 Task: Find connections with filter location Bannūr with filter topic #coronaviruswith filter profile language English with filter current company THE BANKING RECRUITERS with filter school Ranchi Women's College with filter industry Personal Care Product Manufacturing with filter service category Corporate Events with filter keywords title Merchandising Associate
Action: Mouse moved to (530, 67)
Screenshot: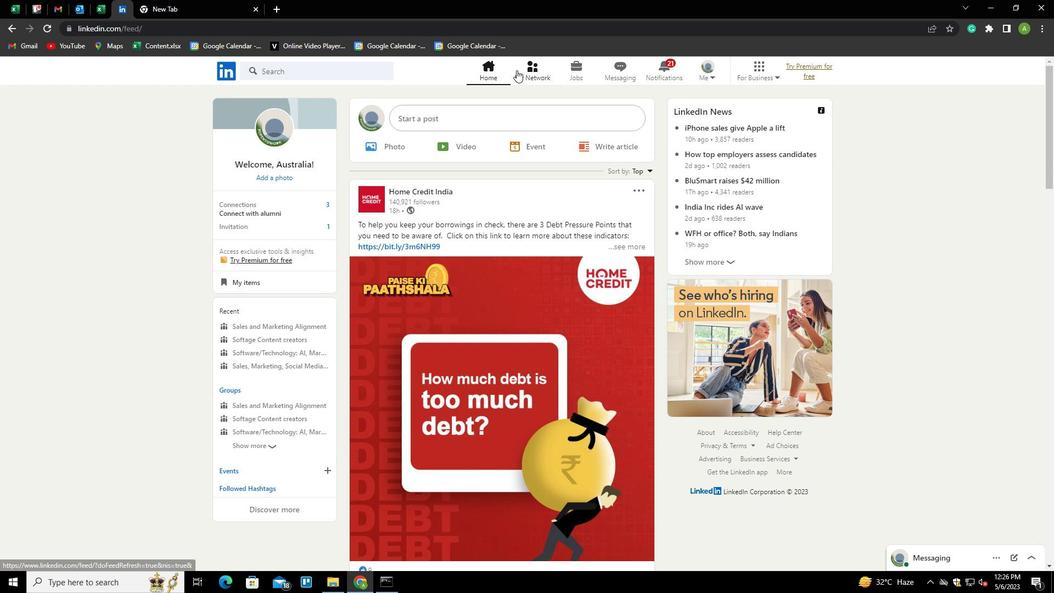 
Action: Mouse pressed left at (530, 67)
Screenshot: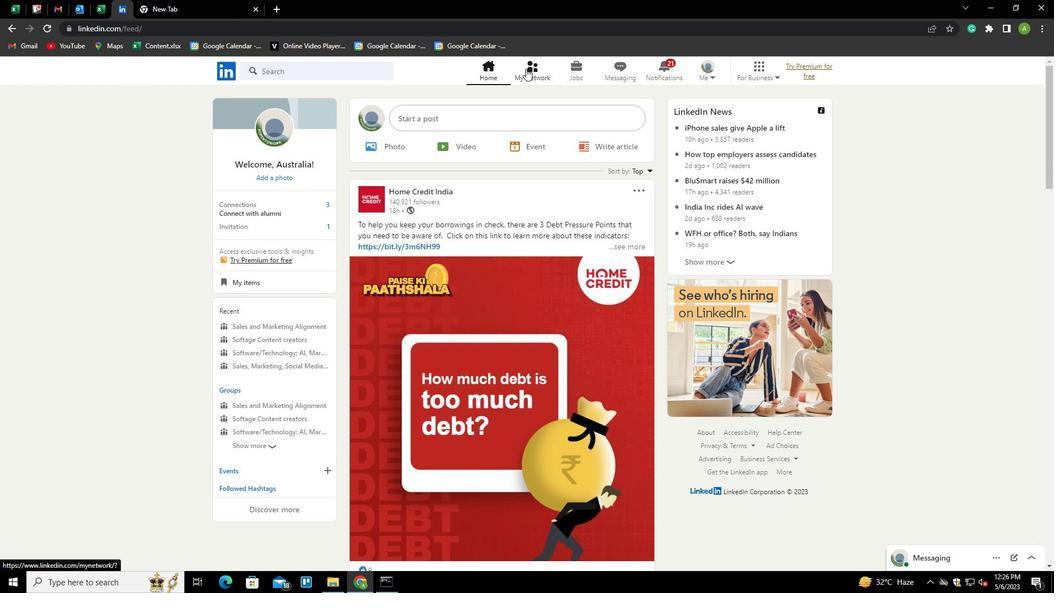 
Action: Mouse moved to (292, 128)
Screenshot: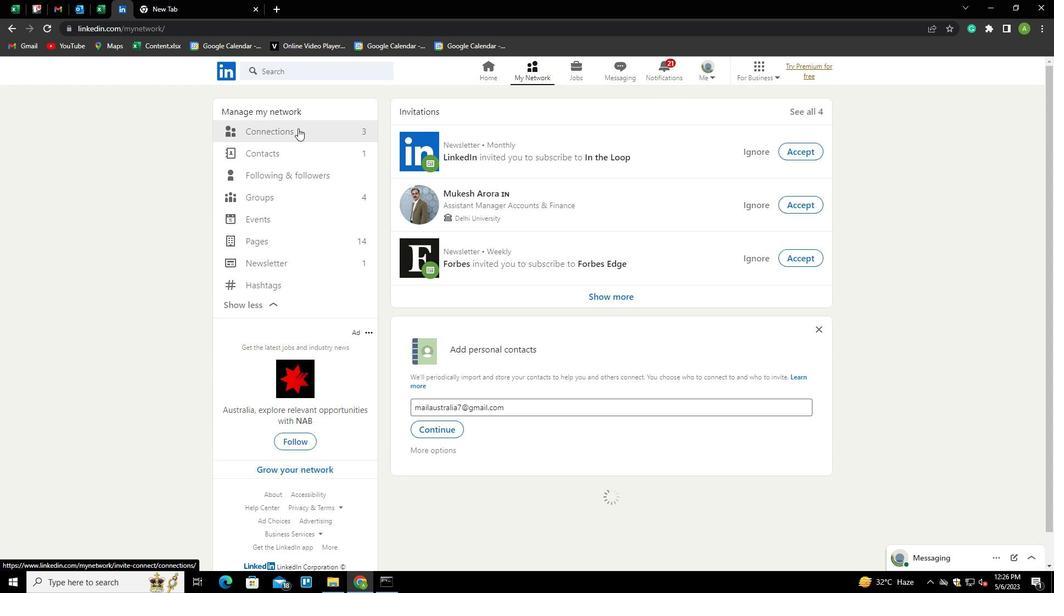
Action: Mouse pressed left at (292, 128)
Screenshot: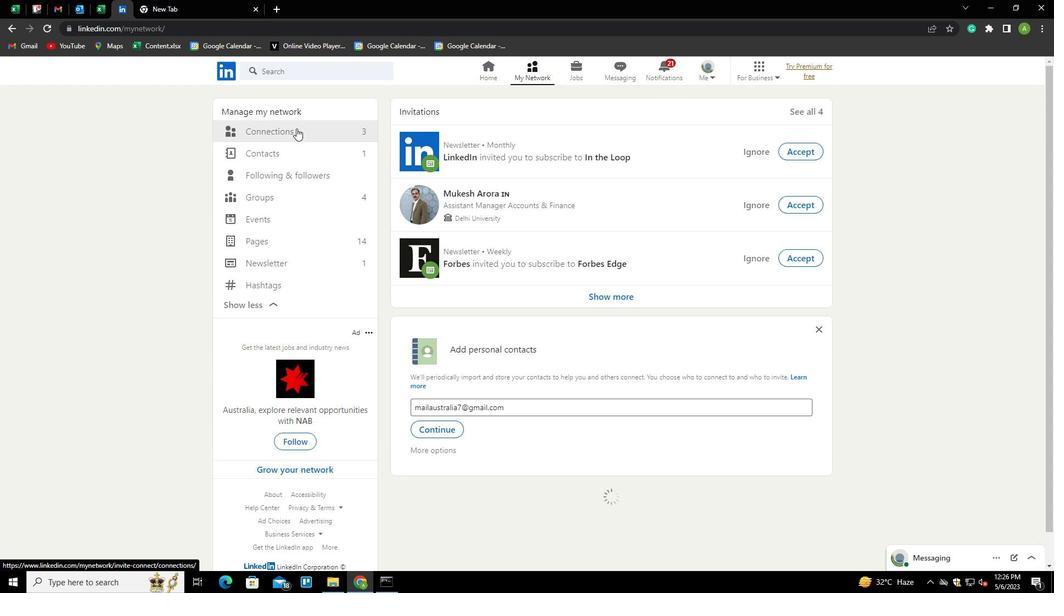 
Action: Mouse moved to (622, 130)
Screenshot: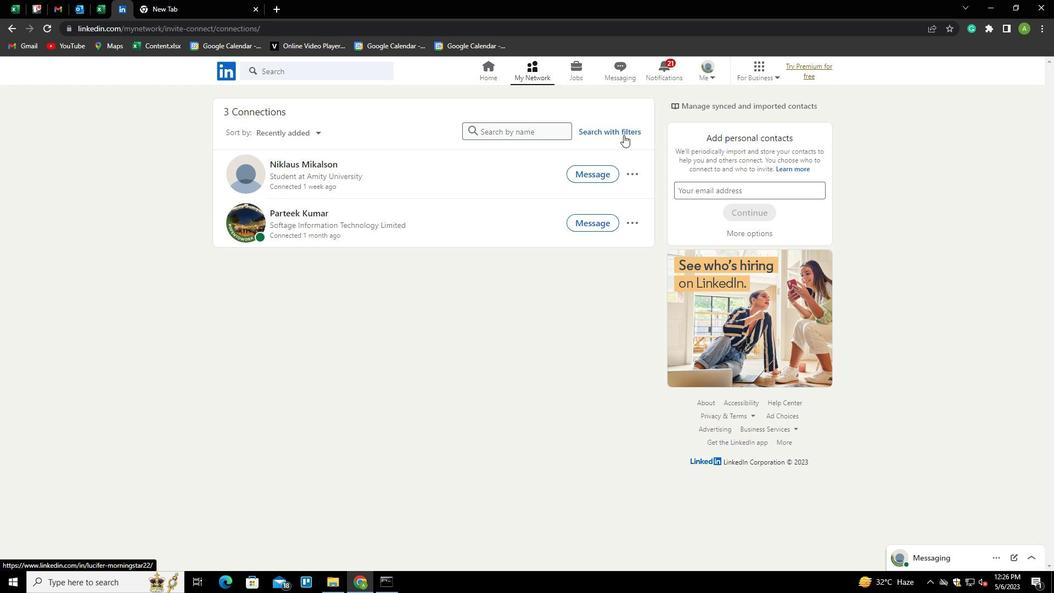 
Action: Mouse pressed left at (622, 130)
Screenshot: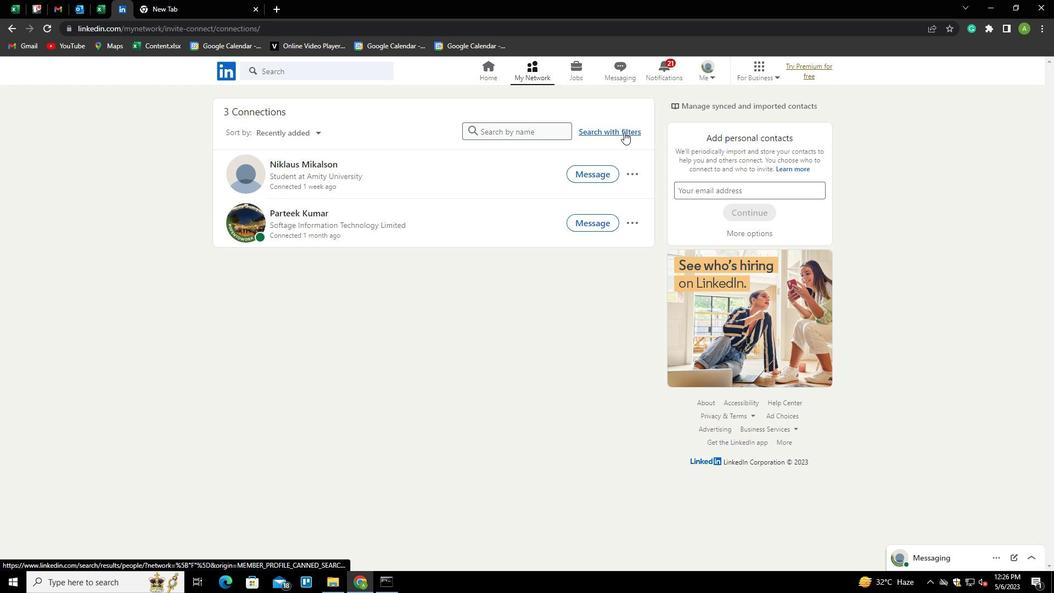 
Action: Mouse moved to (560, 101)
Screenshot: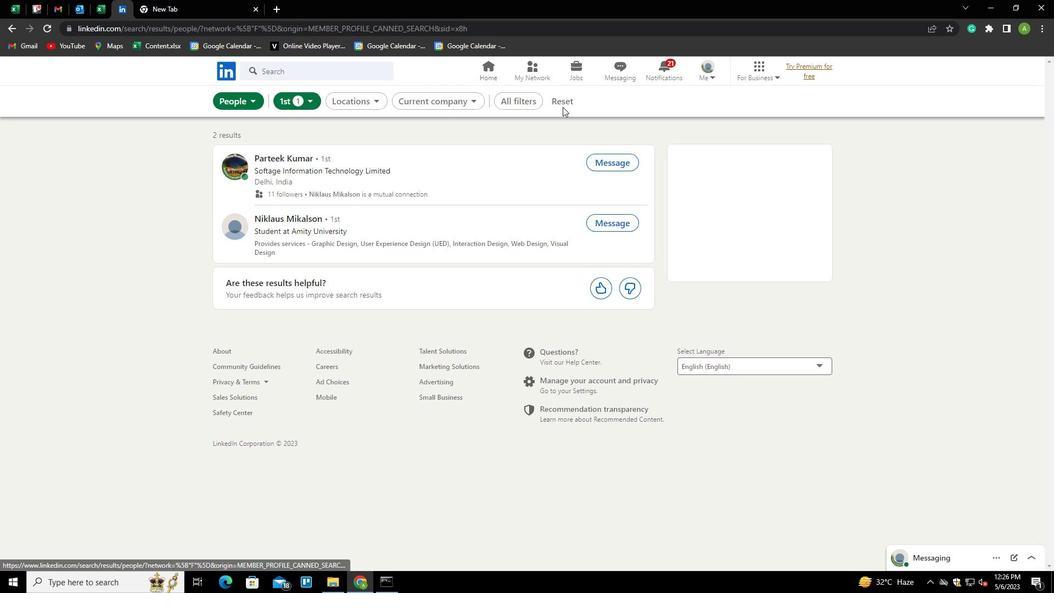 
Action: Mouse pressed left at (560, 101)
Screenshot: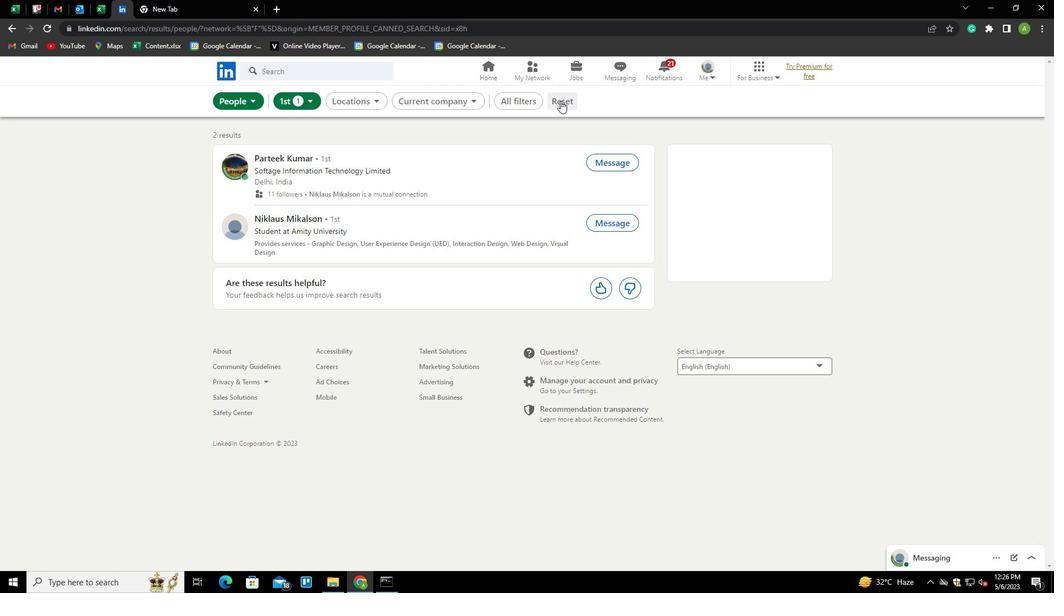 
Action: Mouse moved to (539, 101)
Screenshot: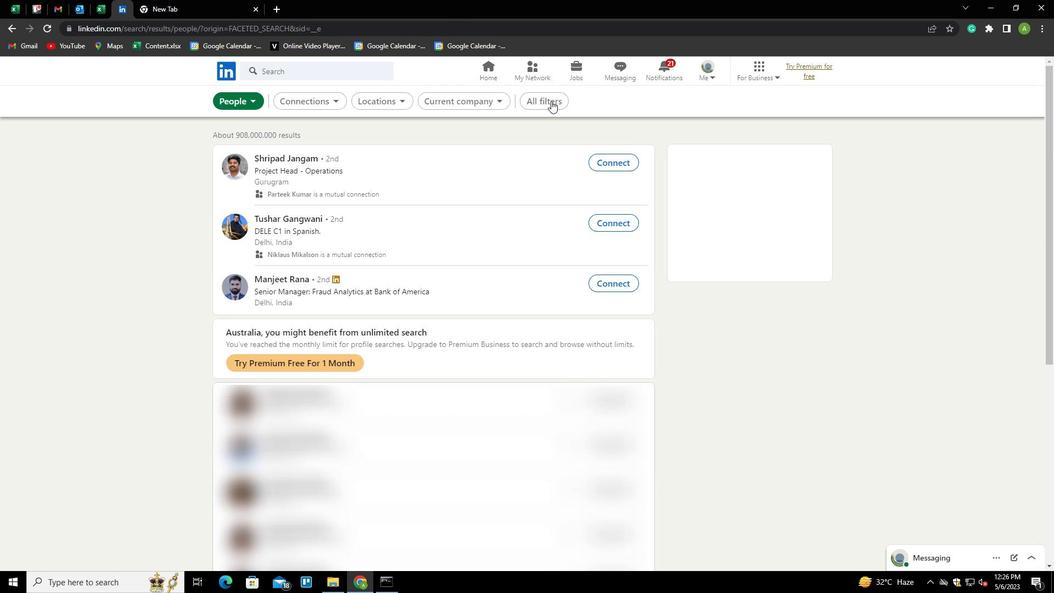 
Action: Mouse pressed left at (539, 101)
Screenshot: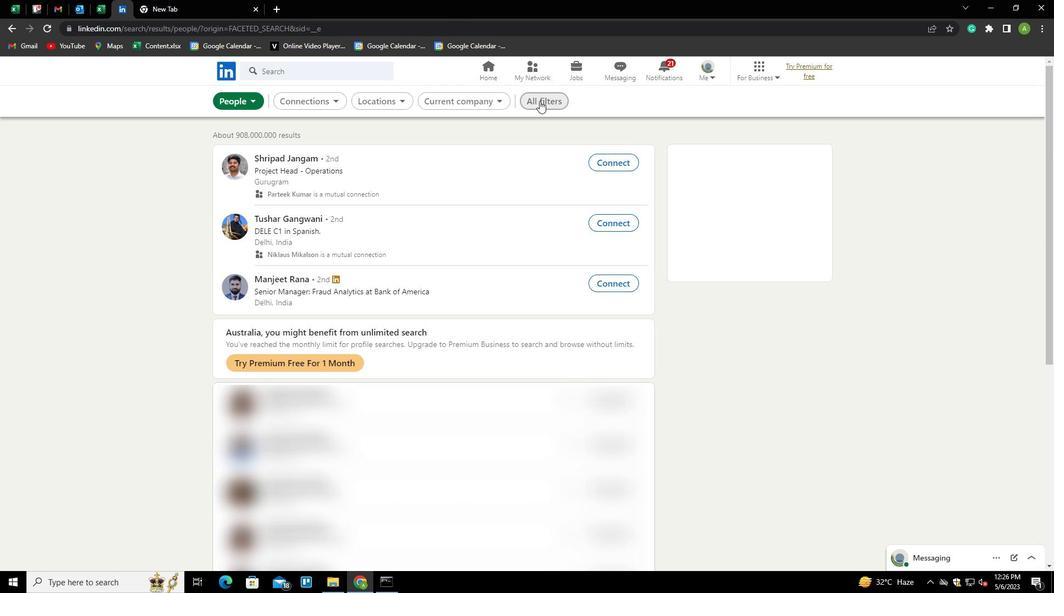 
Action: Mouse moved to (899, 405)
Screenshot: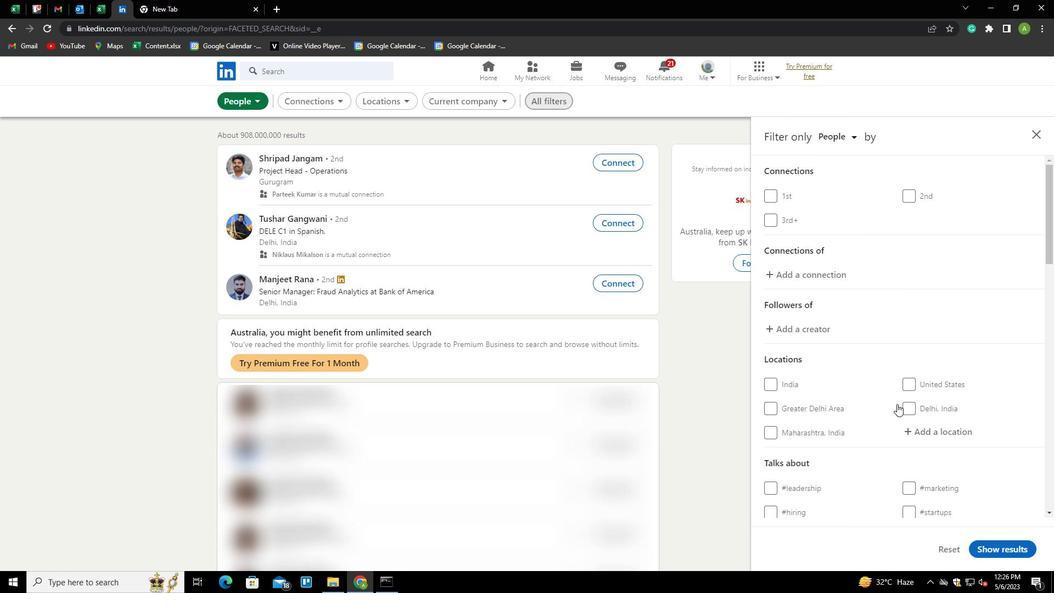 
Action: Mouse scrolled (899, 404) with delta (0, 0)
Screenshot: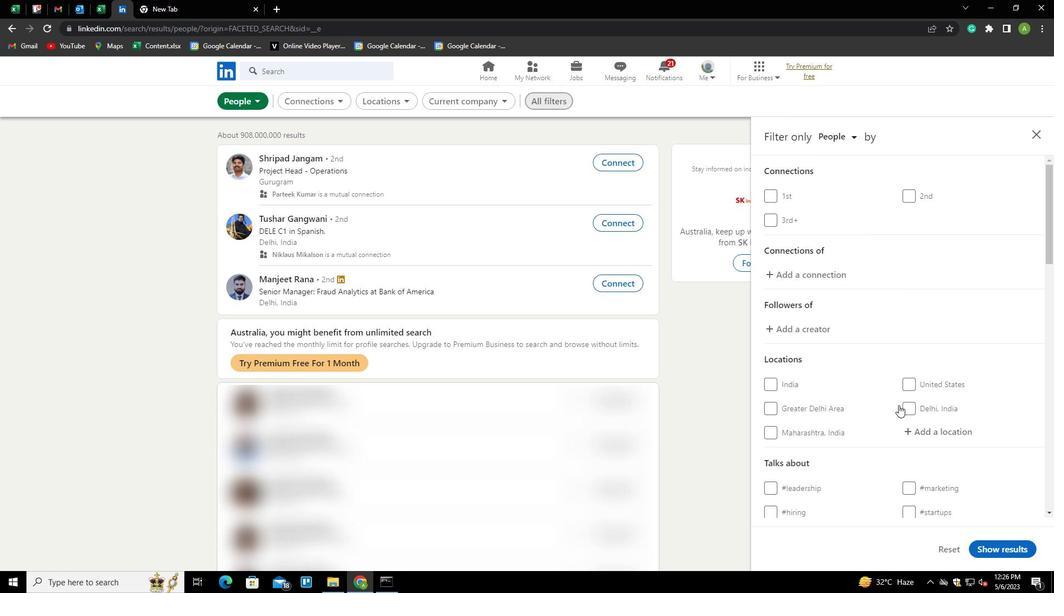 
Action: Mouse scrolled (899, 404) with delta (0, 0)
Screenshot: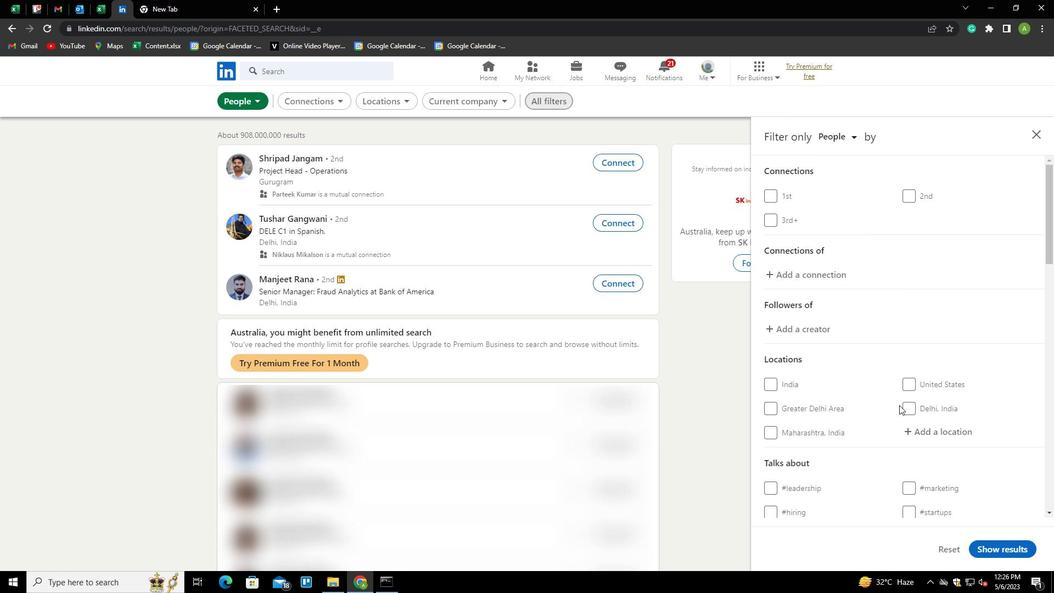 
Action: Mouse moved to (919, 421)
Screenshot: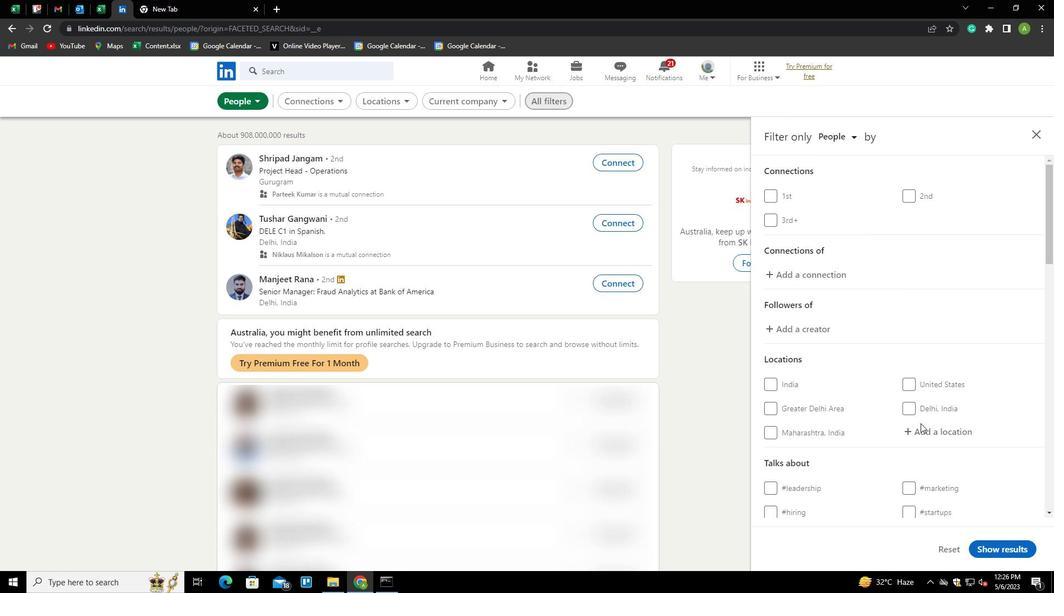 
Action: Mouse scrolled (919, 421) with delta (0, 0)
Screenshot: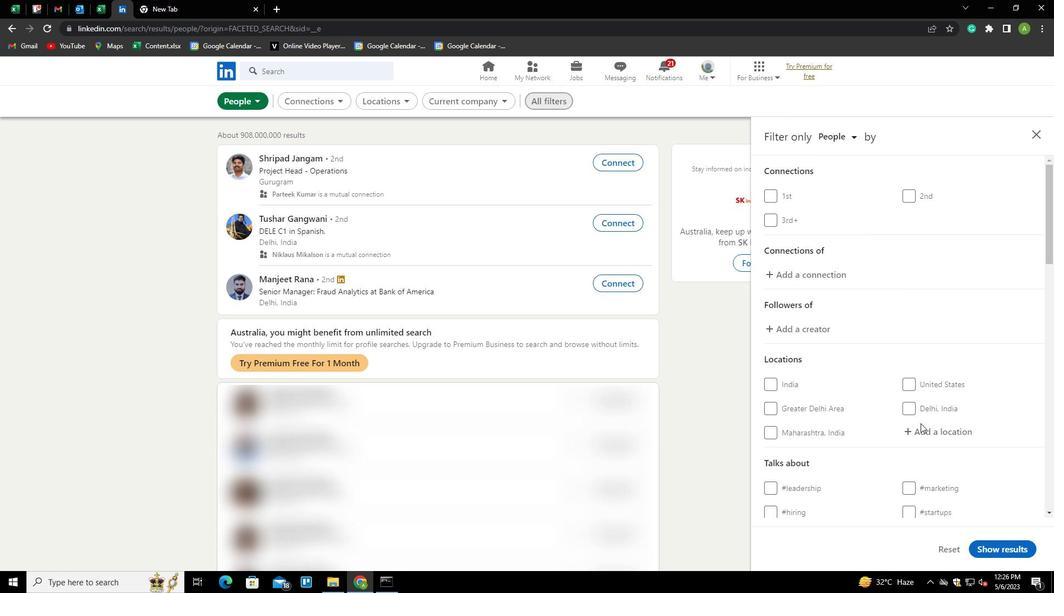 
Action: Mouse moved to (919, 268)
Screenshot: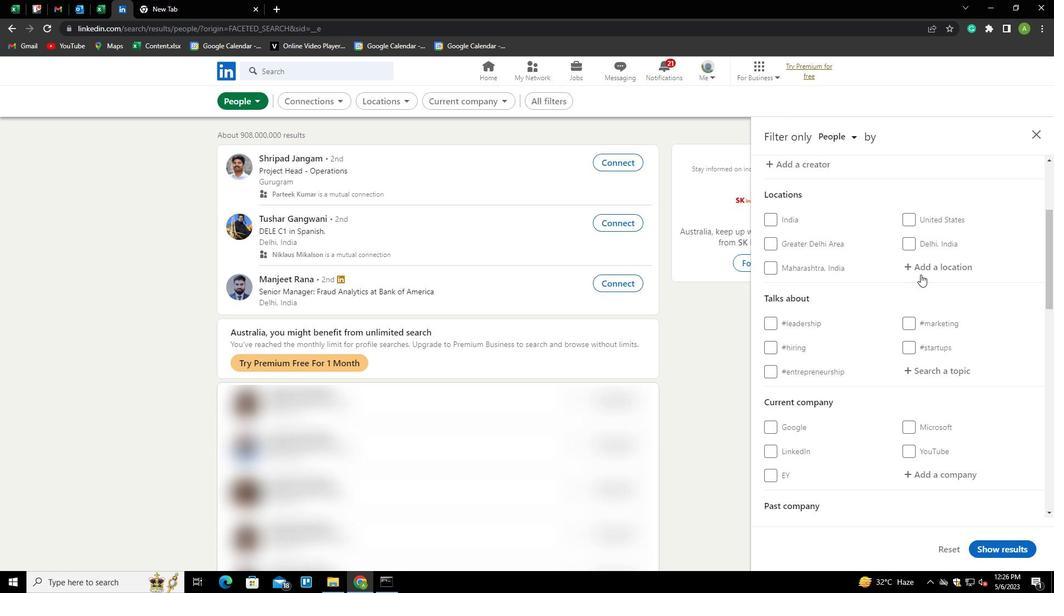 
Action: Mouse pressed left at (919, 268)
Screenshot: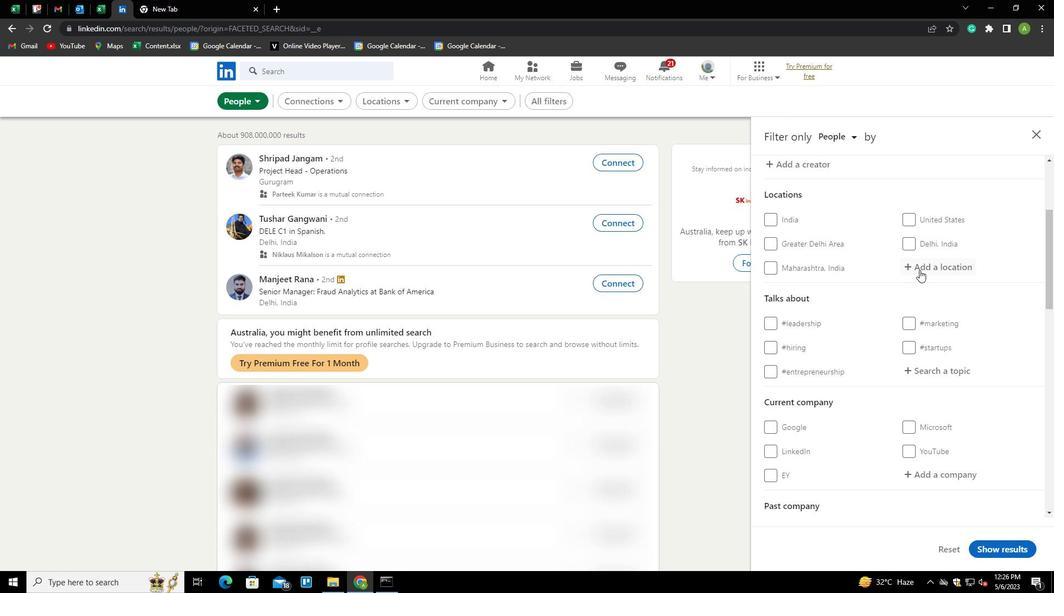 
Action: Mouse moved to (893, 251)
Screenshot: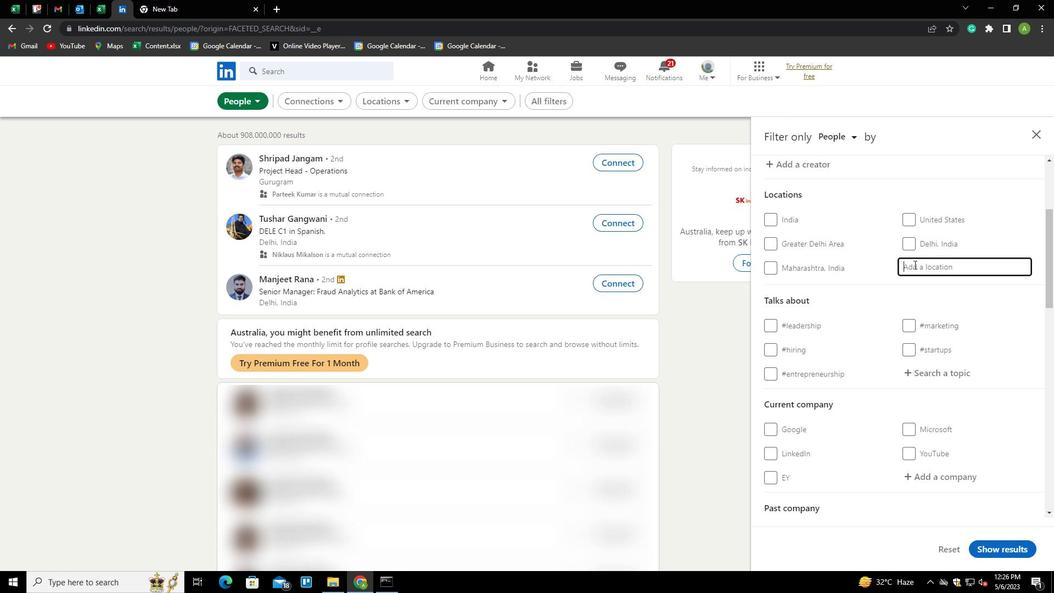 
Action: Key pressed <Key.shift><Key.shift><Key.shift><Key.shift><Key.shift><Key.shift><Key.shift>BE<Key.backspace>ANN
Screenshot: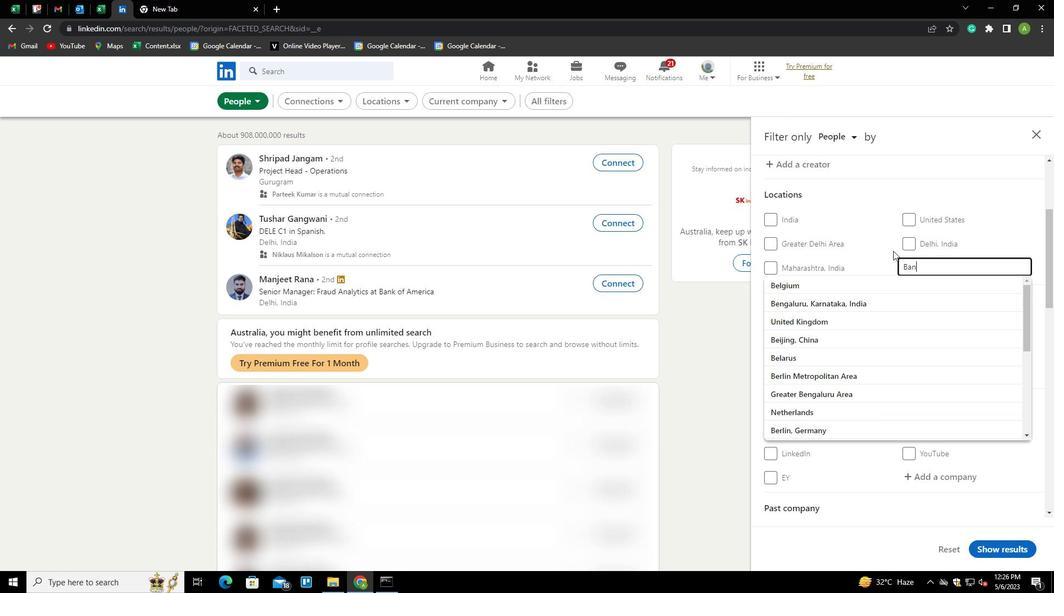 
Action: Mouse moved to (893, 250)
Screenshot: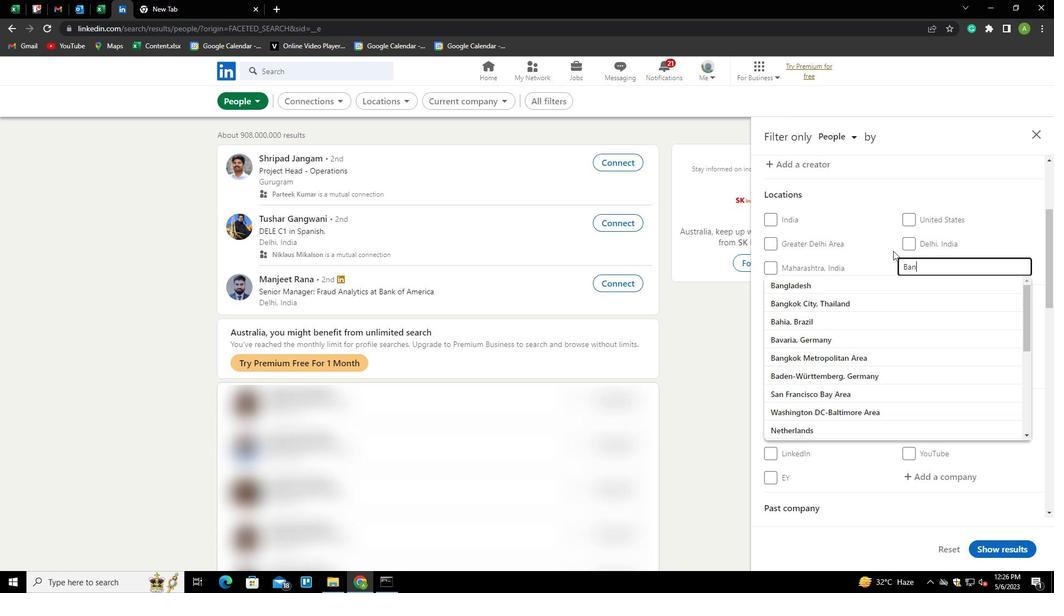
Action: Key pressed UR<Key.down>
Screenshot: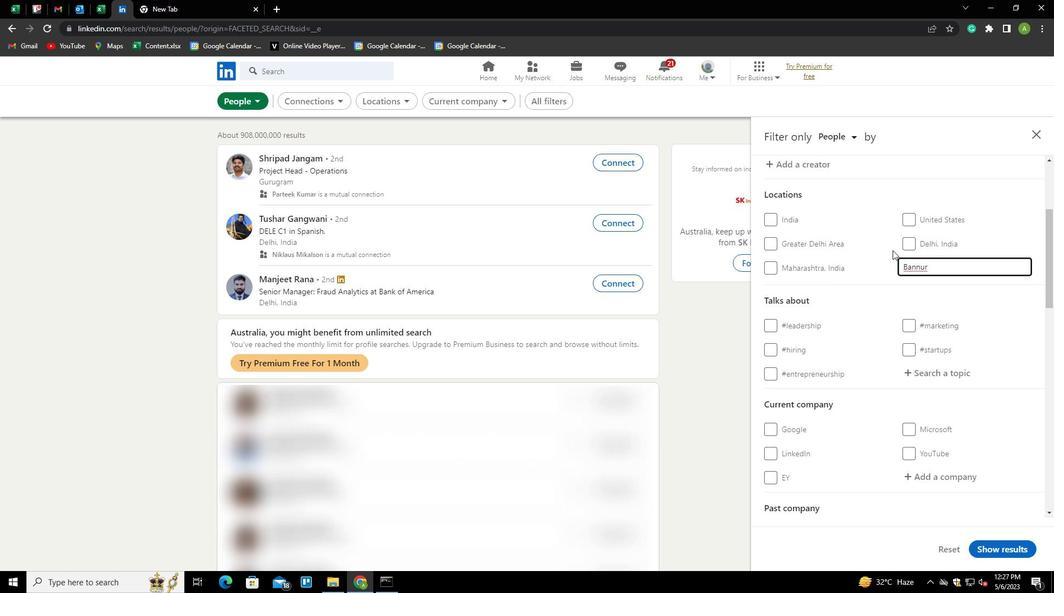 
Action: Mouse moved to (933, 377)
Screenshot: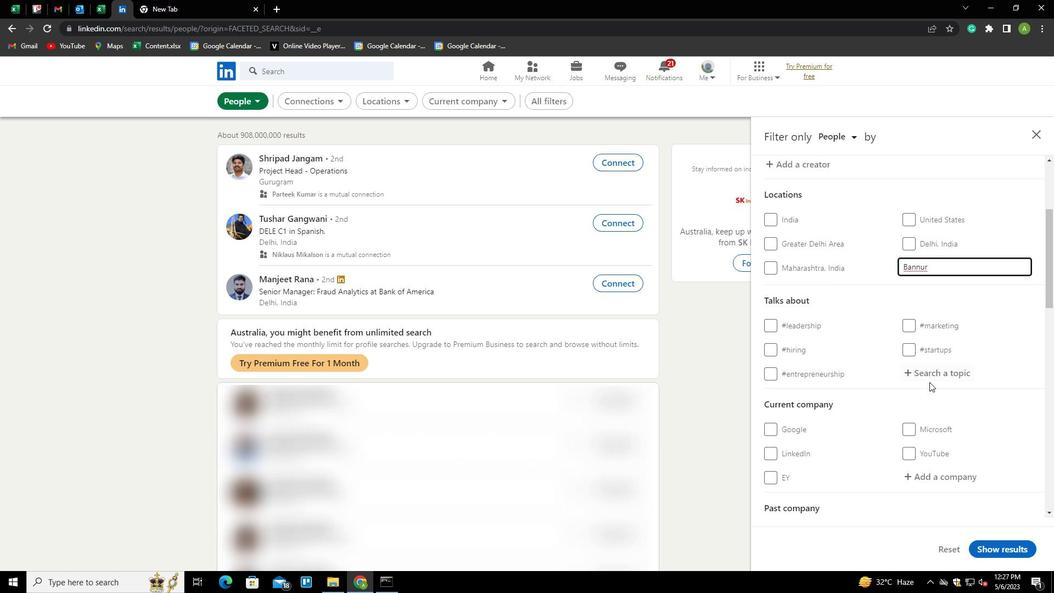 
Action: Mouse pressed left at (933, 377)
Screenshot: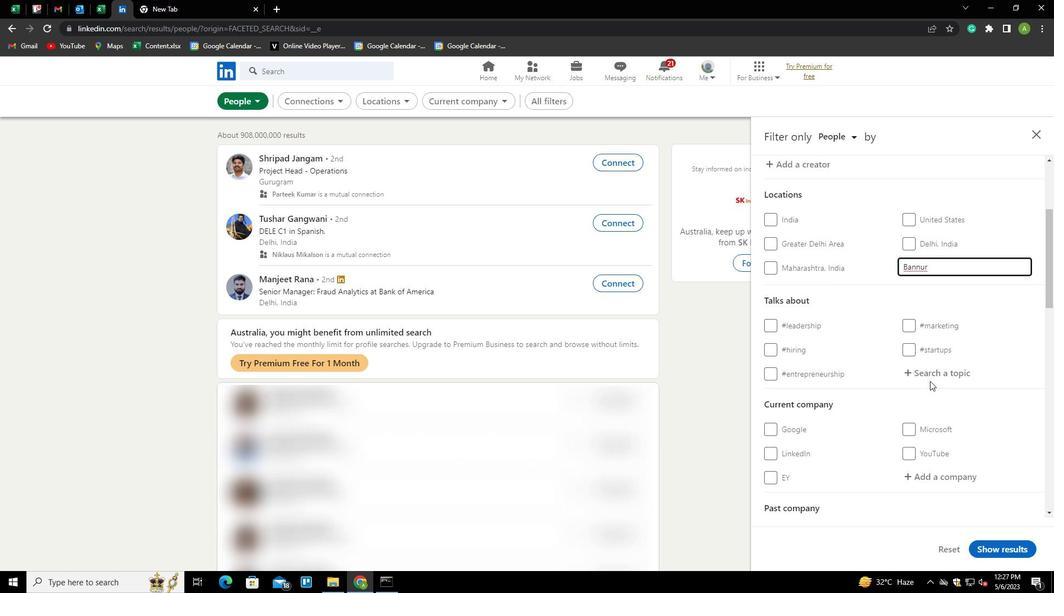 
Action: Mouse moved to (938, 371)
Screenshot: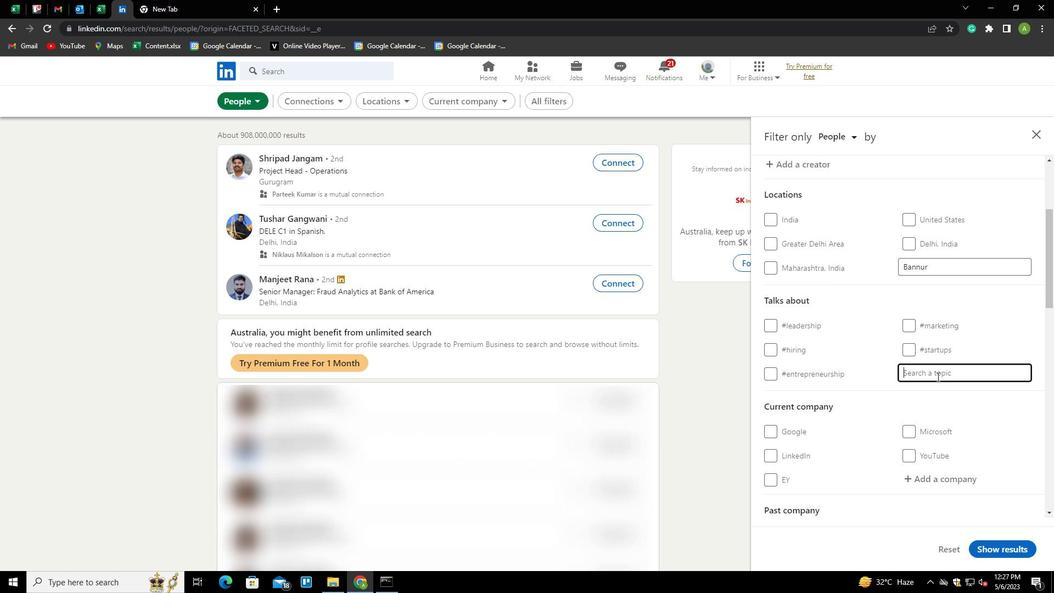 
Action: Mouse pressed left at (938, 371)
Screenshot: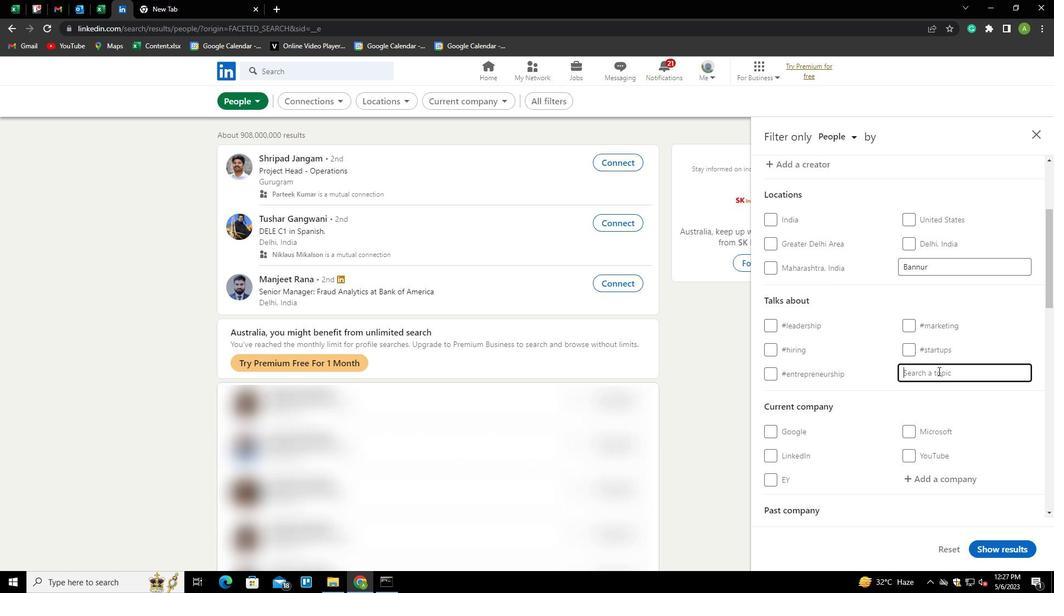 
Action: Mouse moved to (945, 365)
Screenshot: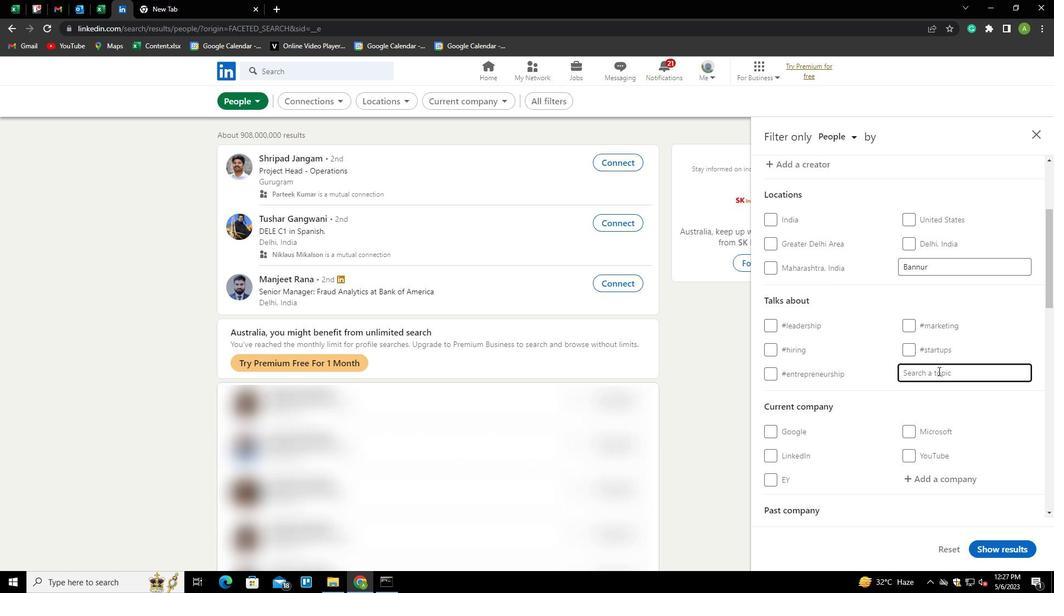 
Action: Key pressed CORONAVIRUS
Screenshot: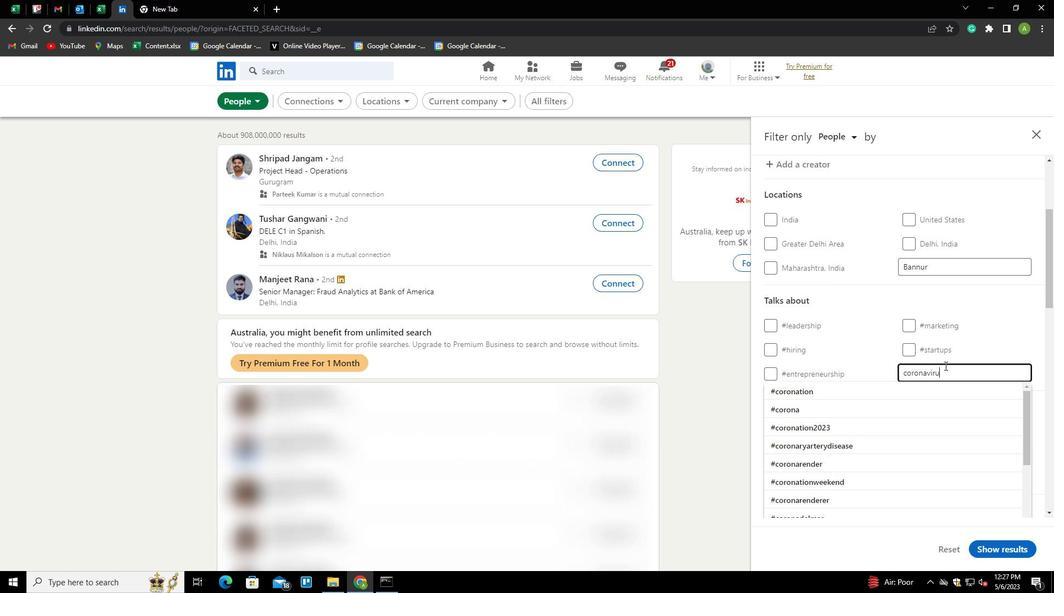 
Action: Mouse moved to (970, 387)
Screenshot: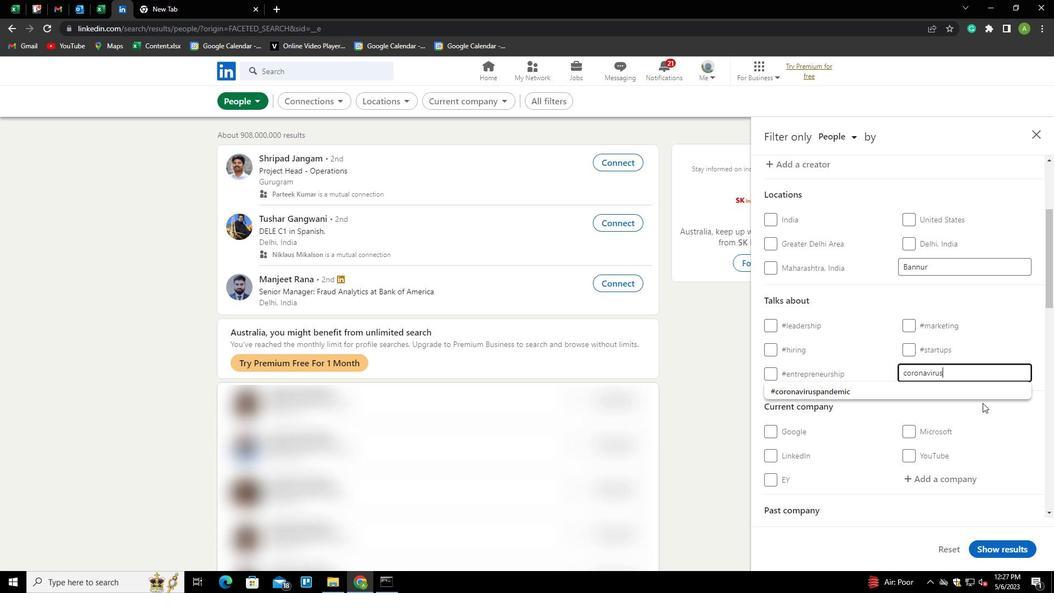 
Action: Mouse pressed left at (970, 387)
Screenshot: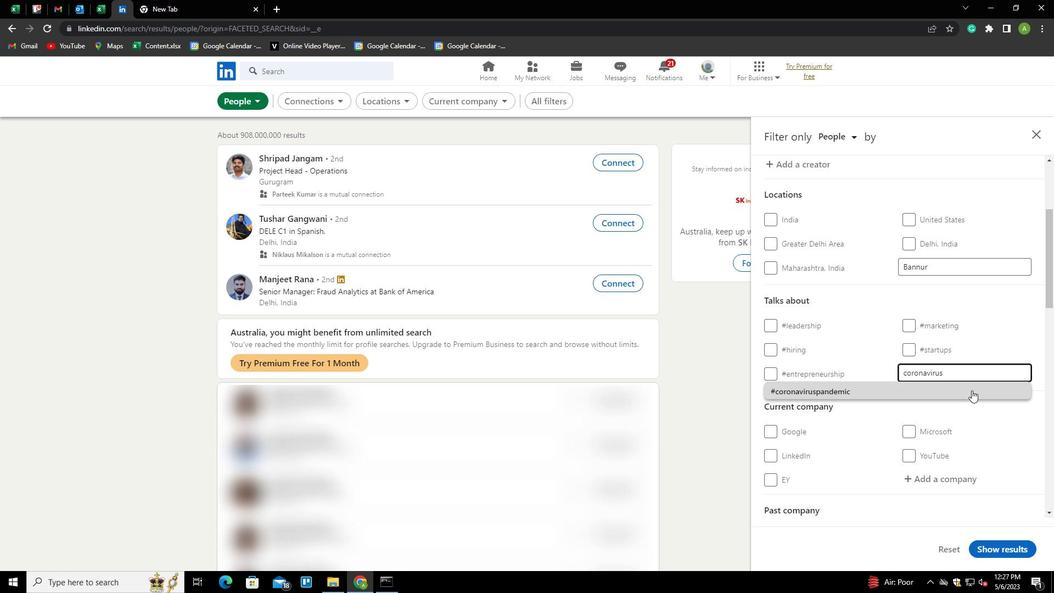 
Action: Mouse moved to (970, 426)
Screenshot: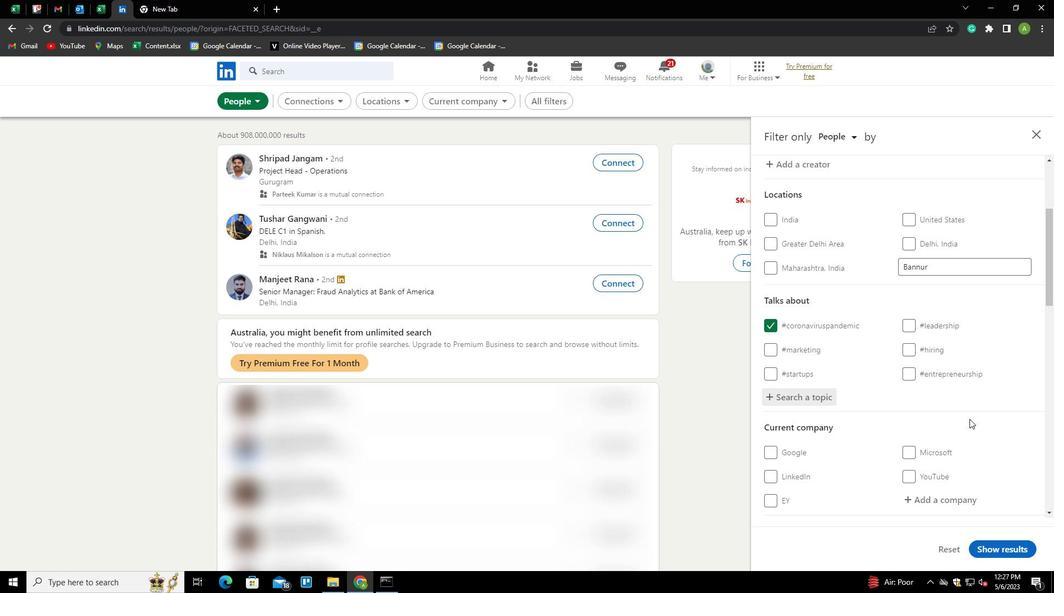 
Action: Mouse scrolled (970, 426) with delta (0, 0)
Screenshot: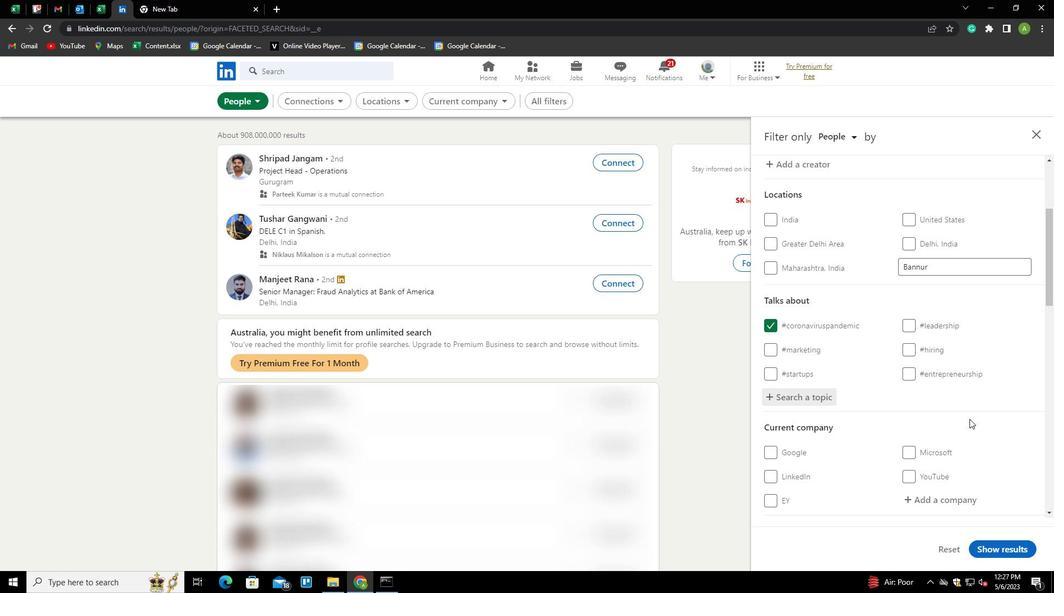 
Action: Mouse scrolled (970, 426) with delta (0, 0)
Screenshot: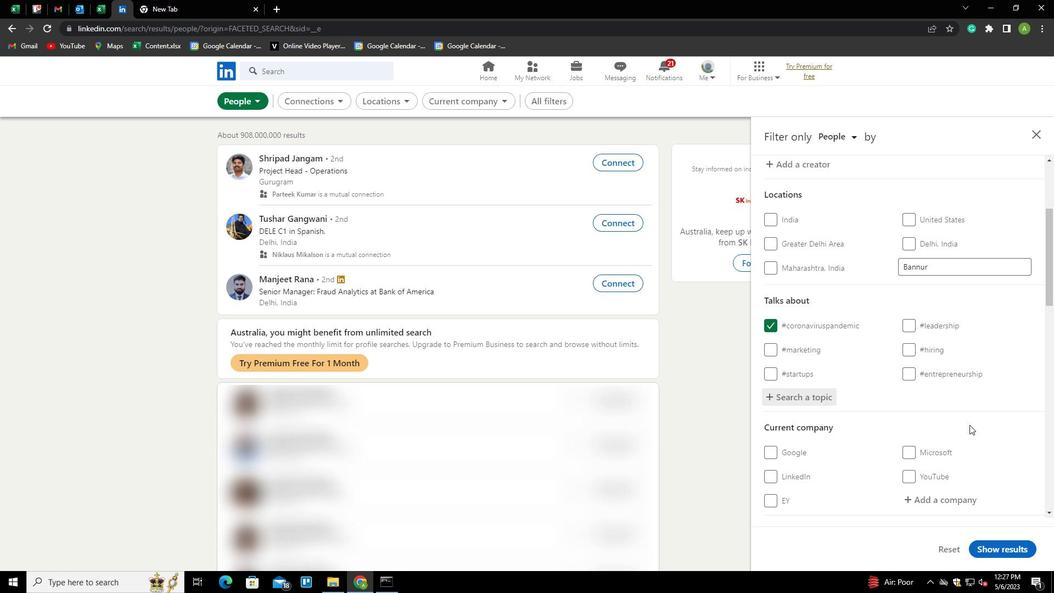 
Action: Mouse scrolled (970, 426) with delta (0, 0)
Screenshot: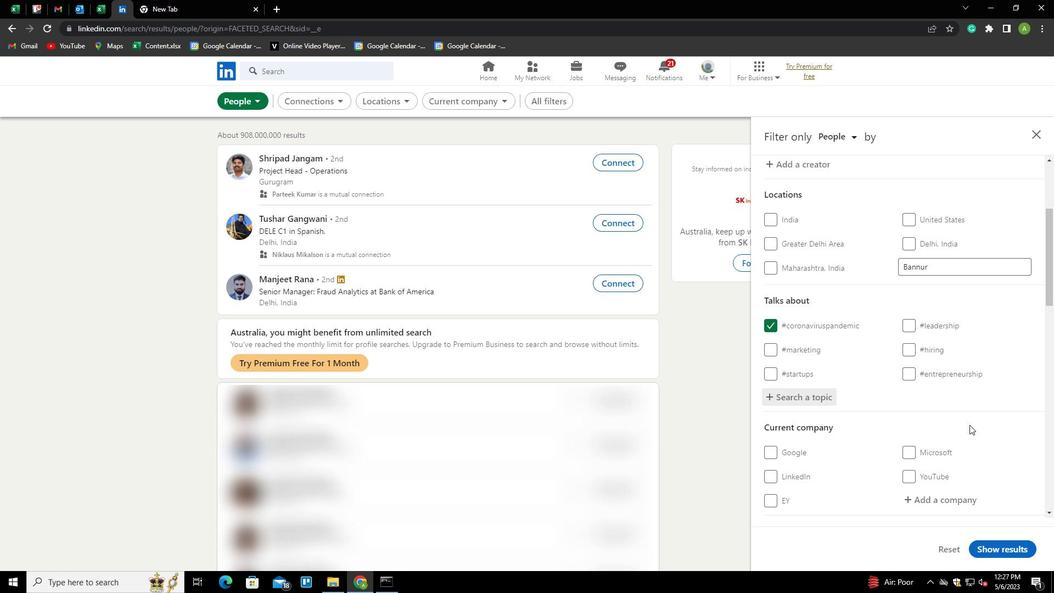 
Action: Mouse moved to (934, 344)
Screenshot: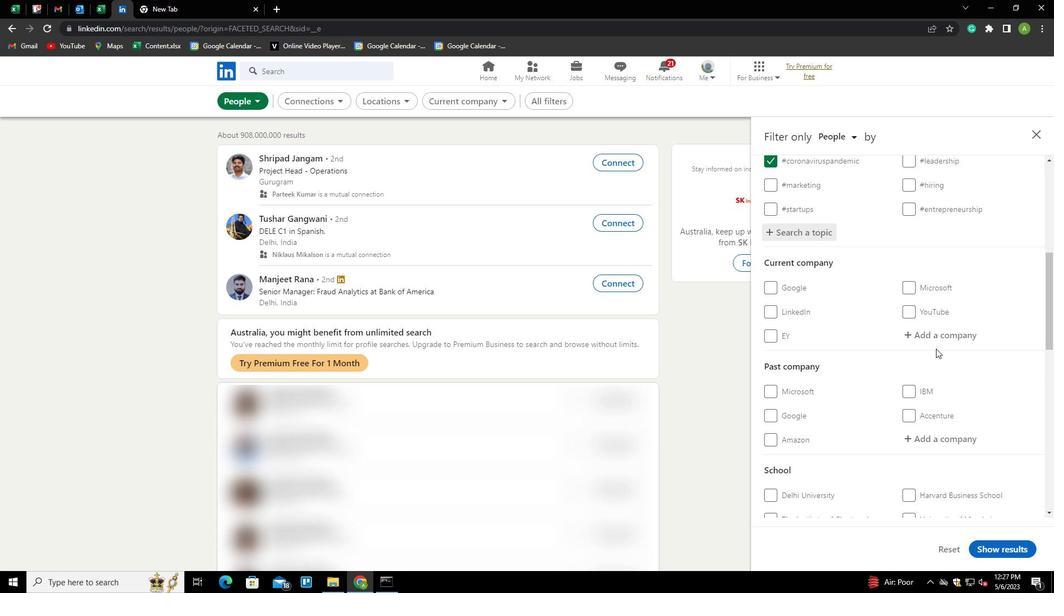 
Action: Mouse scrolled (934, 343) with delta (0, 0)
Screenshot: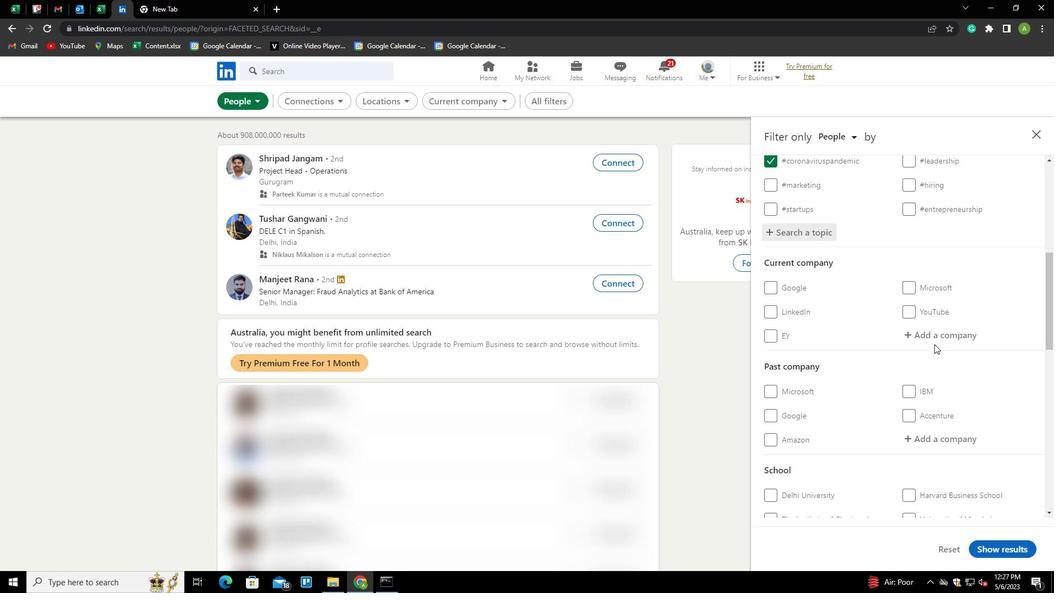 
Action: Mouse scrolled (934, 343) with delta (0, 0)
Screenshot: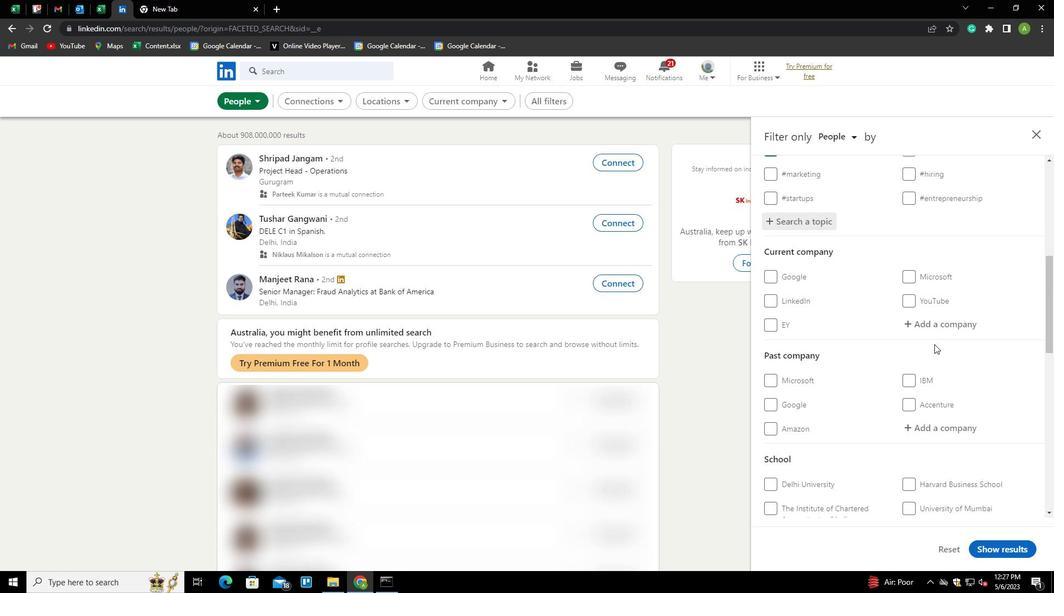 
Action: Mouse scrolled (934, 343) with delta (0, 0)
Screenshot: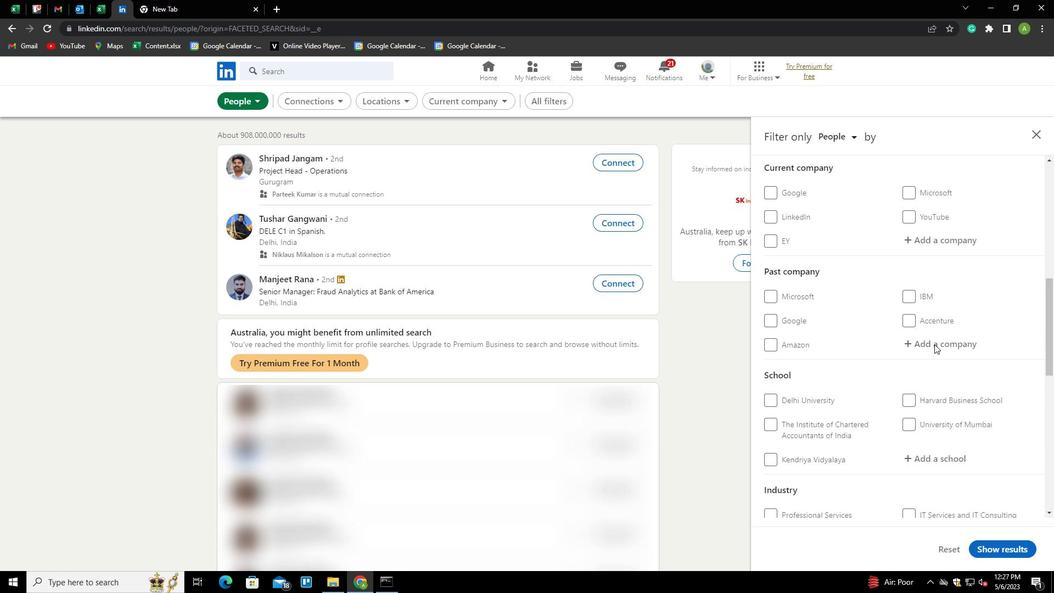 
Action: Mouse scrolled (934, 343) with delta (0, 0)
Screenshot: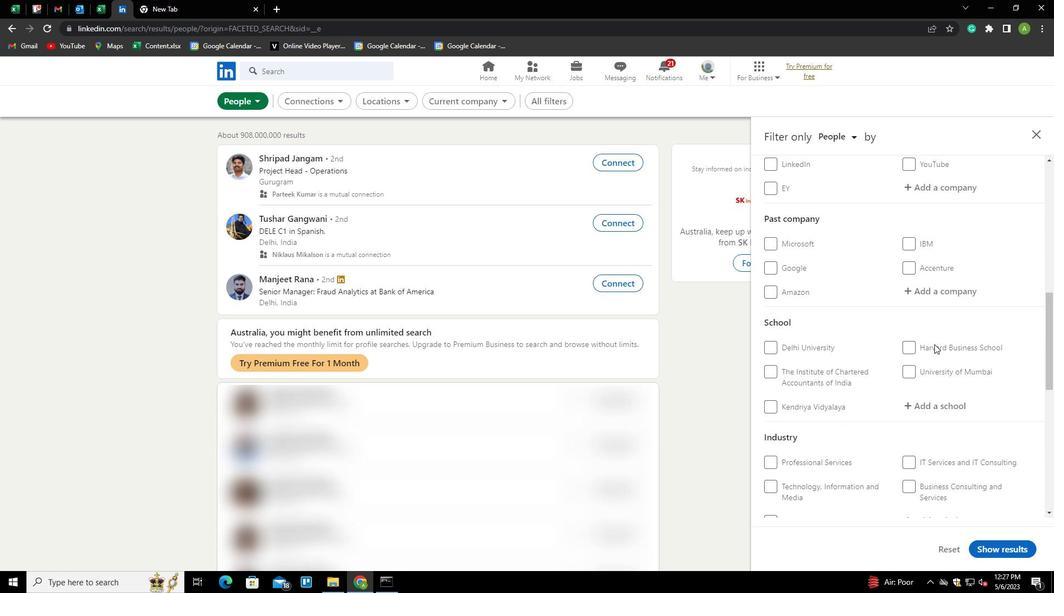 
Action: Mouse scrolled (934, 343) with delta (0, 0)
Screenshot: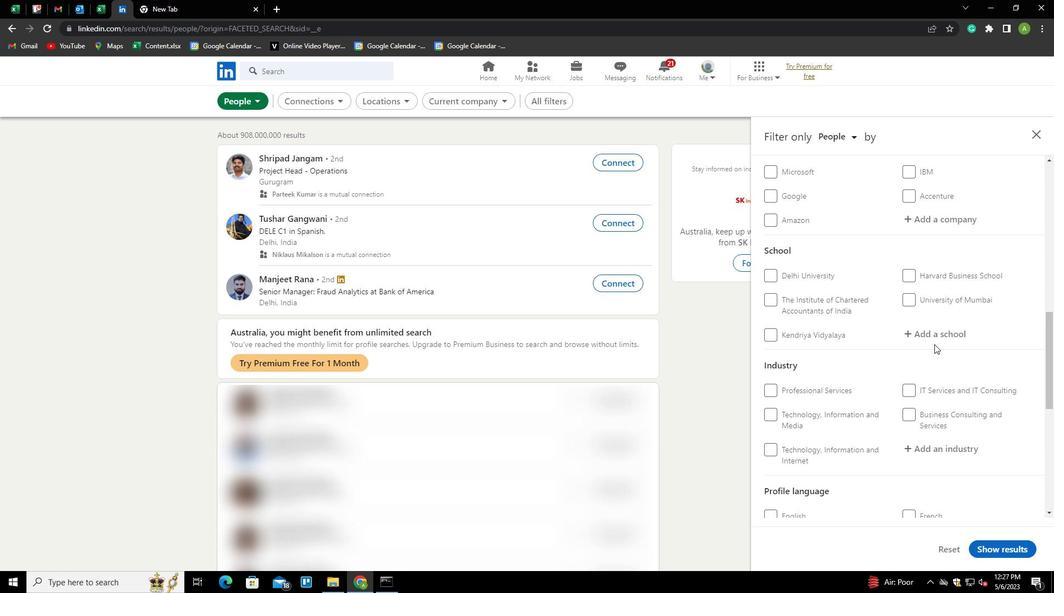 
Action: Mouse scrolled (934, 343) with delta (0, 0)
Screenshot: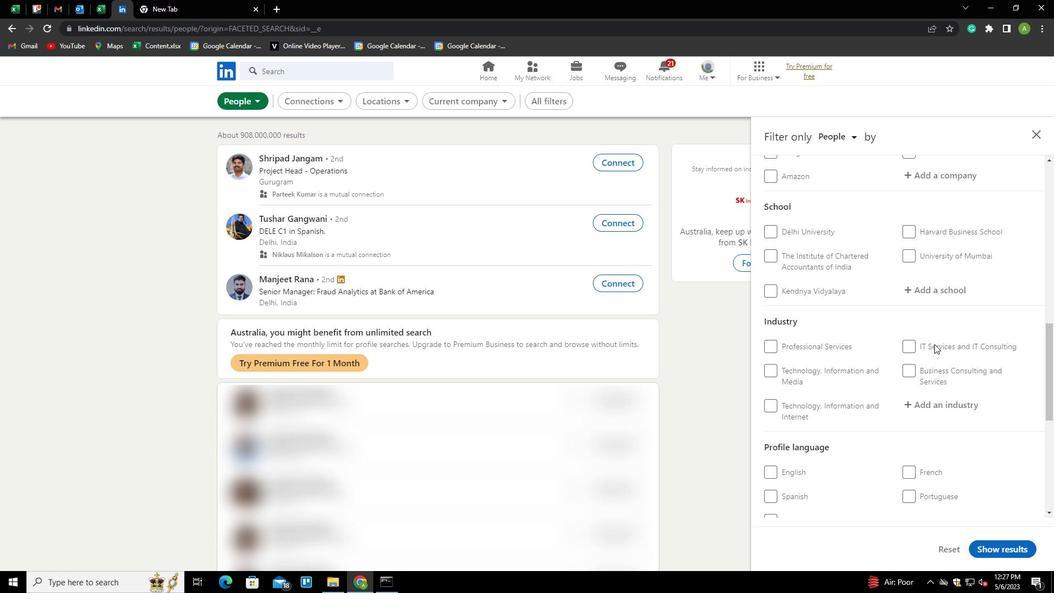 
Action: Mouse scrolled (934, 343) with delta (0, 0)
Screenshot: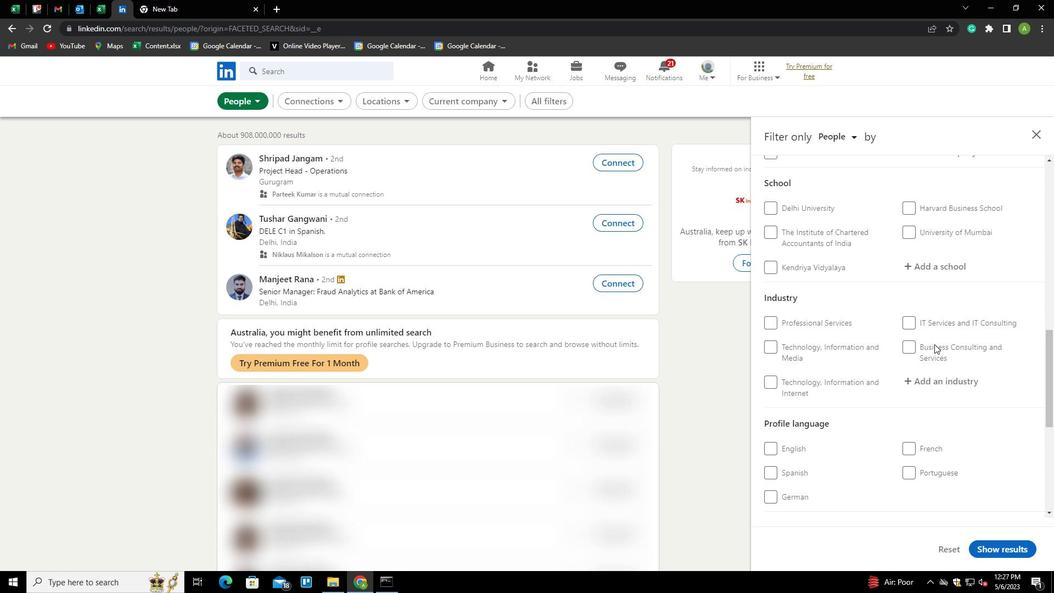 
Action: Mouse scrolled (934, 343) with delta (0, 0)
Screenshot: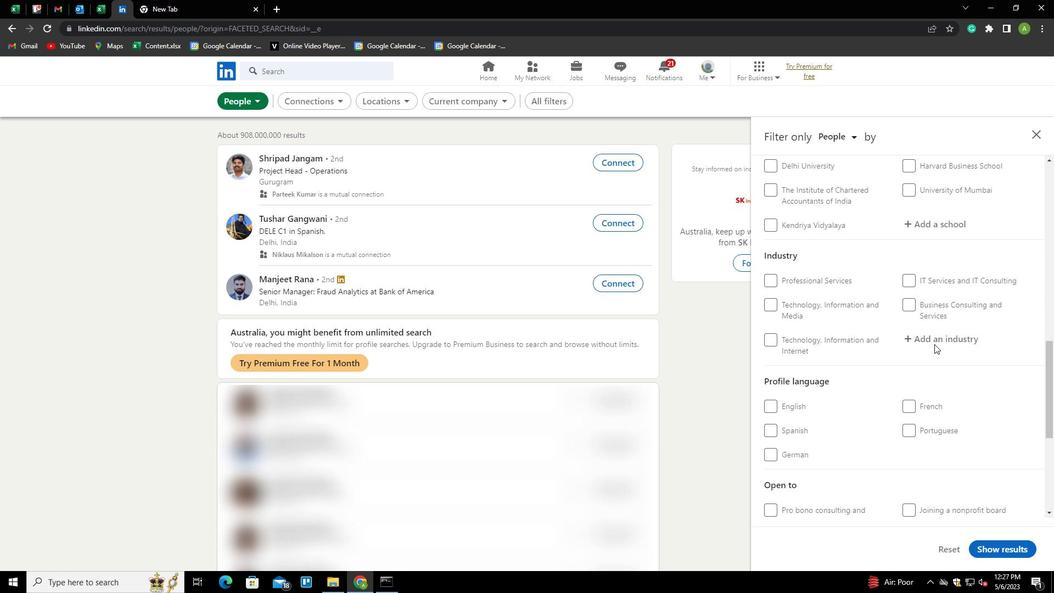 
Action: Mouse scrolled (934, 343) with delta (0, 0)
Screenshot: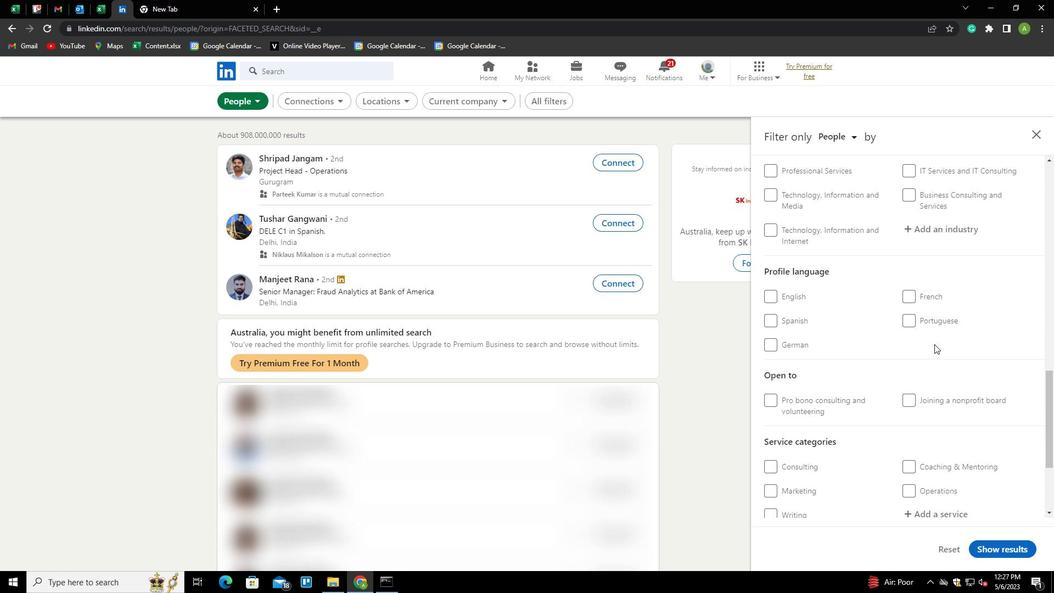 
Action: Mouse scrolled (934, 343) with delta (0, 0)
Screenshot: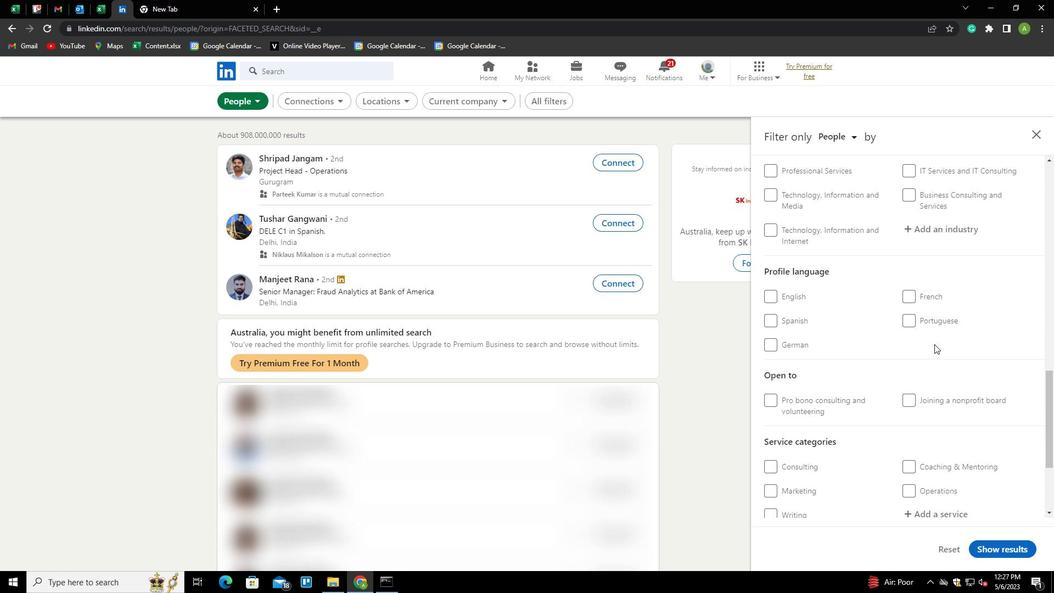 
Action: Mouse scrolled (934, 343) with delta (0, 0)
Screenshot: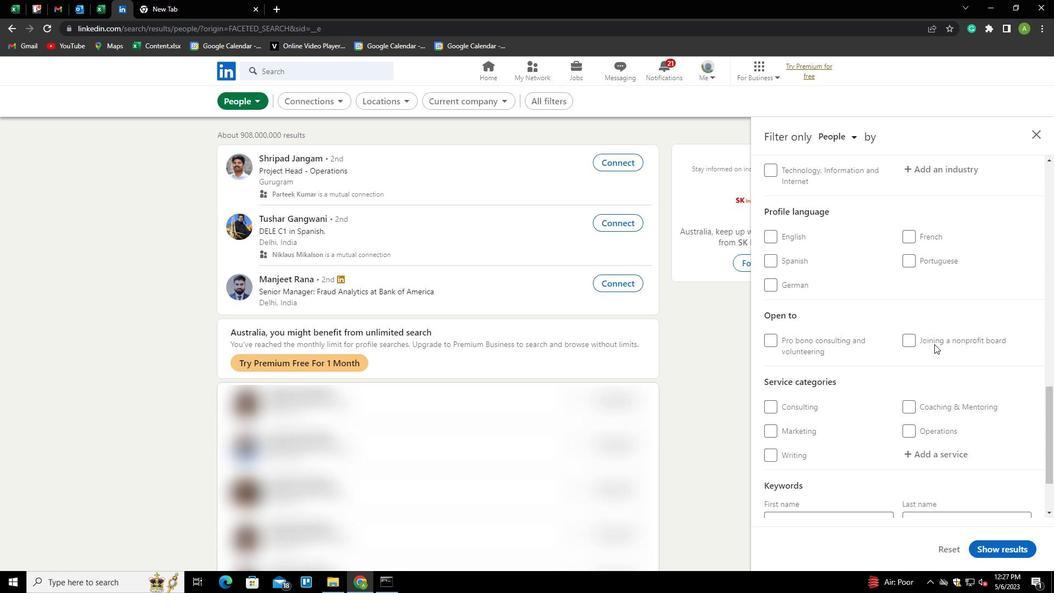
Action: Mouse scrolled (934, 343) with delta (0, 0)
Screenshot: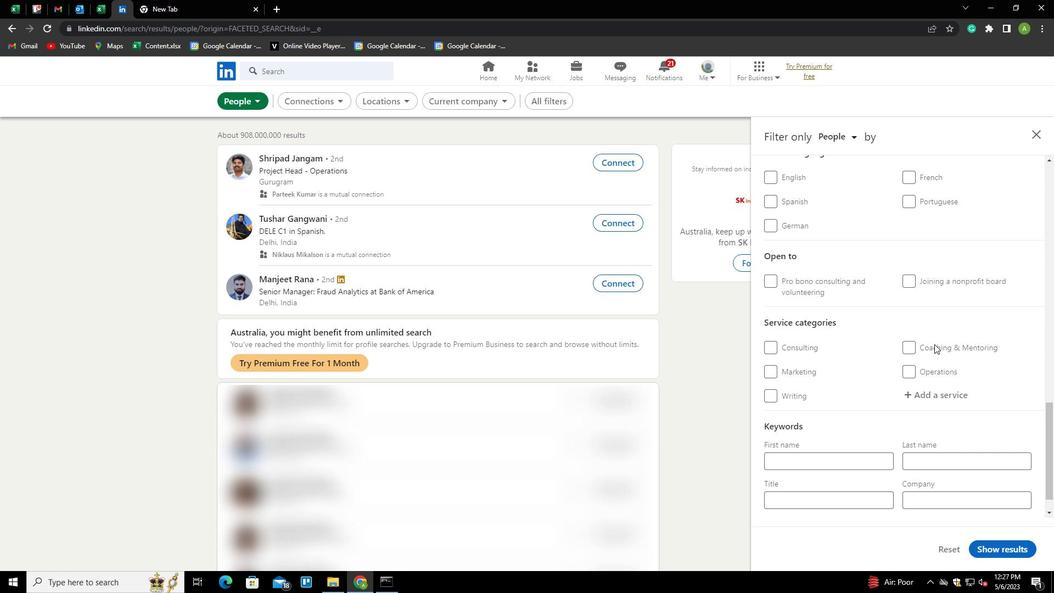 
Action: Mouse moved to (807, 230)
Screenshot: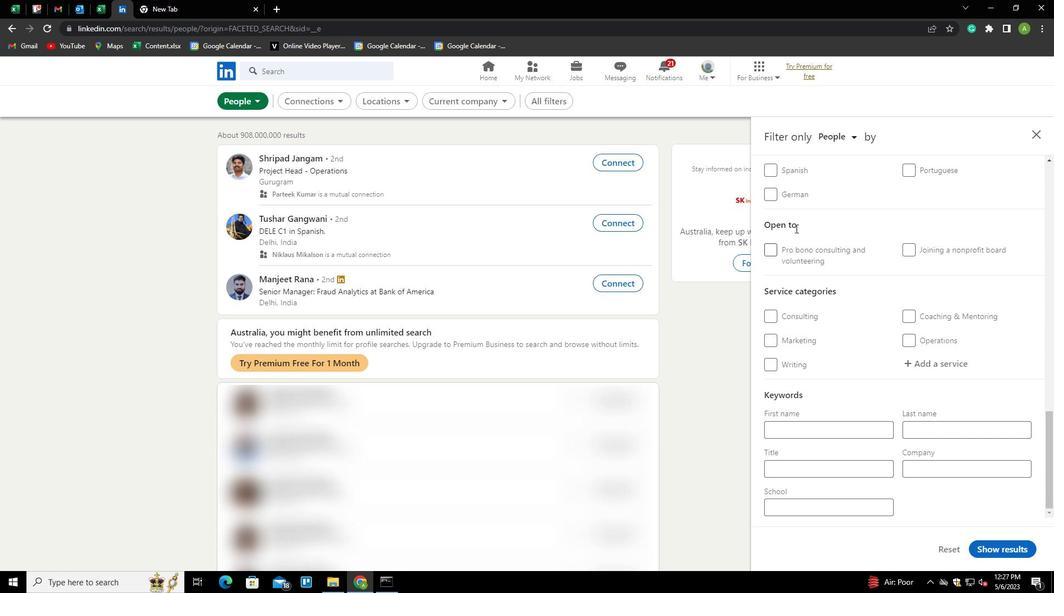 
Action: Mouse scrolled (807, 230) with delta (0, 0)
Screenshot: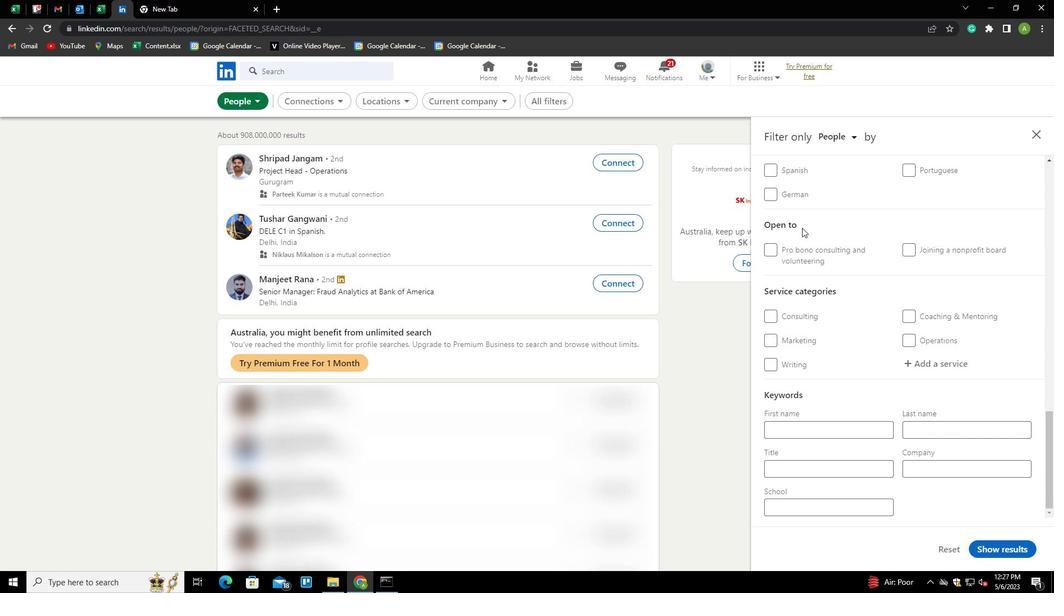 
Action: Mouse scrolled (807, 230) with delta (0, 0)
Screenshot: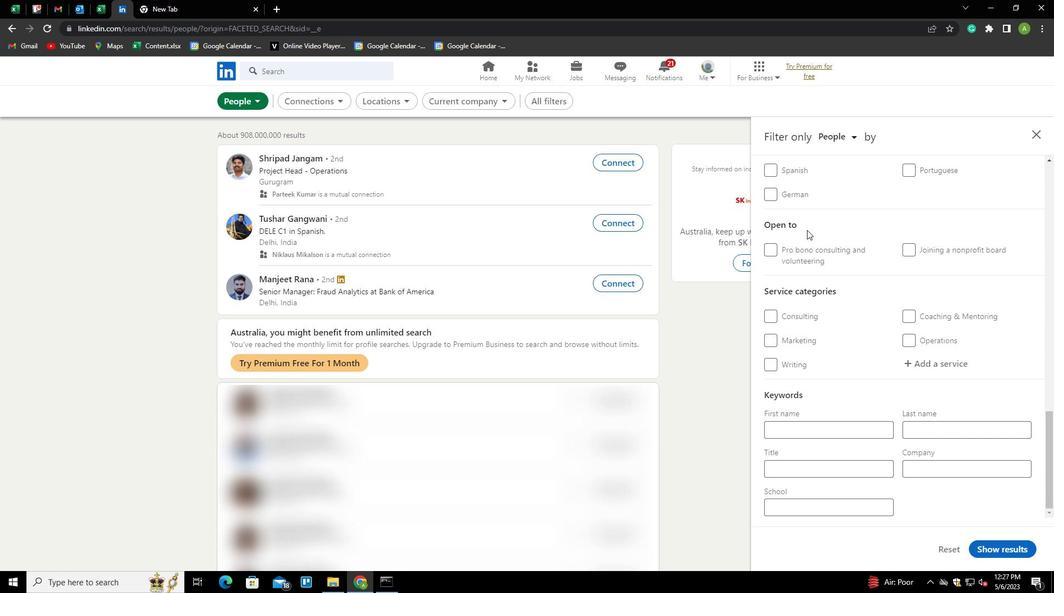
Action: Mouse moved to (778, 258)
Screenshot: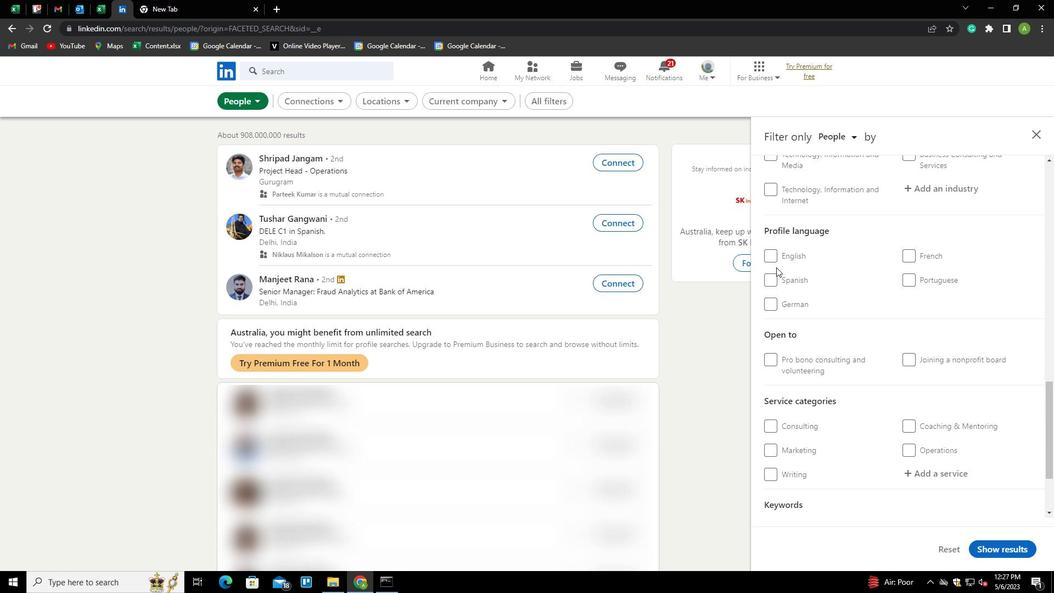 
Action: Mouse pressed left at (778, 258)
Screenshot: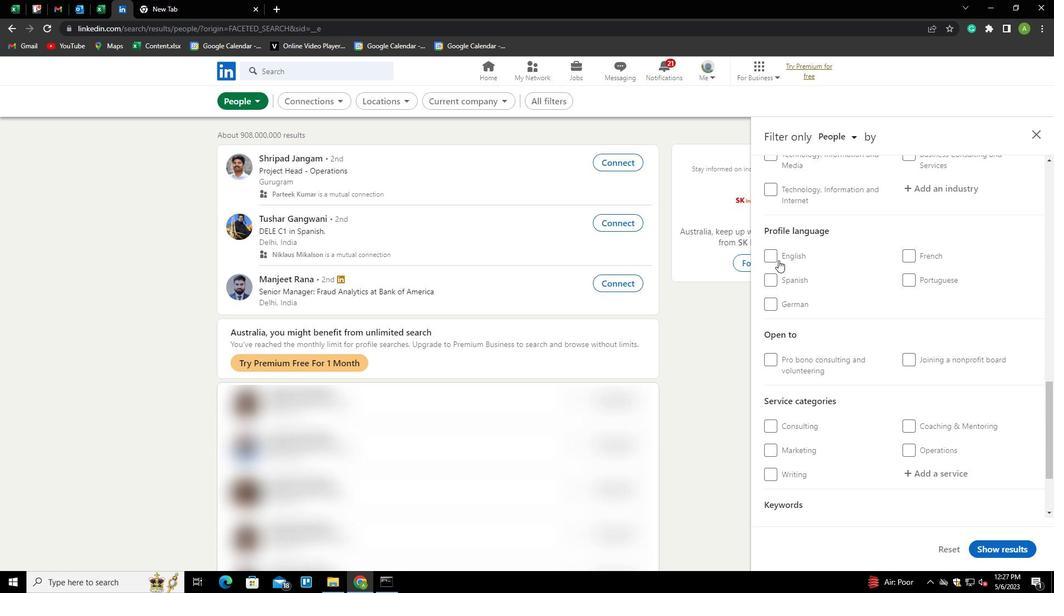 
Action: Mouse moved to (873, 265)
Screenshot: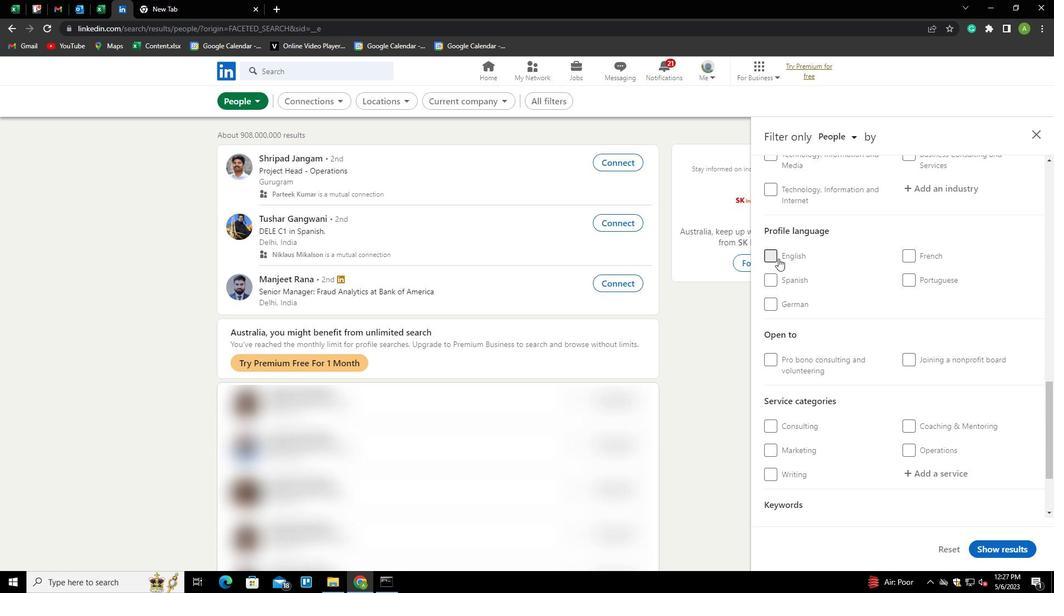 
Action: Mouse scrolled (873, 266) with delta (0, 0)
Screenshot: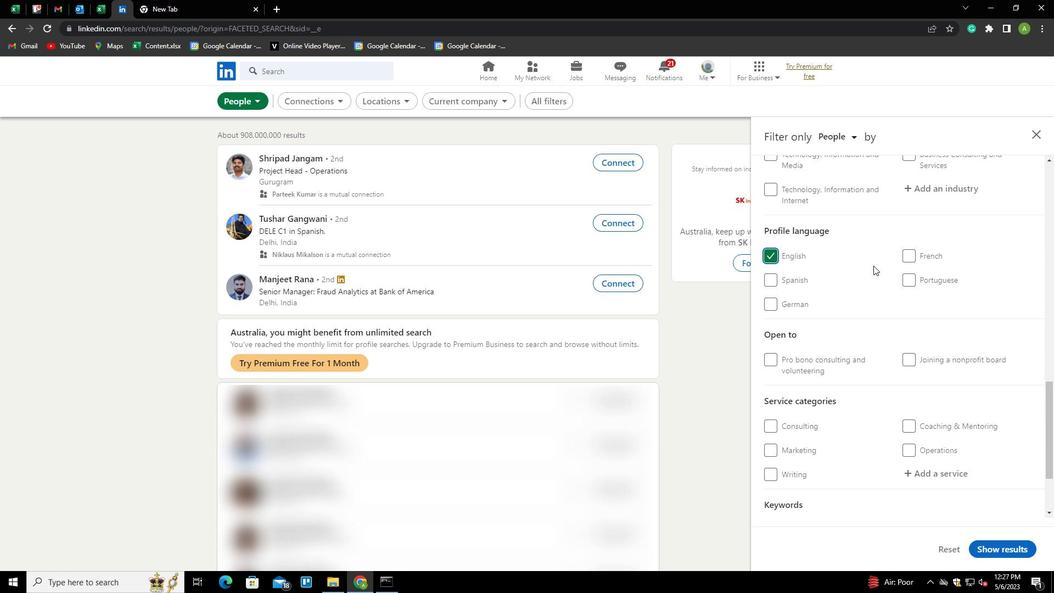 
Action: Mouse scrolled (873, 266) with delta (0, 0)
Screenshot: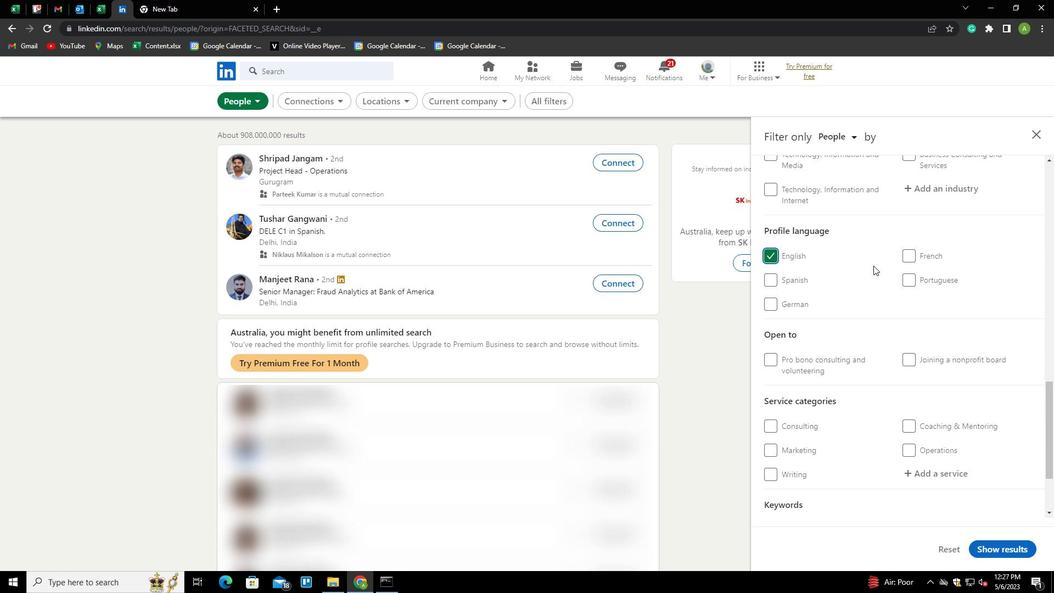 
Action: Mouse scrolled (873, 266) with delta (0, 0)
Screenshot: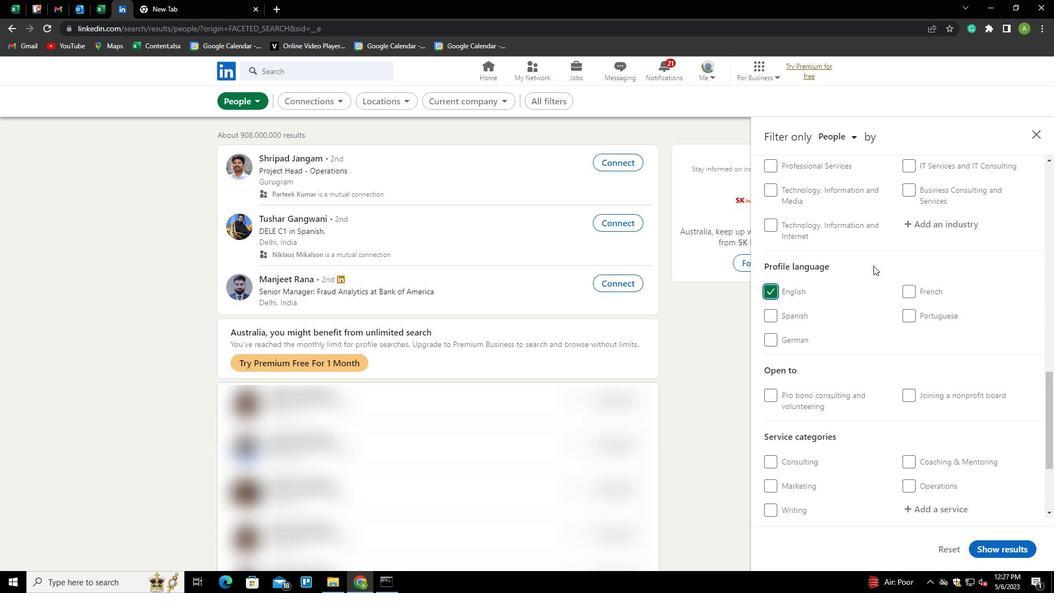 
Action: Mouse scrolled (873, 266) with delta (0, 0)
Screenshot: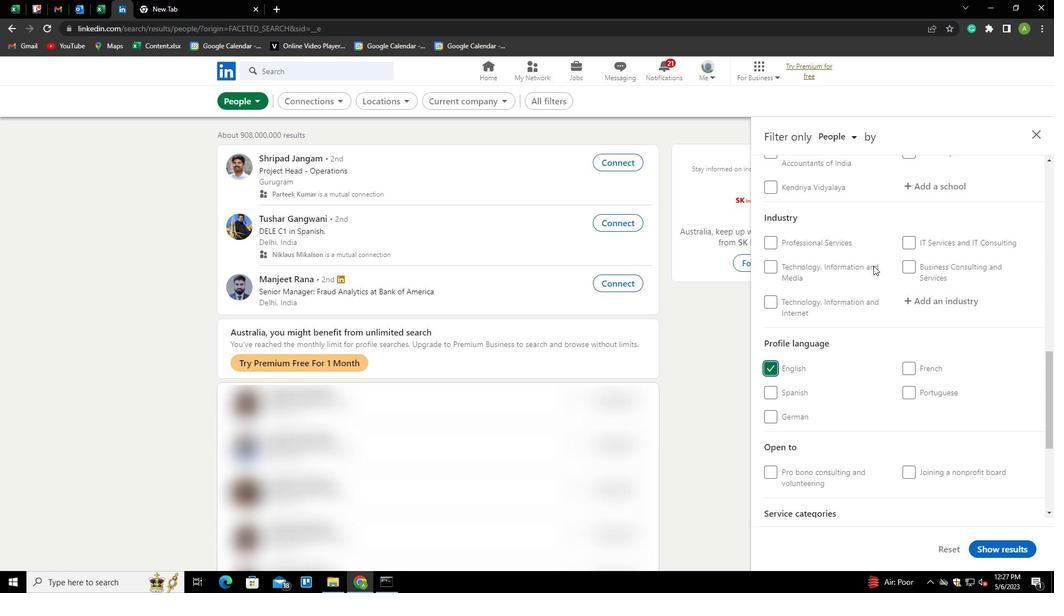 
Action: Mouse scrolled (873, 266) with delta (0, 0)
Screenshot: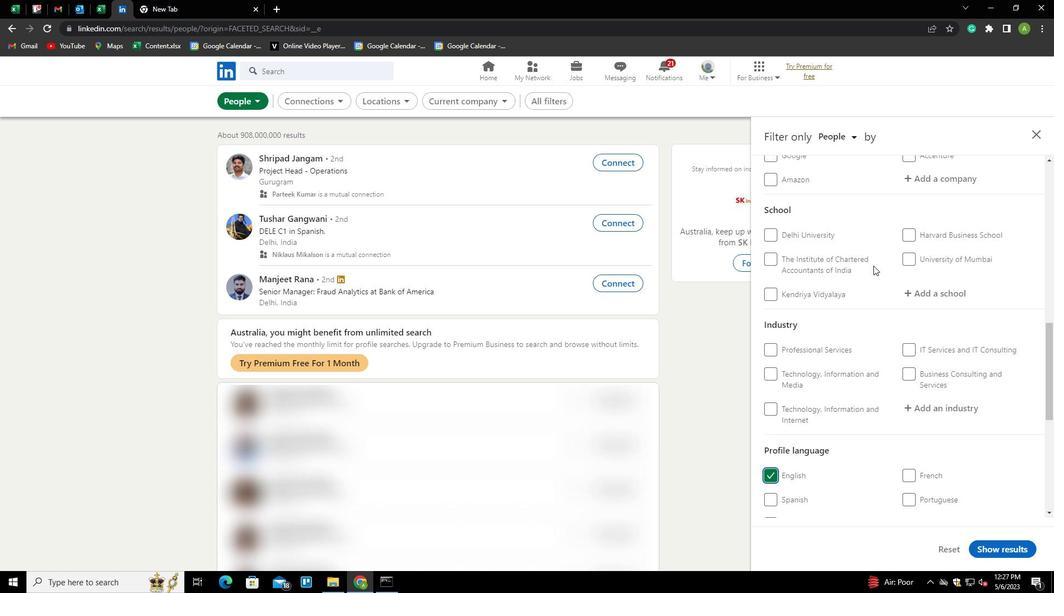 
Action: Mouse scrolled (873, 266) with delta (0, 0)
Screenshot: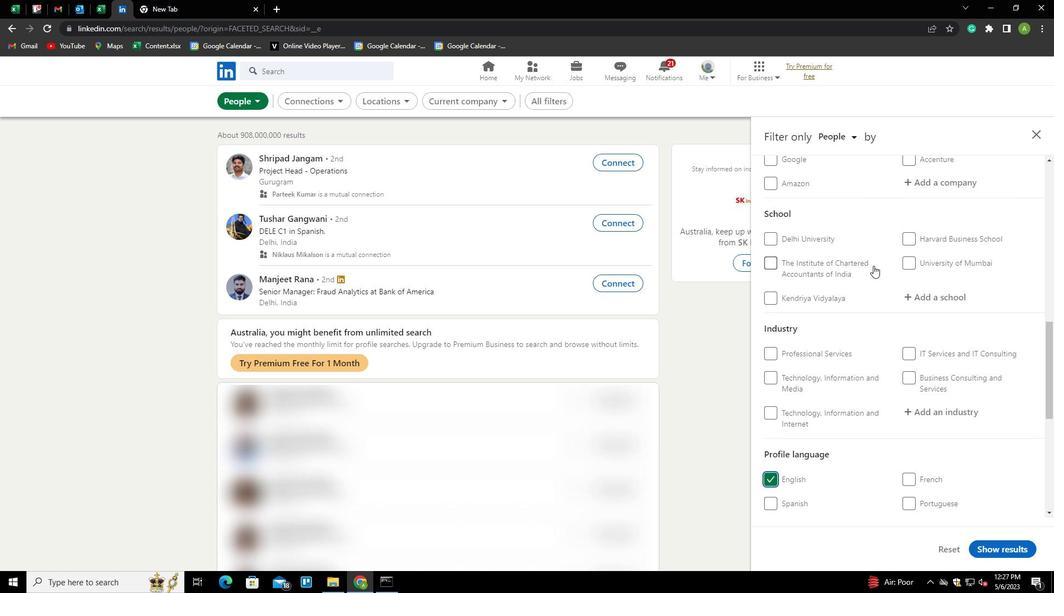 
Action: Mouse scrolled (873, 266) with delta (0, 0)
Screenshot: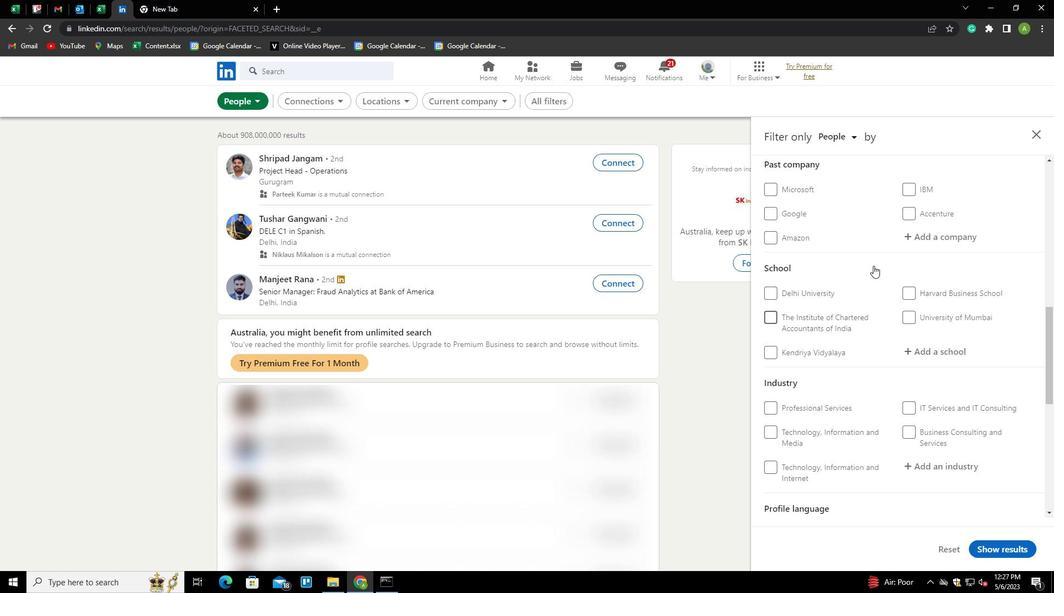 
Action: Mouse moved to (915, 238)
Screenshot: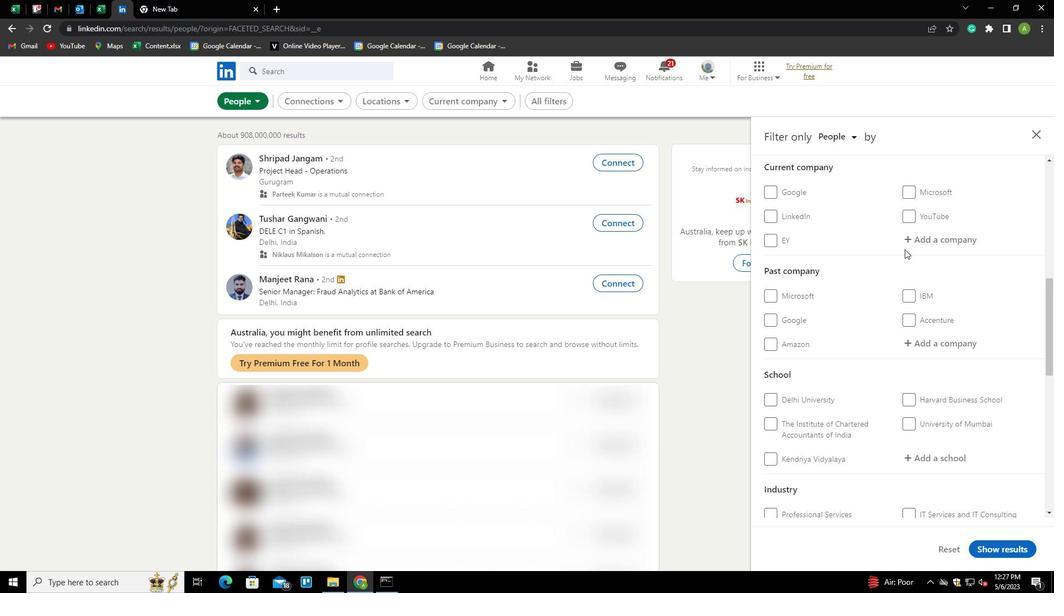 
Action: Mouse pressed left at (915, 238)
Screenshot: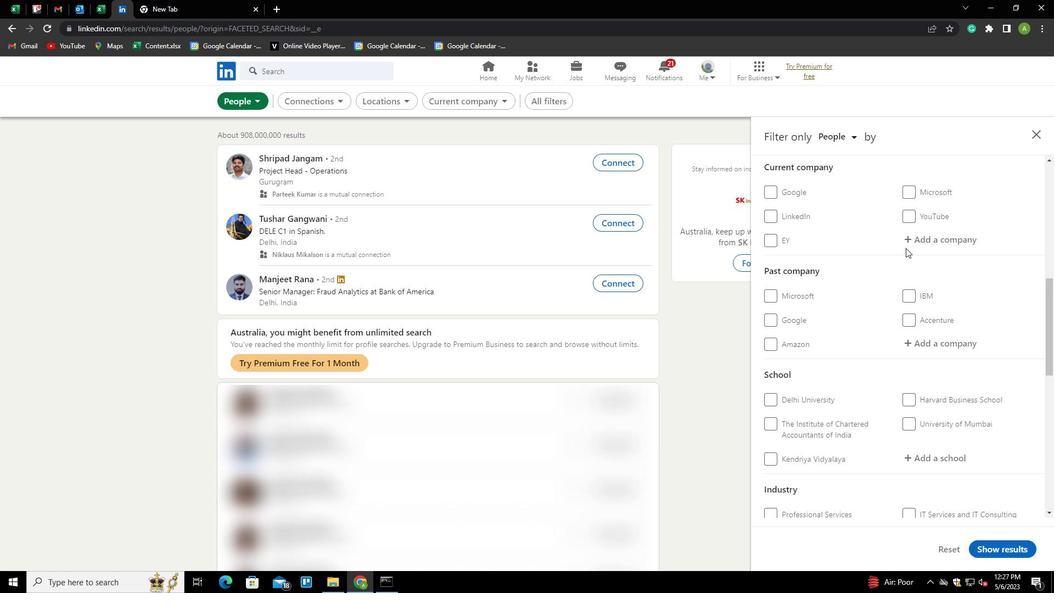 
Action: Mouse moved to (915, 238)
Screenshot: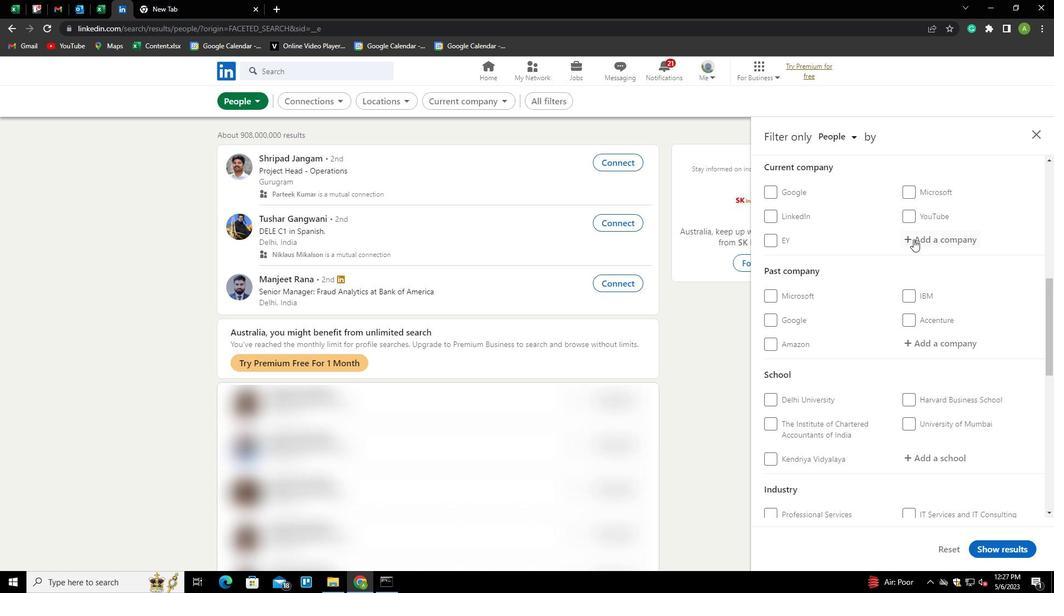
Action: Key pressed <Key.shift>THE<Key.space>BANKING<Key.space>RECRUITERS<Key.down><Key.enter>
Screenshot: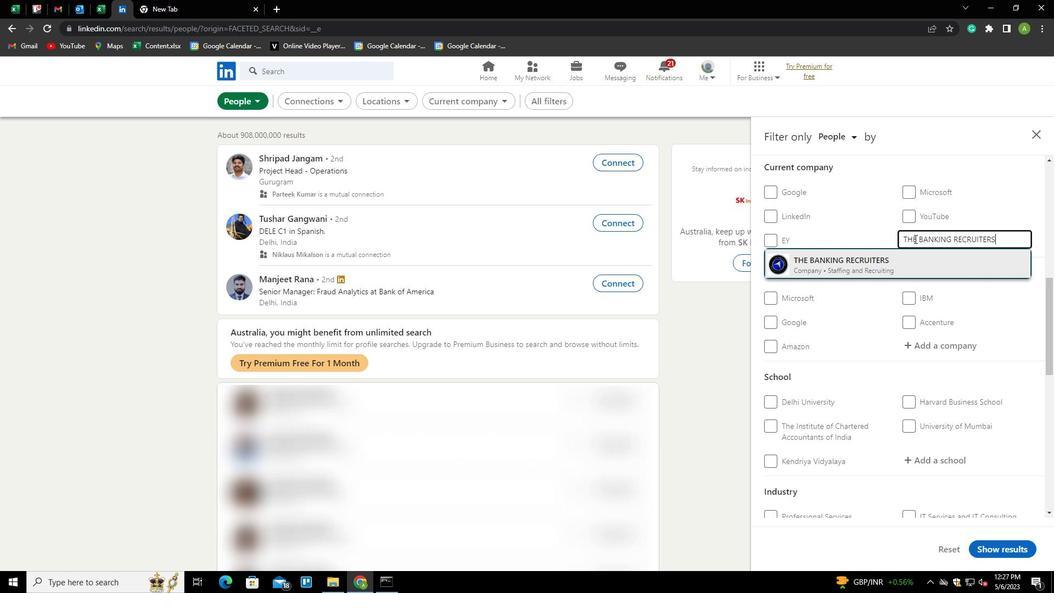 
Action: Mouse scrolled (915, 238) with delta (0, 0)
Screenshot: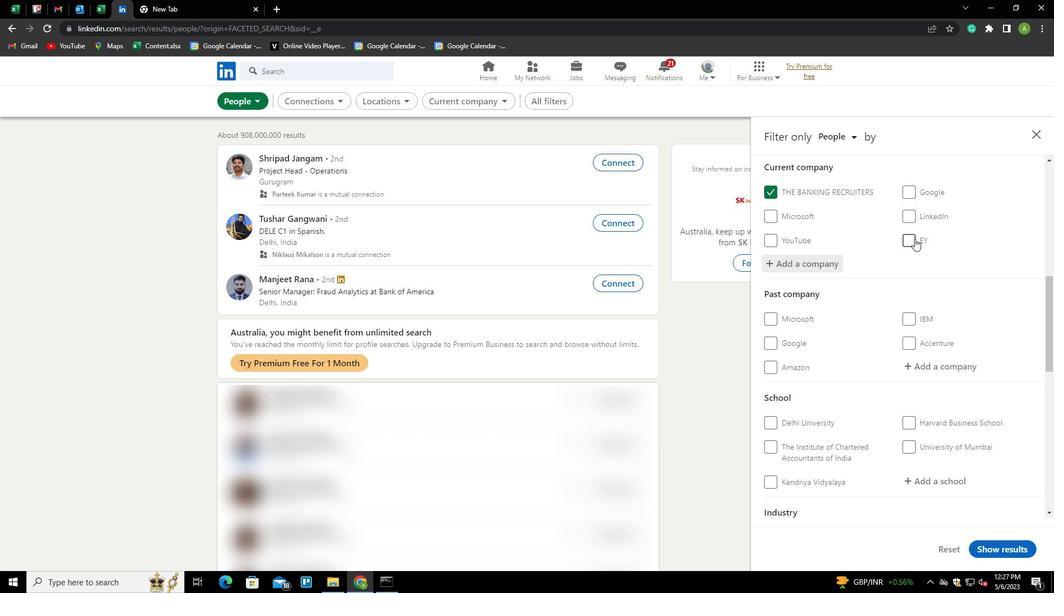 
Action: Mouse scrolled (915, 238) with delta (0, 0)
Screenshot: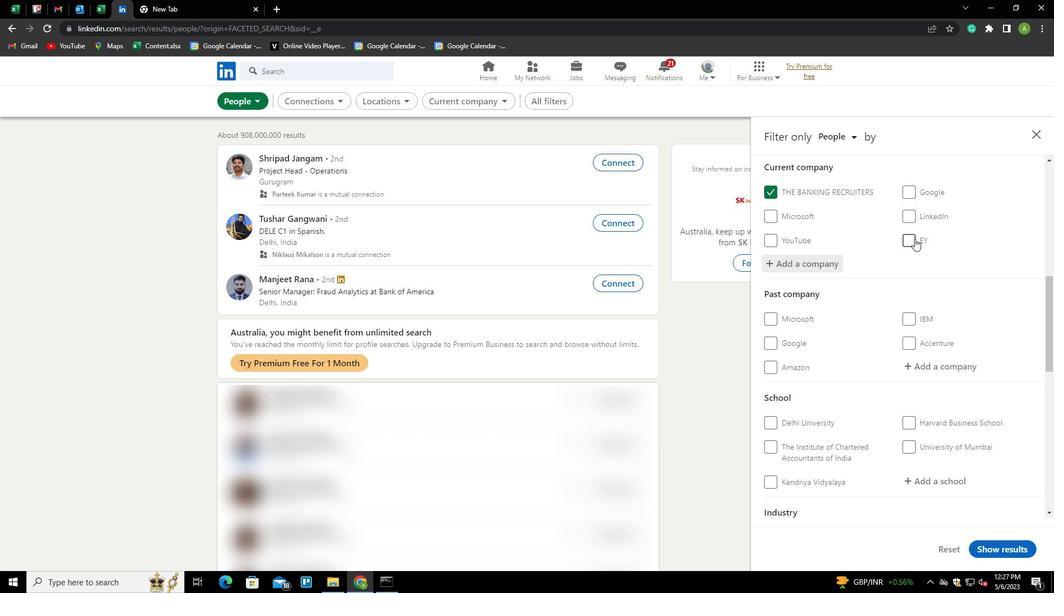 
Action: Mouse scrolled (915, 238) with delta (0, 0)
Screenshot: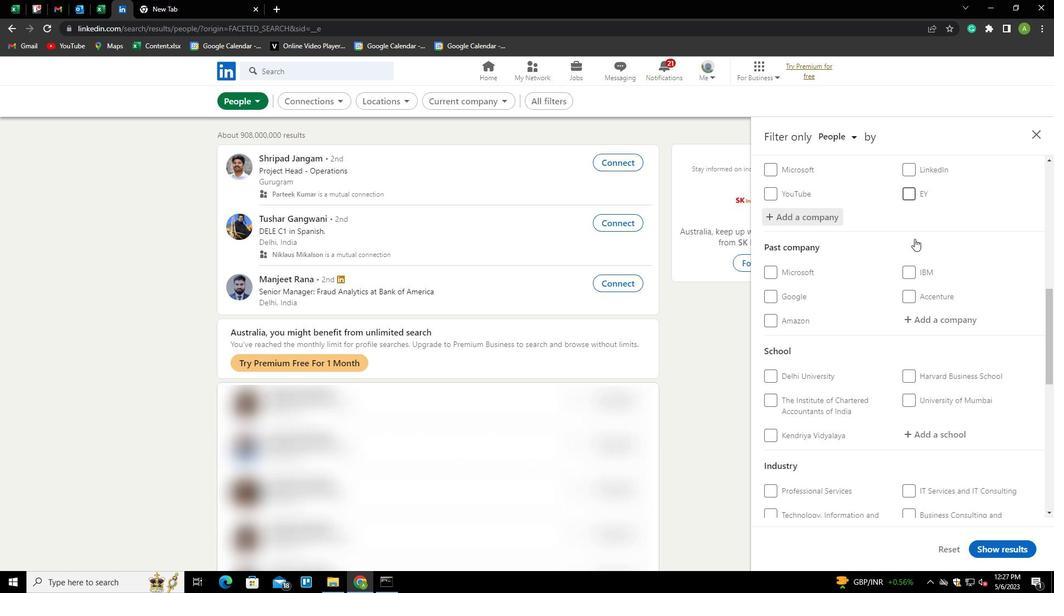 
Action: Mouse scrolled (915, 238) with delta (0, 0)
Screenshot: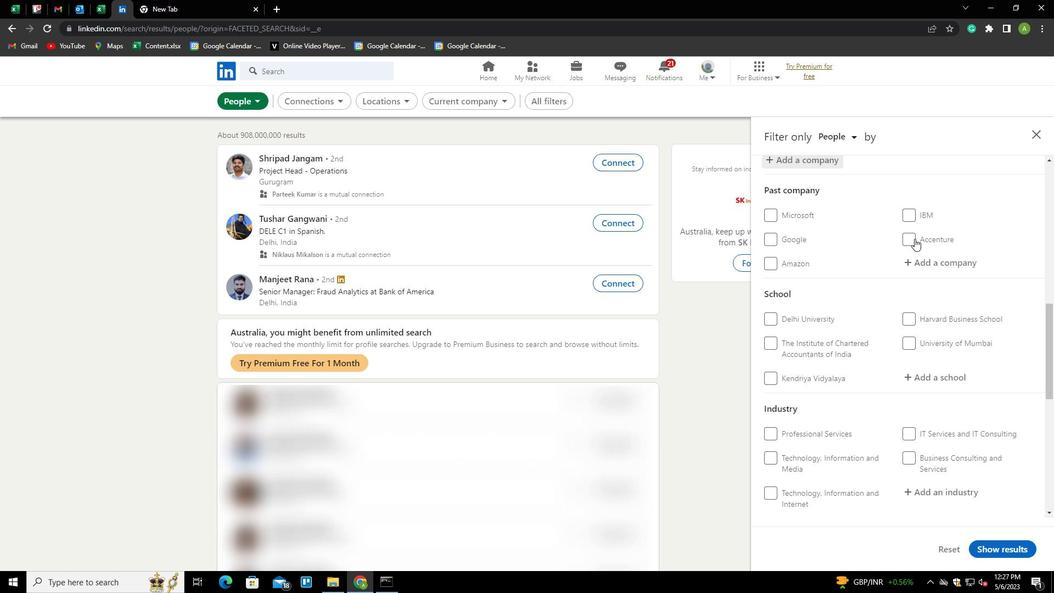 
Action: Mouse moved to (919, 263)
Screenshot: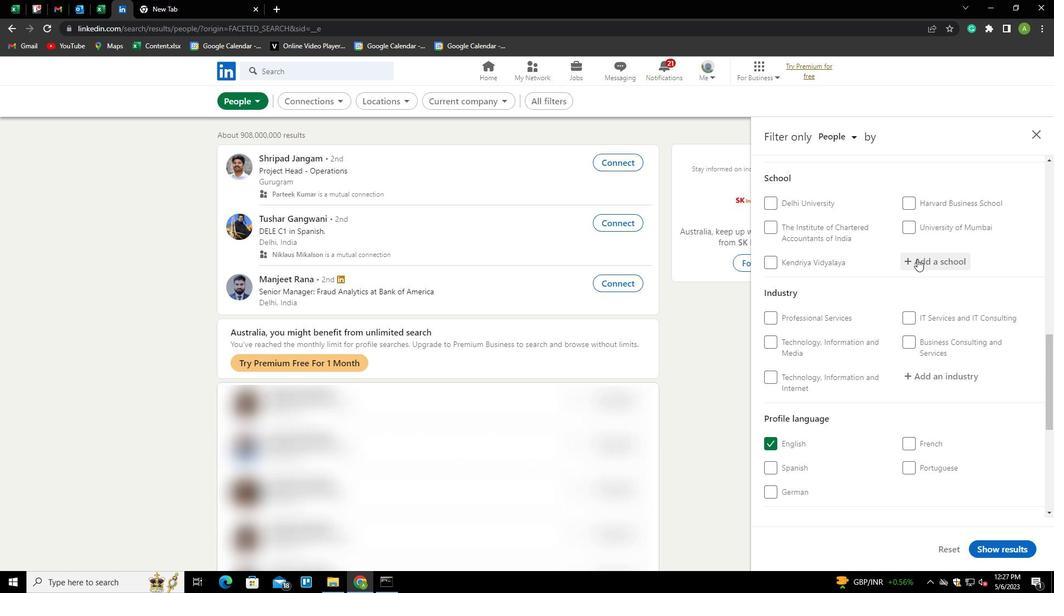 
Action: Mouse pressed left at (919, 263)
Screenshot: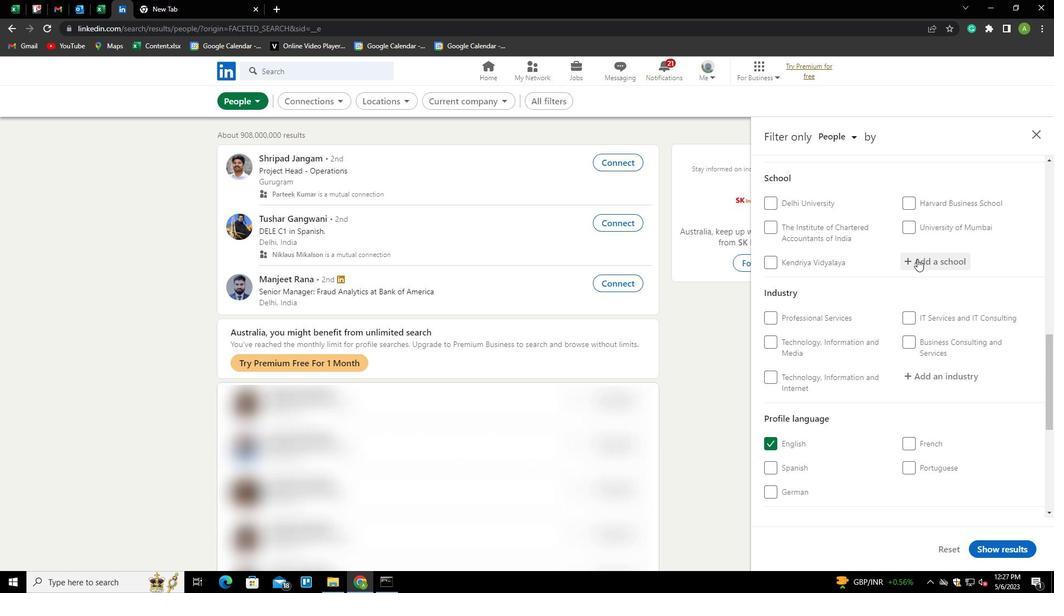 
Action: Key pressed <Key.shift>
Screenshot: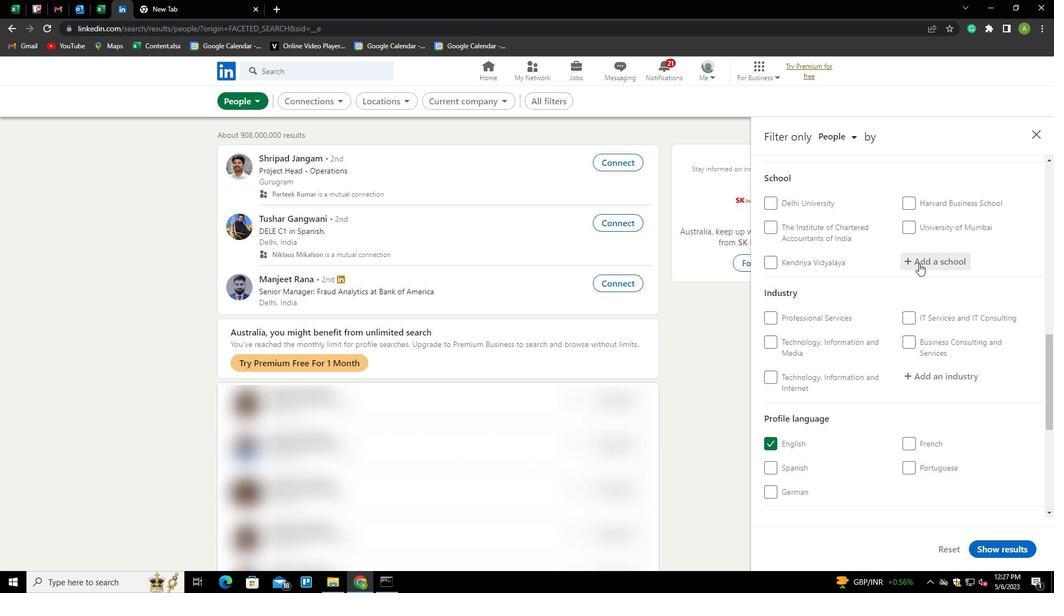 
Action: Mouse moved to (915, 266)
Screenshot: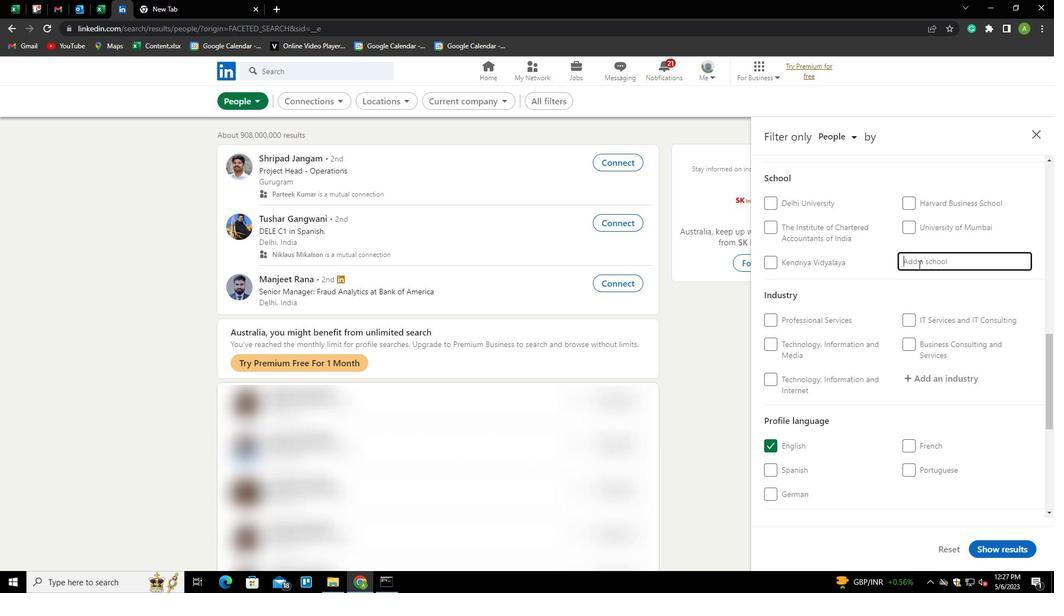 
Action: Key pressed <Key.shift><Key.shift><Key.shift><Key.shift><Key.shift><Key.shift><Key.shift><Key.shift><Key.shift><Key.shift><Key.shift><Key.shift><Key.shift><Key.shift><Key.shift><Key.shift><Key.shift><Key.shift>RANCHI<Key.space><Key.shift>WOMEN'S<Key.space><Key.shift>COLLEGE<Key.down><Key.enter>
Screenshot: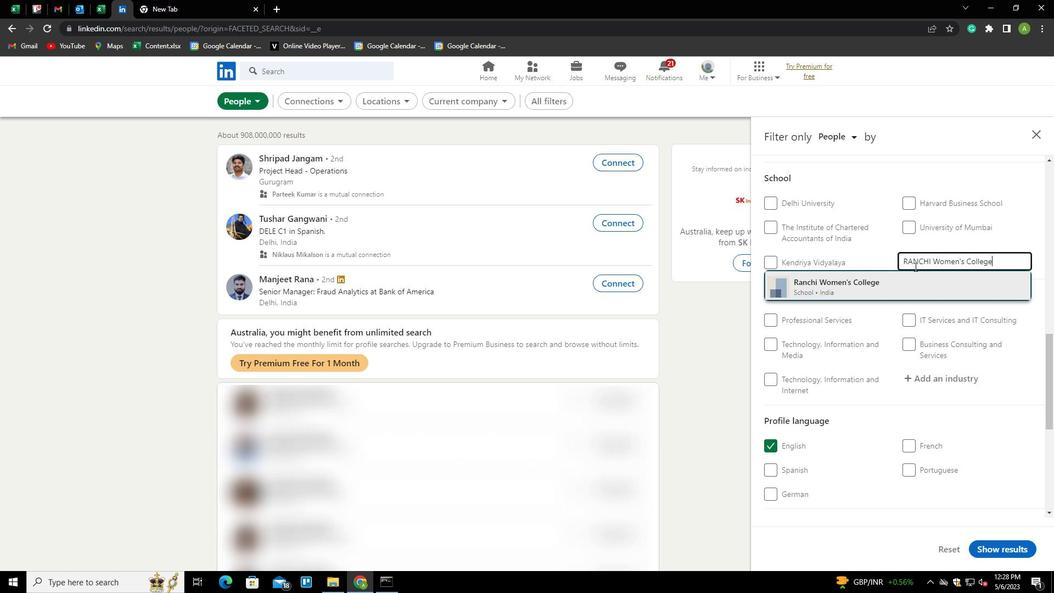 
Action: Mouse moved to (1037, 229)
Screenshot: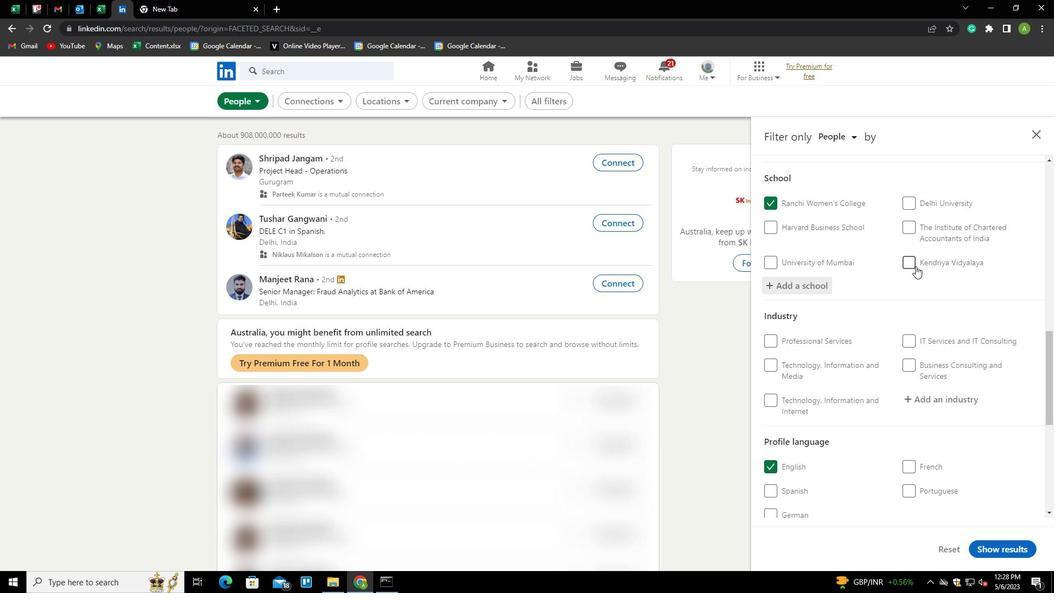 
Action: Mouse scrolled (1037, 229) with delta (0, 0)
Screenshot: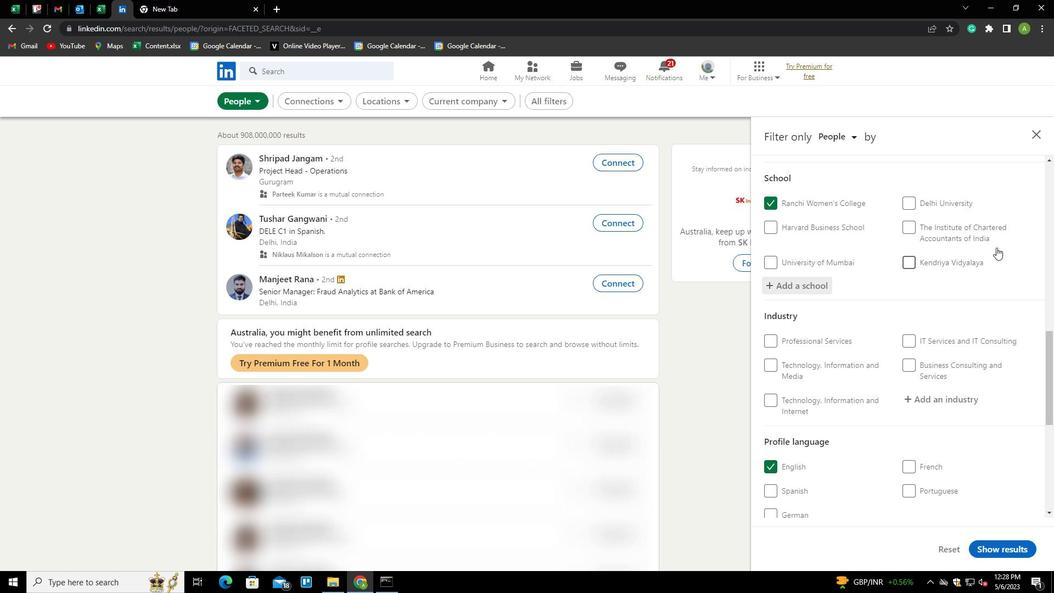 
Action: Mouse scrolled (1037, 229) with delta (0, 0)
Screenshot: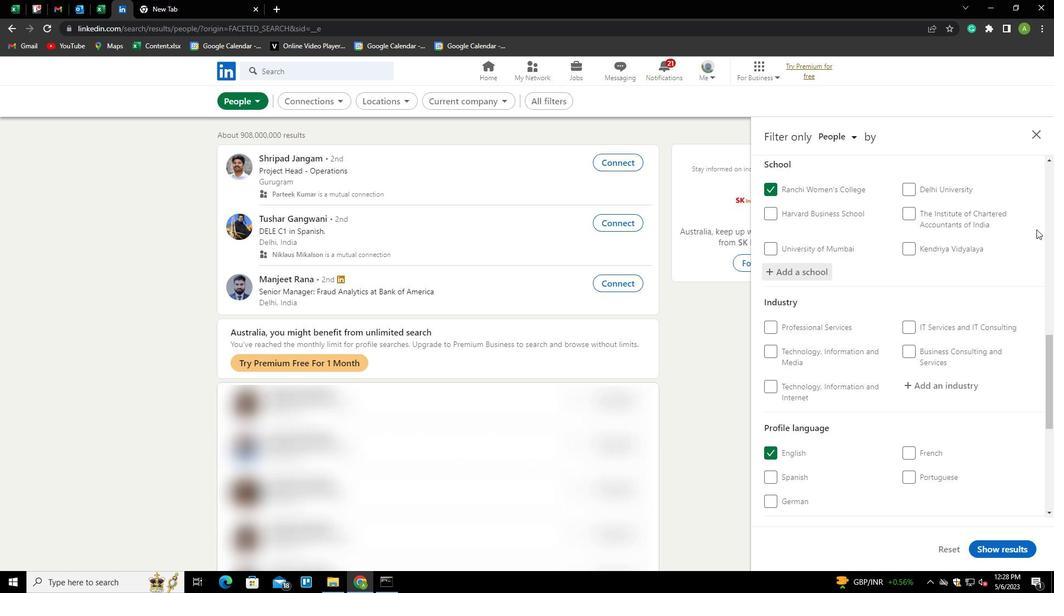 
Action: Mouse moved to (1004, 265)
Screenshot: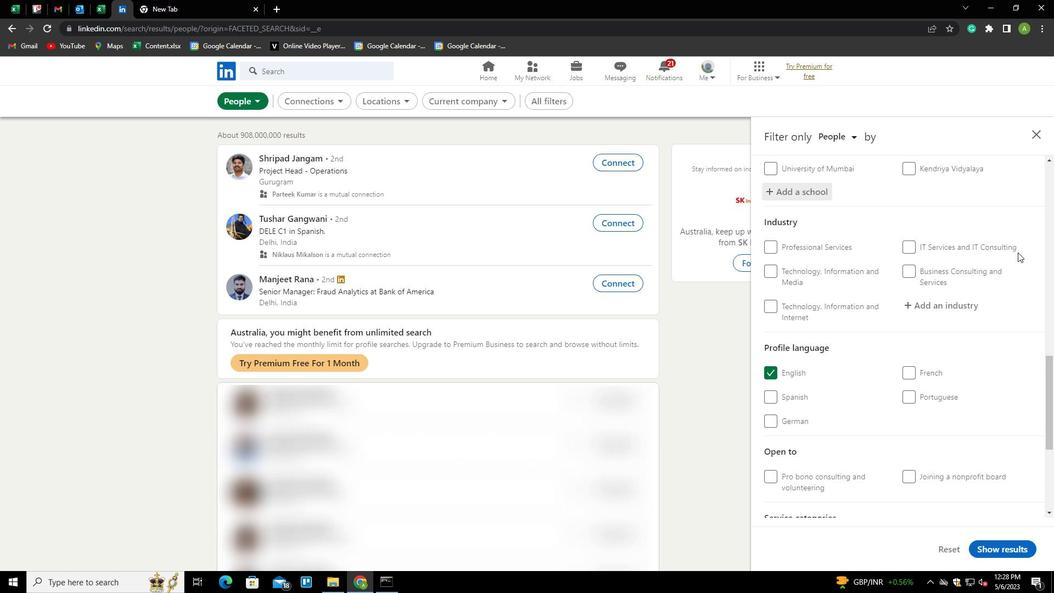 
Action: Mouse scrolled (1004, 264) with delta (0, 0)
Screenshot: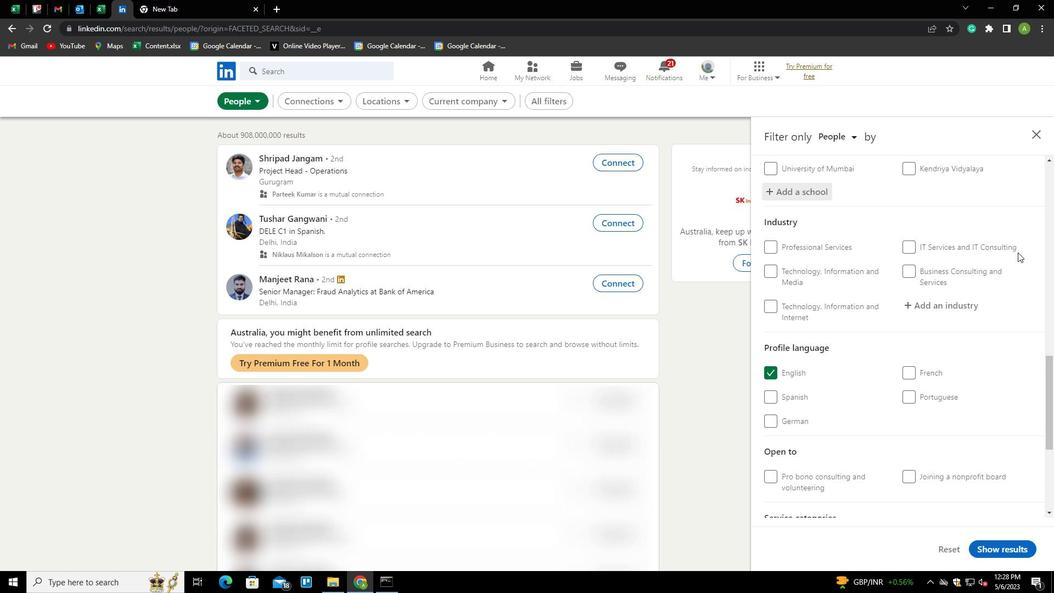 
Action: Mouse moved to (942, 236)
Screenshot: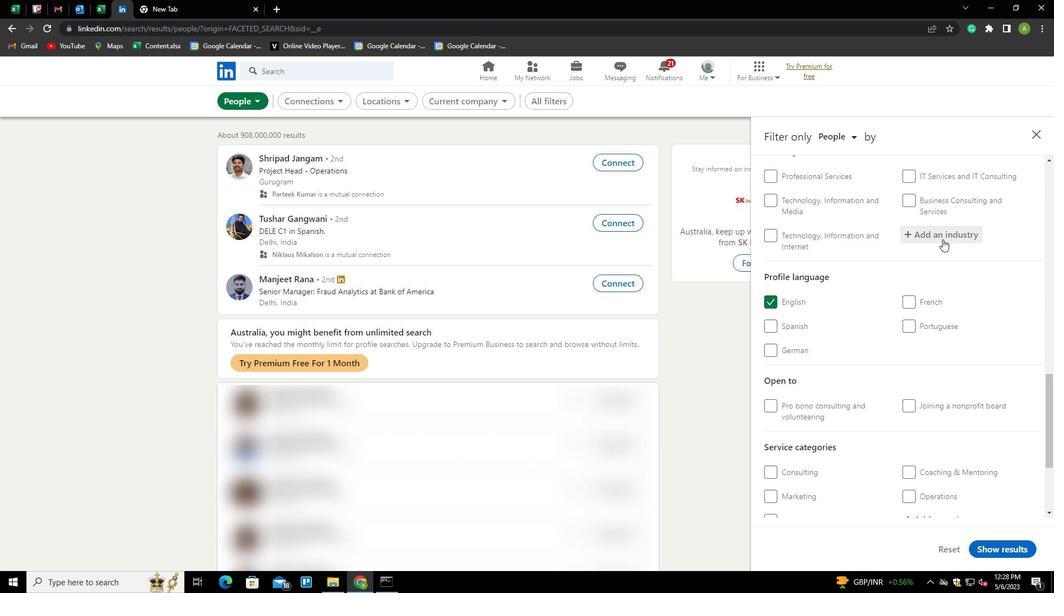 
Action: Mouse pressed left at (942, 236)
Screenshot: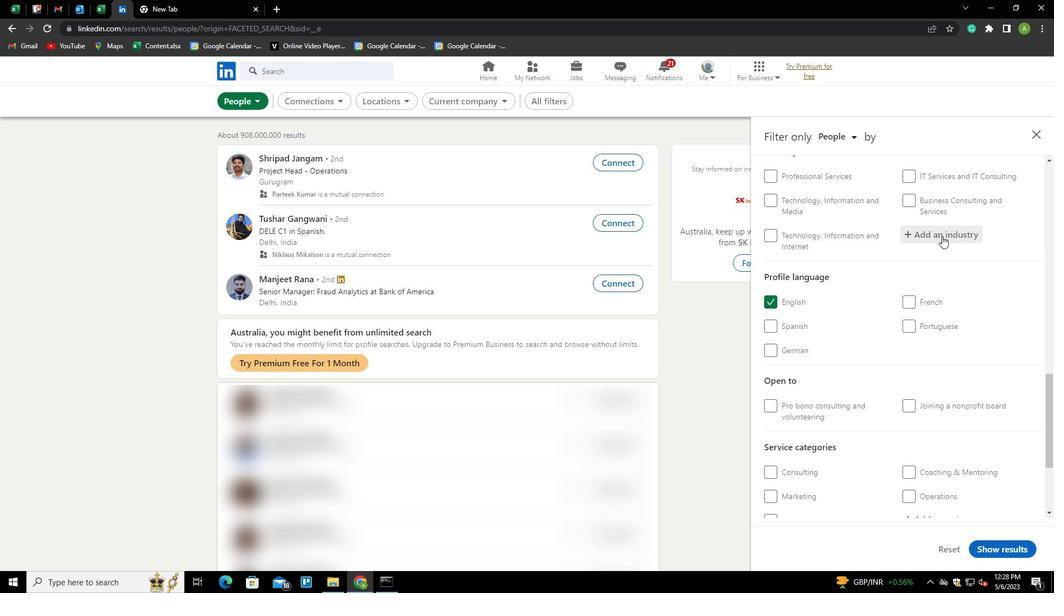 
Action: Key pressed <Key.shift>PERSONAL<Key.space><Key.shift>CARE<Key.space><Key.shift>M<Key.backspace><Key.shift>PRODUCT<Key.space><Key.shift>MANUFACTURING<Key.down><Key.enter>
Screenshot: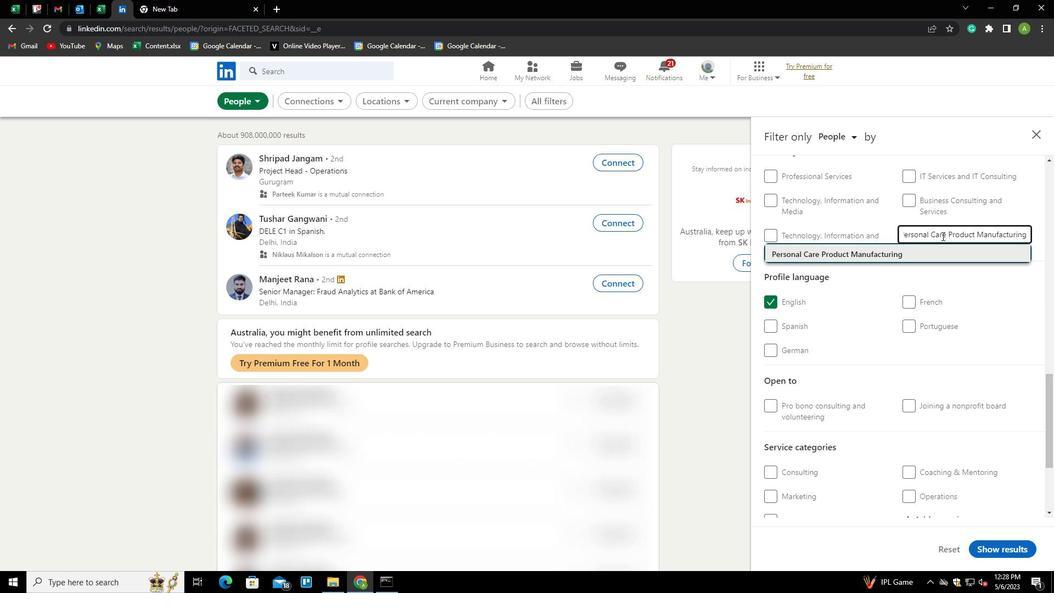 
Action: Mouse moved to (934, 240)
Screenshot: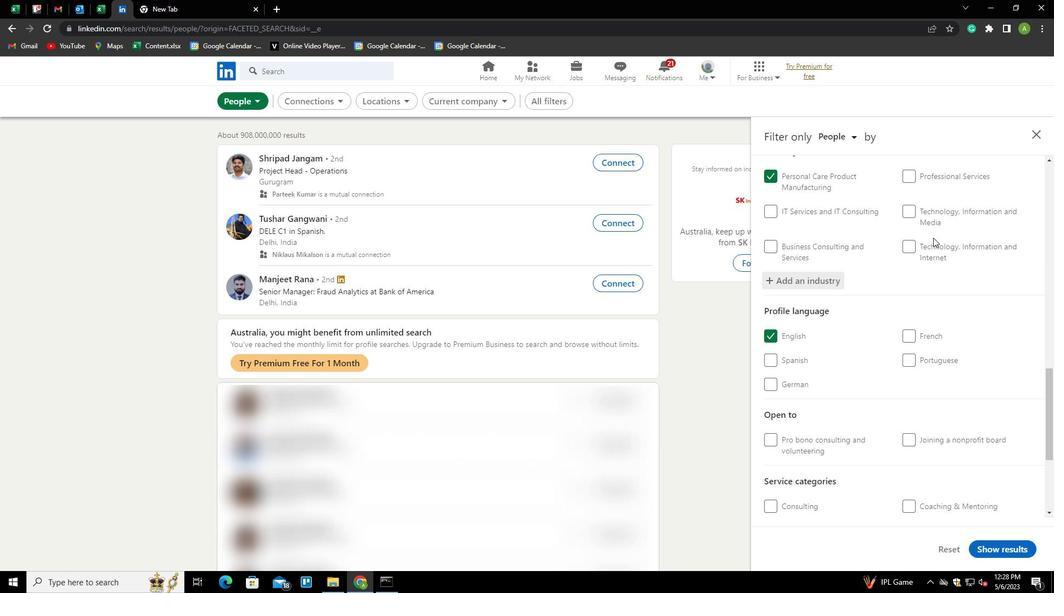 
Action: Mouse scrolled (934, 240) with delta (0, 0)
Screenshot: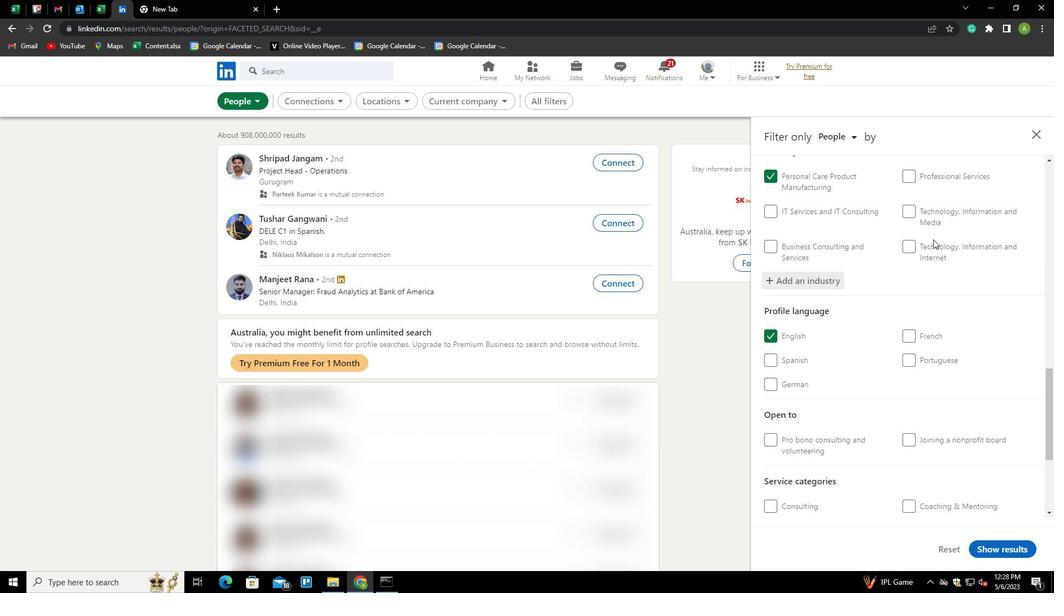 
Action: Mouse scrolled (934, 240) with delta (0, 0)
Screenshot: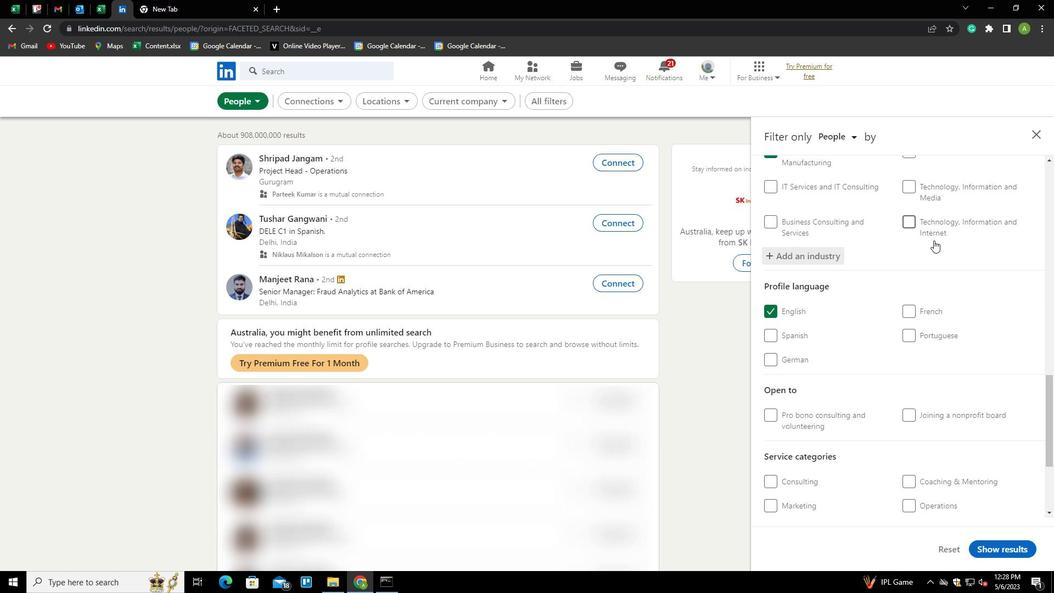 
Action: Mouse scrolled (934, 240) with delta (0, 0)
Screenshot: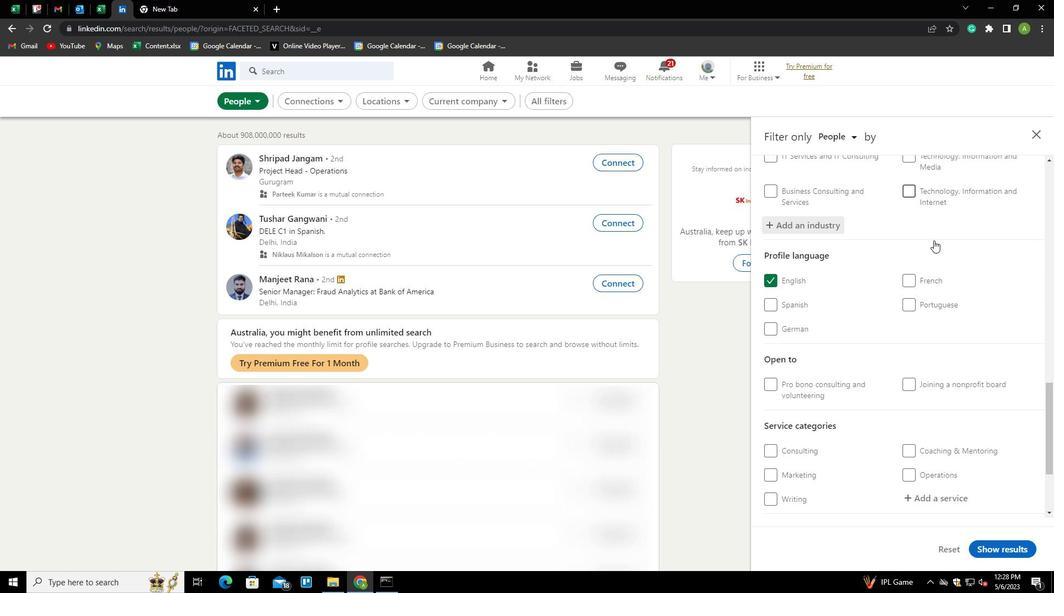 
Action: Mouse scrolled (934, 240) with delta (0, 0)
Screenshot: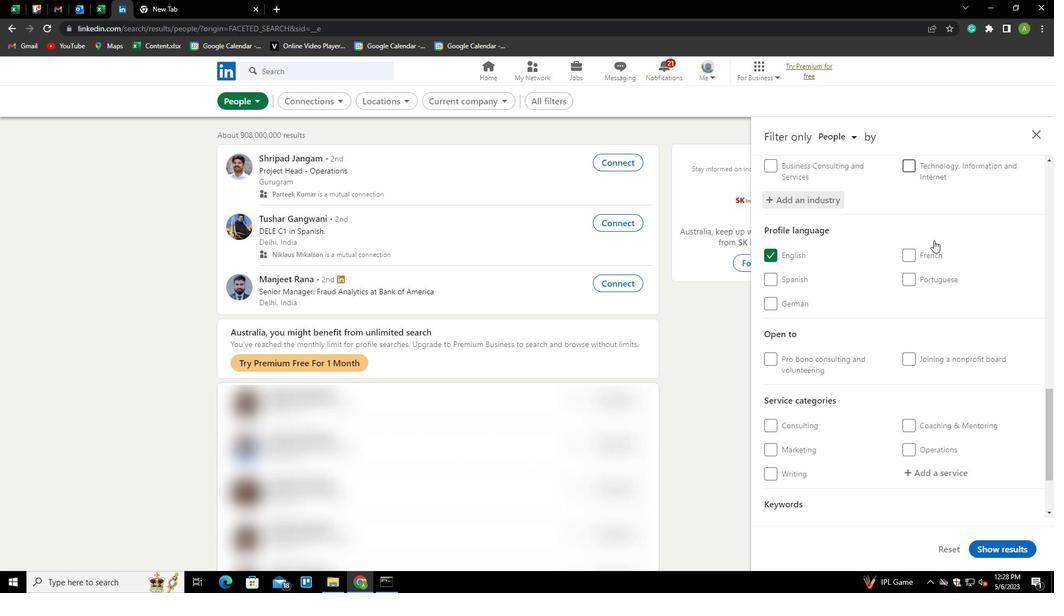 
Action: Mouse scrolled (934, 240) with delta (0, 0)
Screenshot: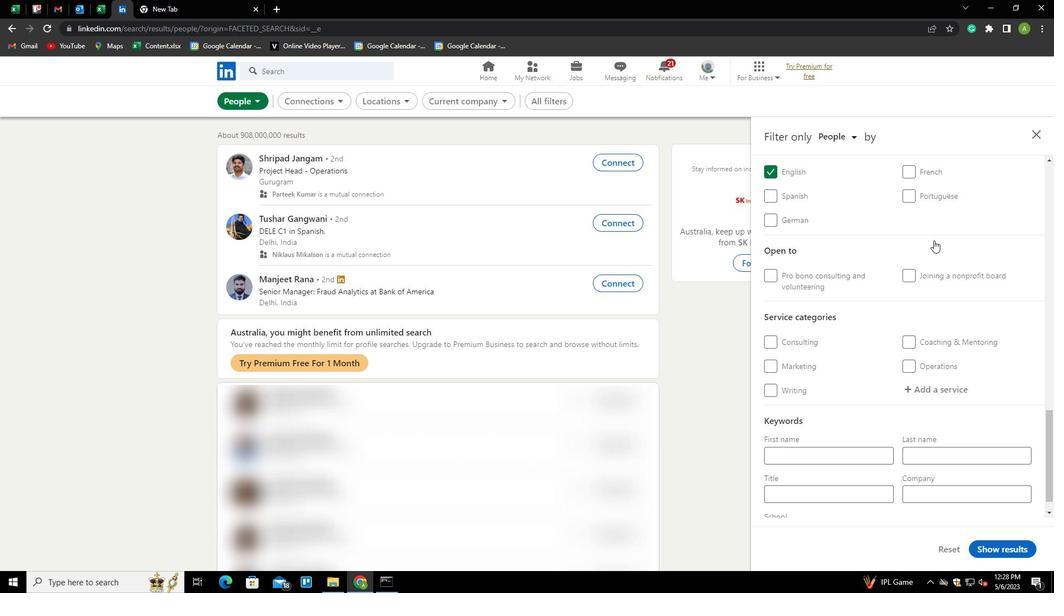 
Action: Mouse moved to (936, 360)
Screenshot: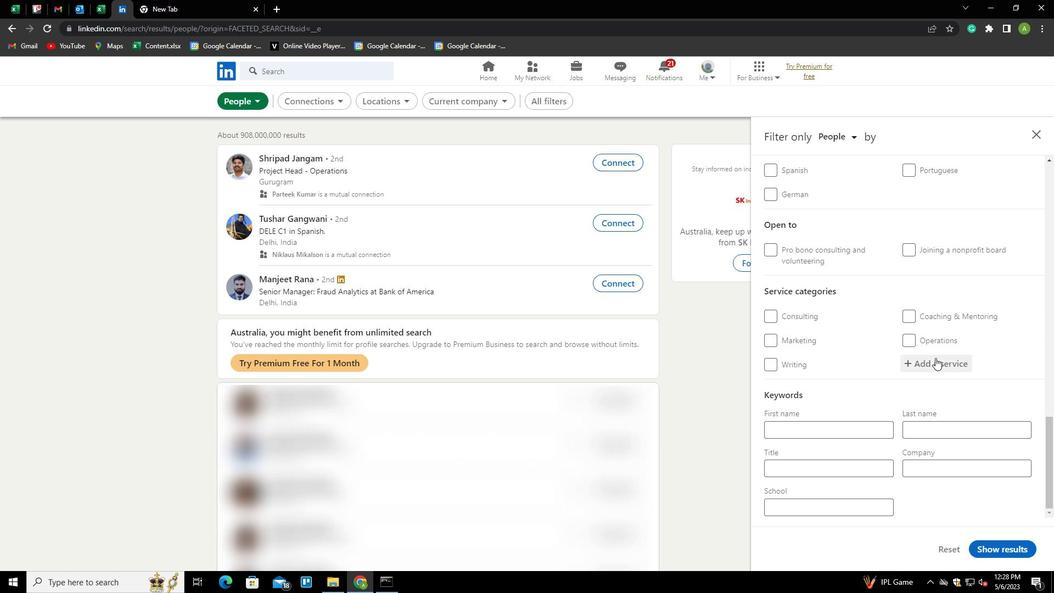
Action: Mouse pressed left at (936, 360)
Screenshot: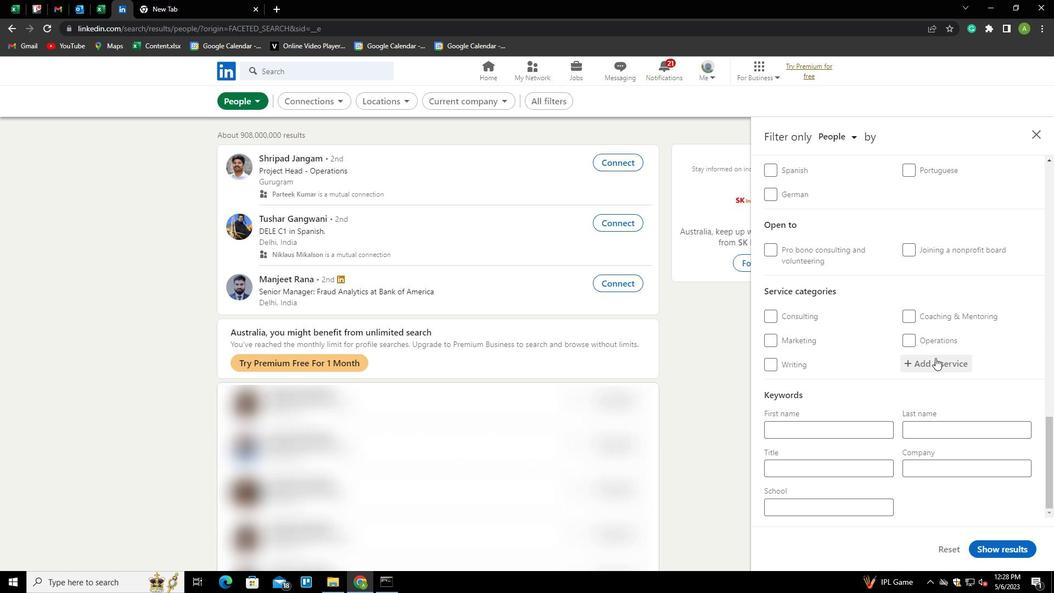 
Action: Mouse moved to (936, 360)
Screenshot: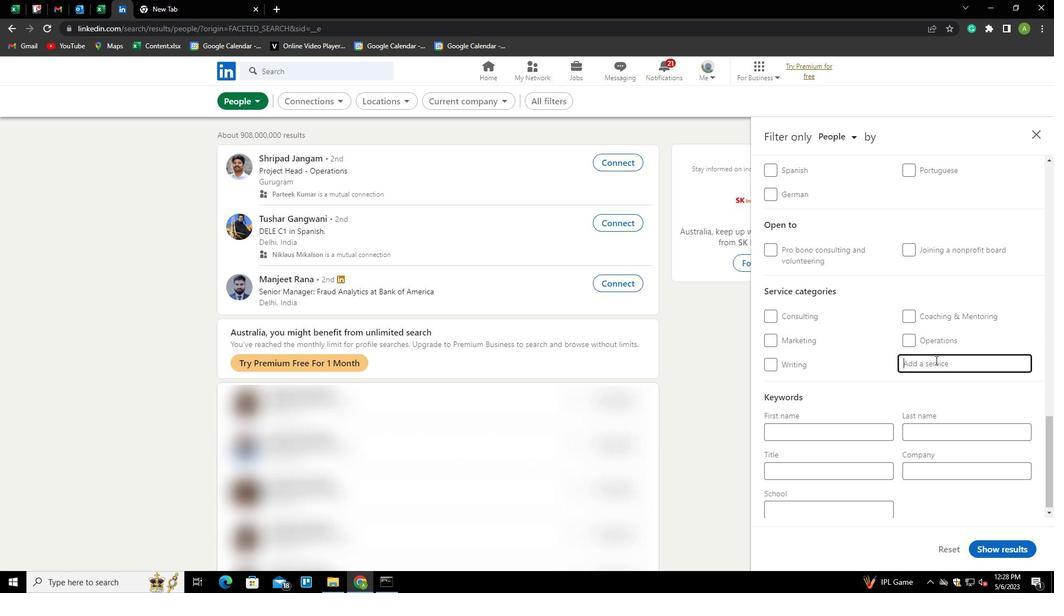 
Action: Key pressed <Key.shift>CORPORATE<Key.space><Key.shift>EVENTS<Key.down><Key.enter>
Screenshot: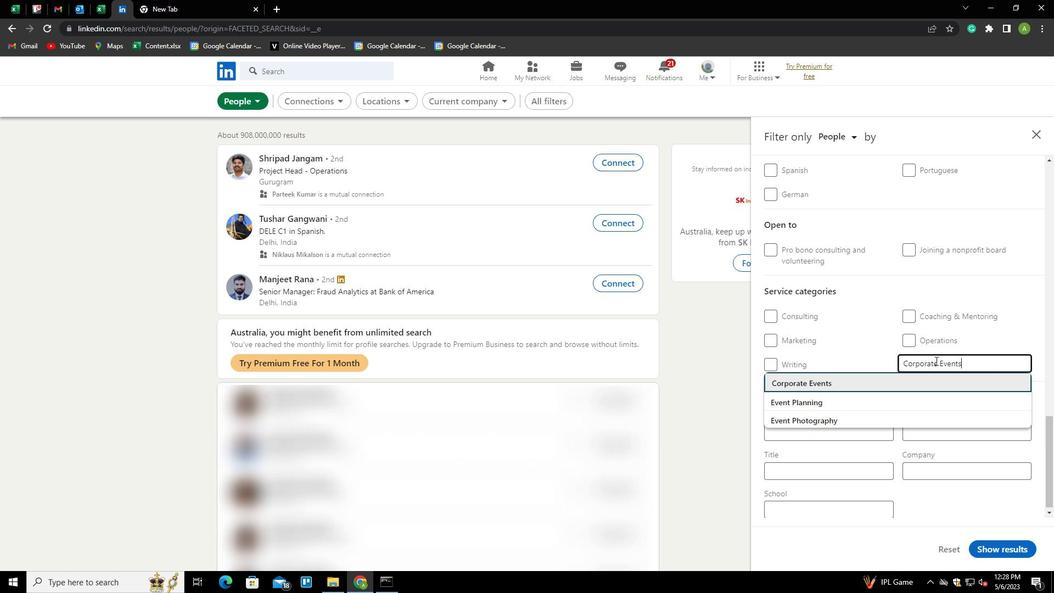 
Action: Mouse moved to (933, 365)
Screenshot: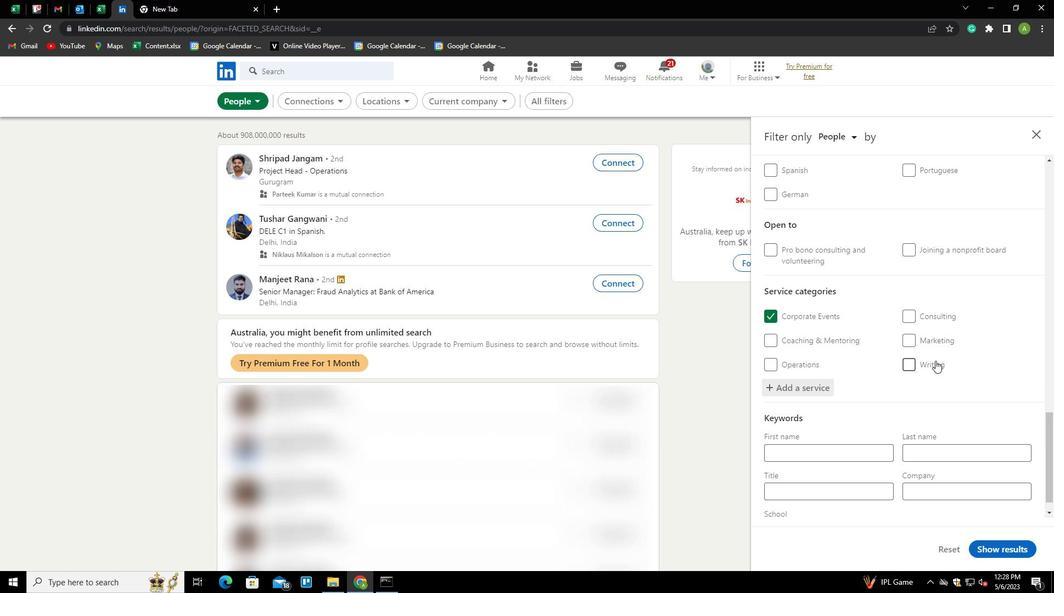 
Action: Mouse scrolled (933, 364) with delta (0, 0)
Screenshot: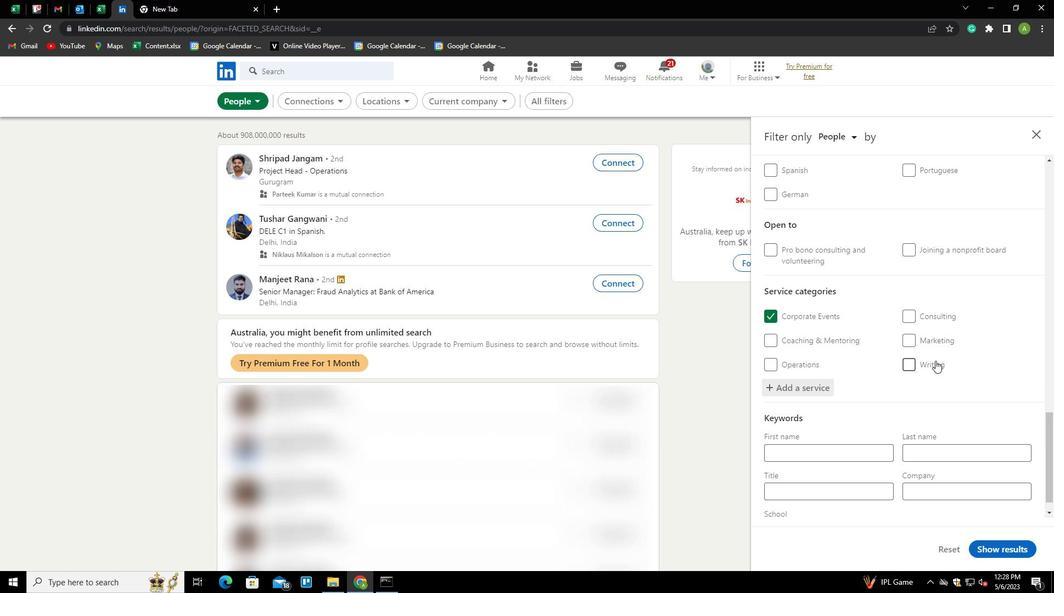 
Action: Mouse moved to (931, 367)
Screenshot: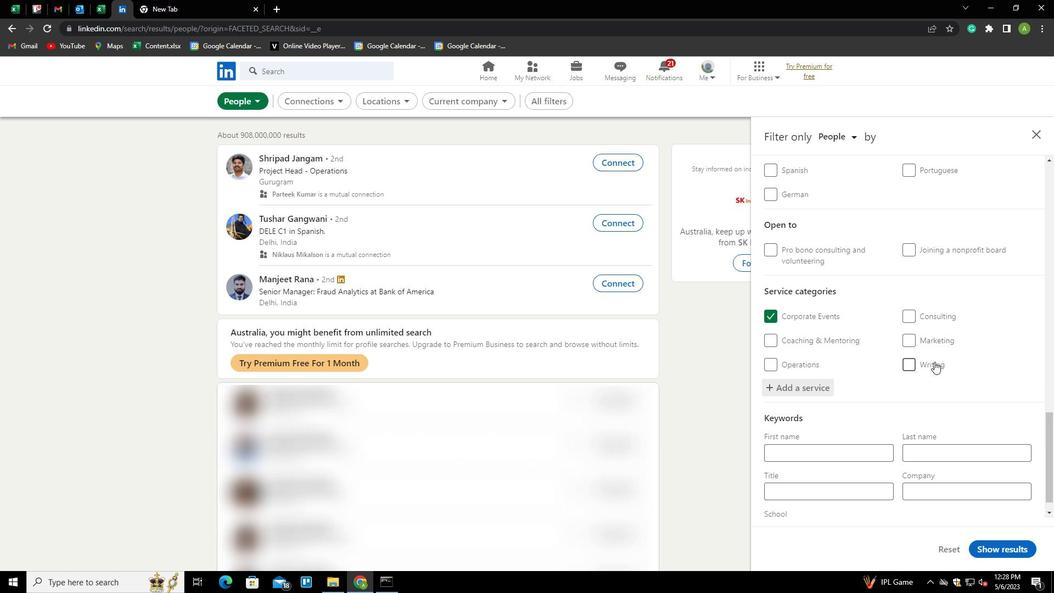 
Action: Mouse scrolled (931, 366) with delta (0, 0)
Screenshot: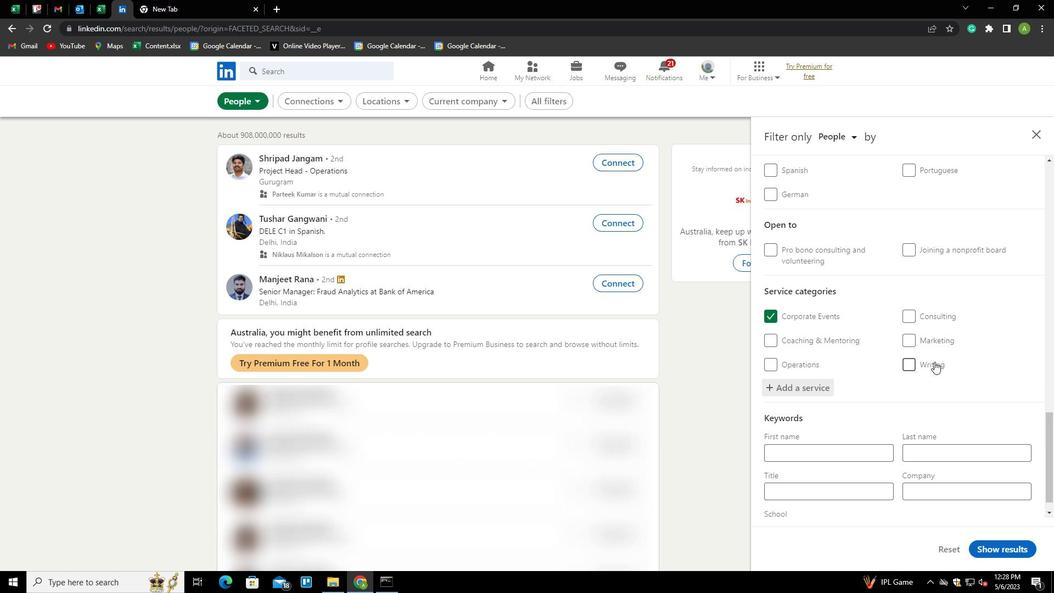 
Action: Mouse moved to (929, 371)
Screenshot: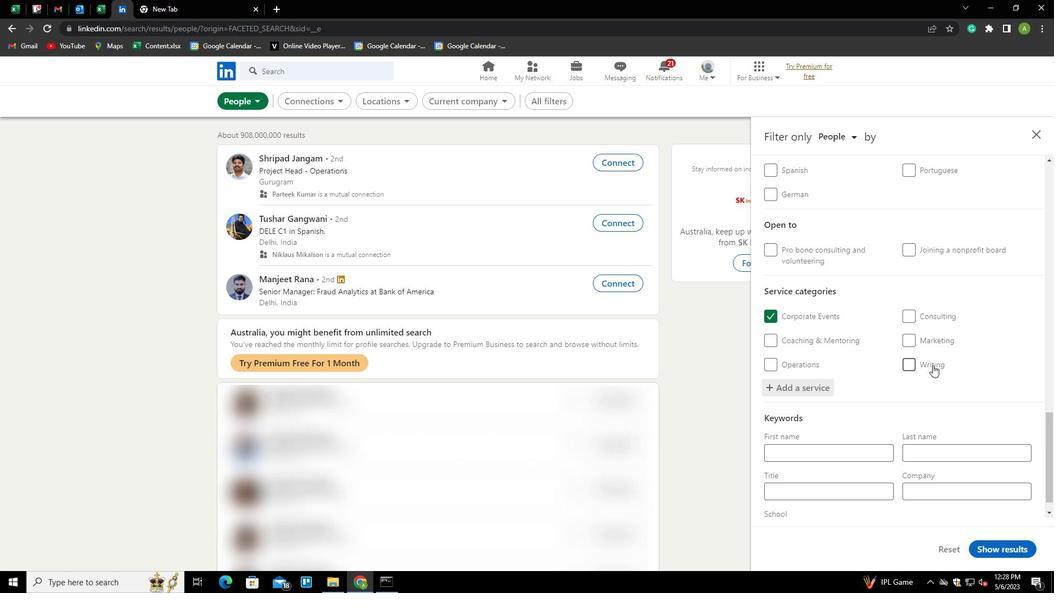 
Action: Mouse scrolled (929, 371) with delta (0, 0)
Screenshot: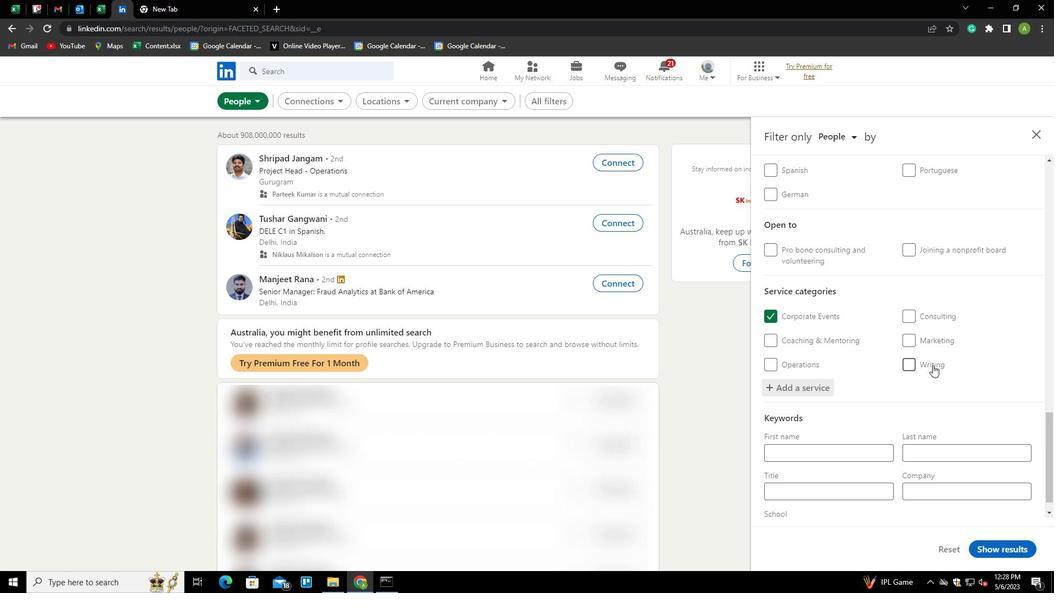 
Action: Mouse moved to (928, 374)
Screenshot: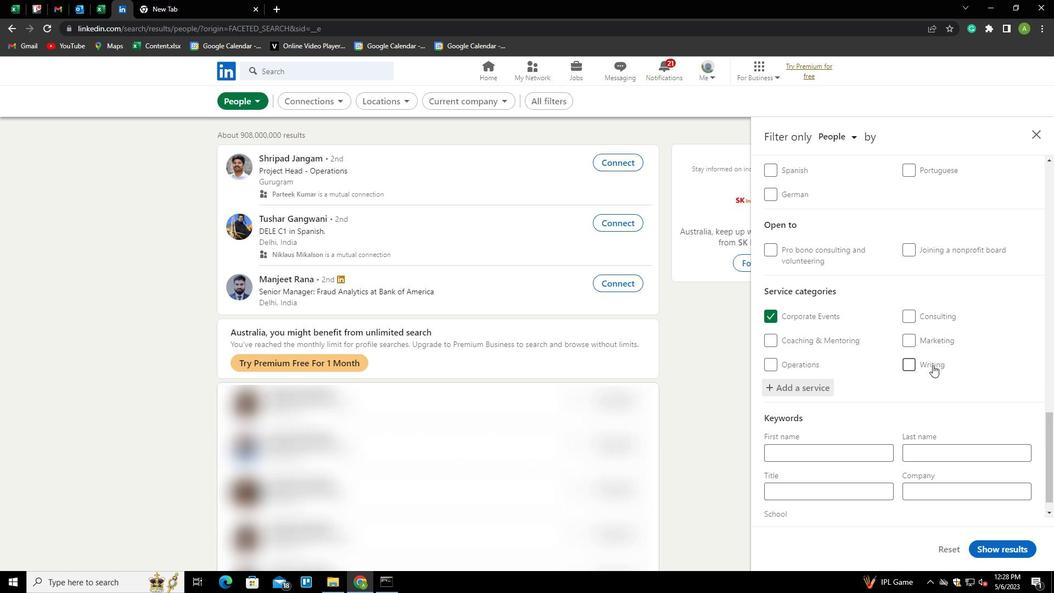 
Action: Mouse scrolled (928, 373) with delta (0, 0)
Screenshot: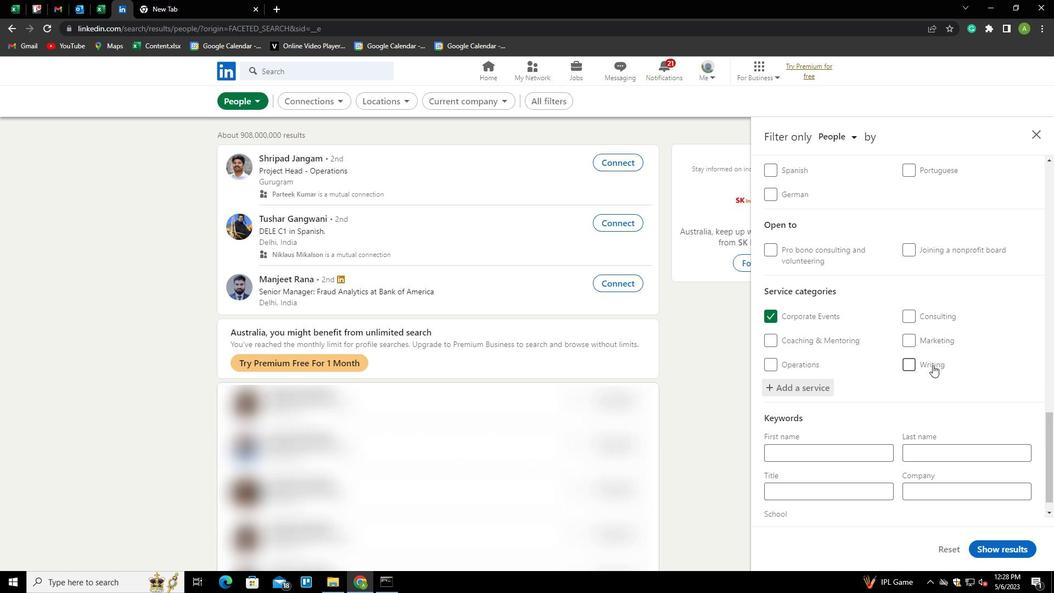 
Action: Mouse moved to (927, 376)
Screenshot: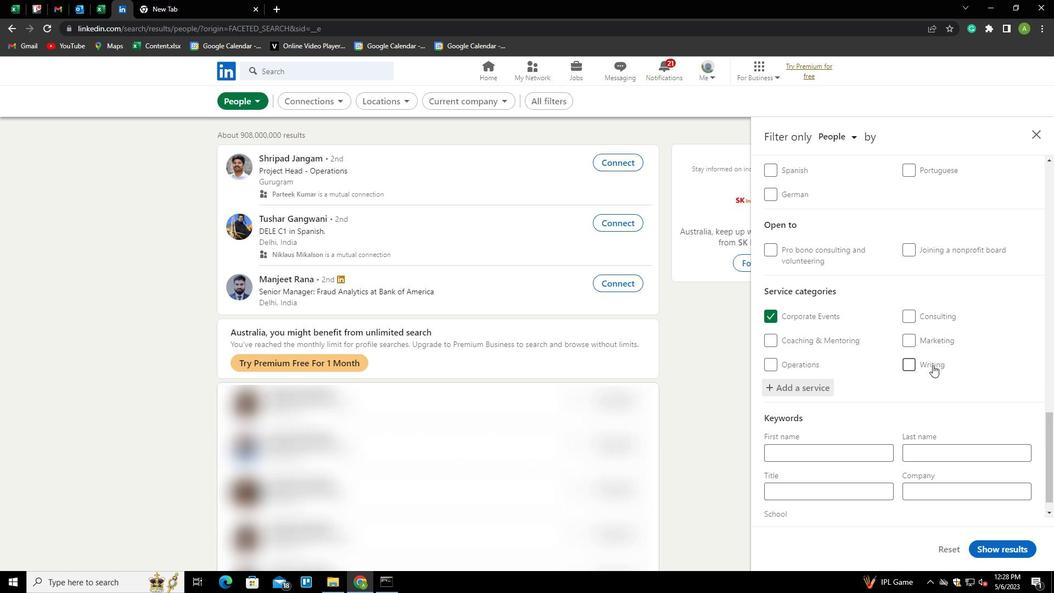 
Action: Mouse scrolled (927, 375) with delta (0, 0)
Screenshot: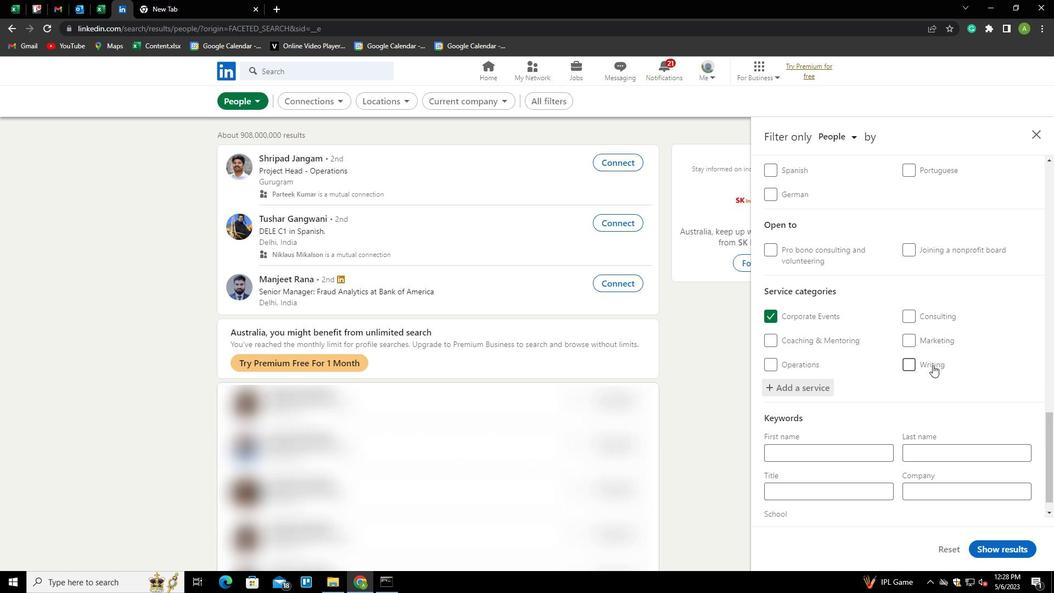 
Action: Mouse moved to (855, 465)
Screenshot: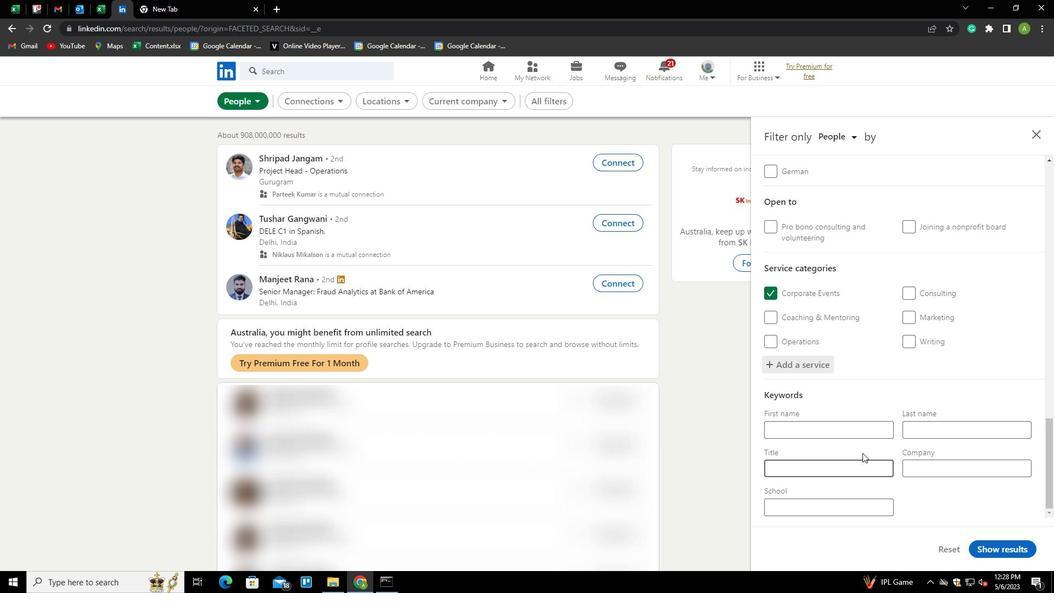 
Action: Mouse pressed left at (855, 465)
Screenshot: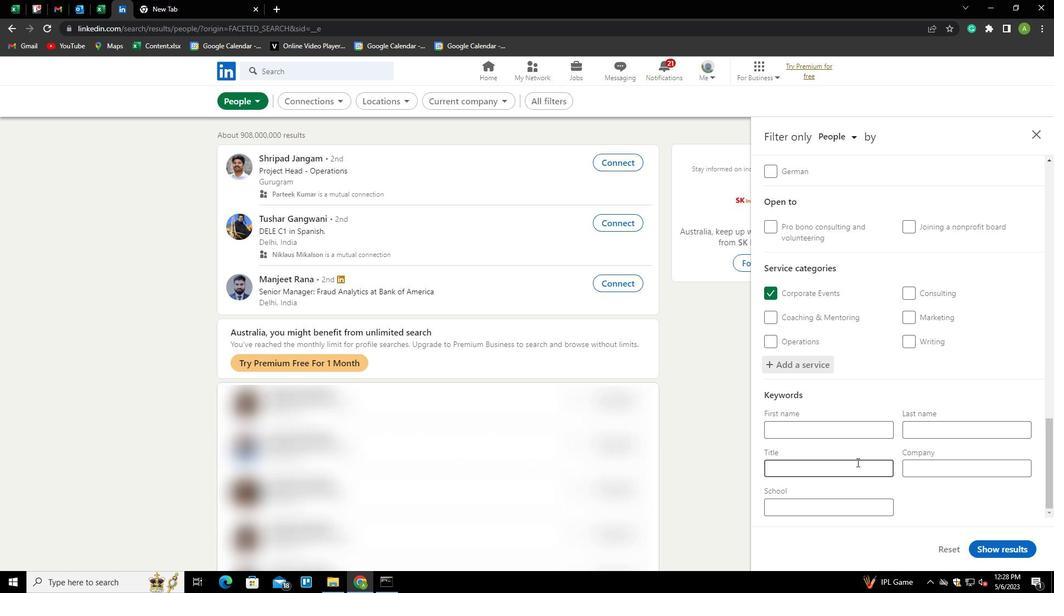 
Action: Key pressed <Key.shift><Key.shift><Key.shift><Key.shift><Key.shift><Key.shift><Key.shift><Key.shift><Key.shift><Key.shift><Key.shift><Key.shift><Key.shift><Key.shift><Key.shift><Key.shift><Key.shift><Key.shift><Key.shift><Key.shift><Key.shift><Key.shift><Key.shift><Key.shift><Key.shift><Key.shift><Key.shift><Key.shift><Key.shift><Key.shift><Key.shift><Key.shift><Key.shift><Key.shift><Key.shift><Key.shift><Key.shift><Key.shift><Key.shift><Key.shift><Key.shift><Key.shift><Key.shift><Key.shift><Key.shift><Key.shift><Key.shift><Key.shift><Key.shift><Key.shift><Key.shift><Key.shift>MERCHANDIFING<Key.backspace><Key.backspace><Key.backspace><Key.backspace>SING<Key.space><Key.shift>ASSOCIATE
Screenshot: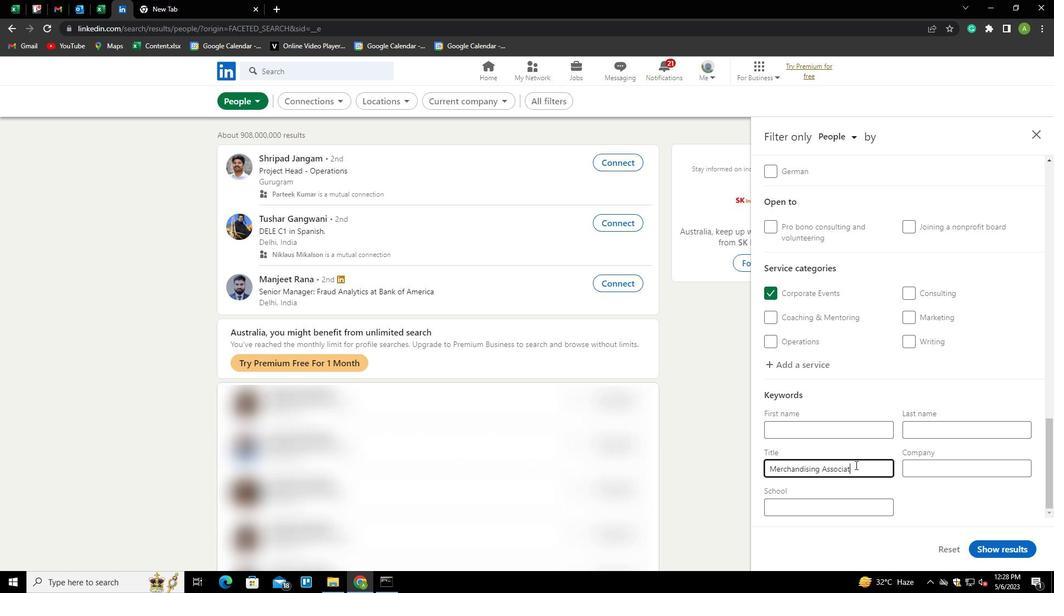 
Action: Mouse moved to (940, 490)
Screenshot: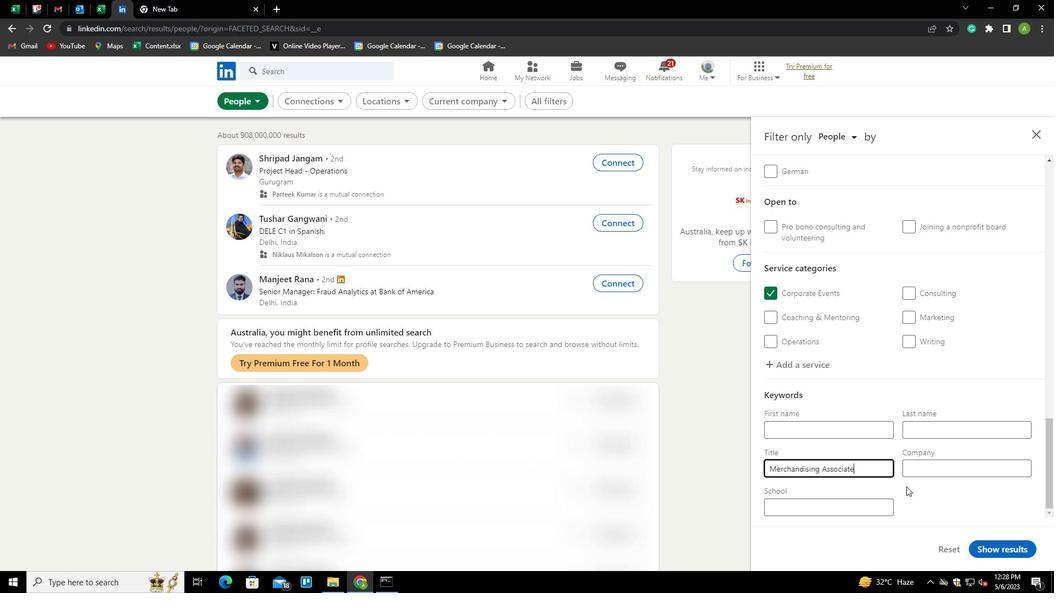 
Action: Mouse pressed left at (940, 490)
Screenshot: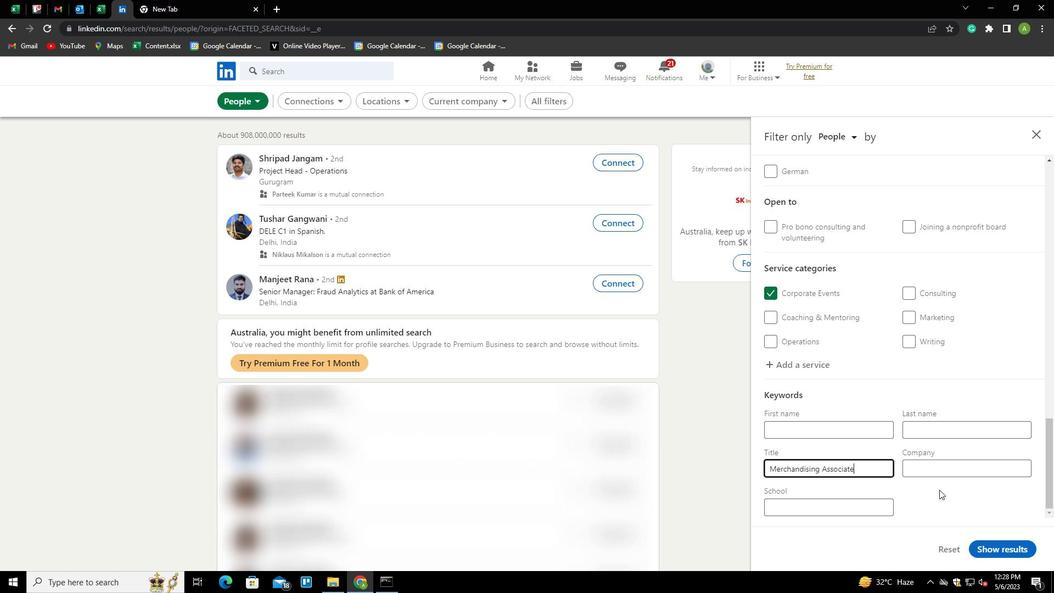
Action: Mouse moved to (1005, 546)
Screenshot: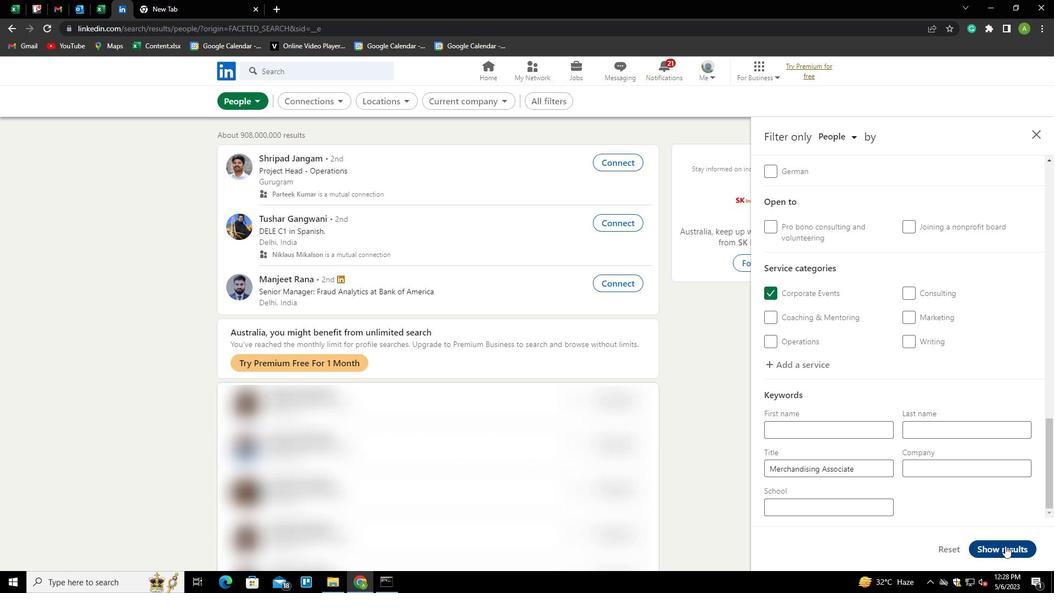 
Action: Mouse pressed left at (1005, 546)
Screenshot: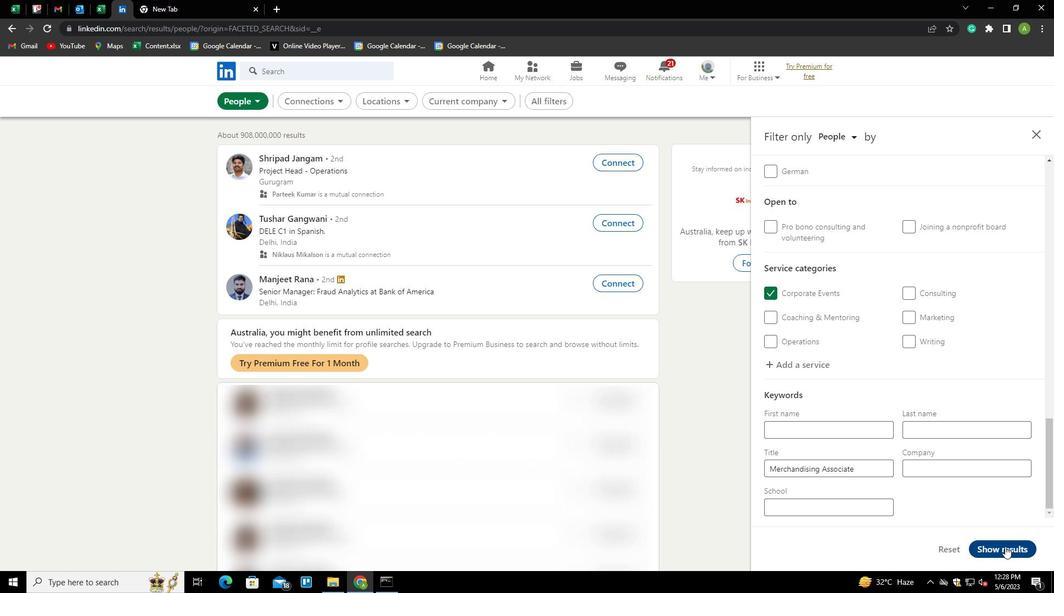 
